 Task: Explore the 360 View of the Statue of Liberty in New York Harbor.
Action: Mouse moved to (186, 71)
Screenshot: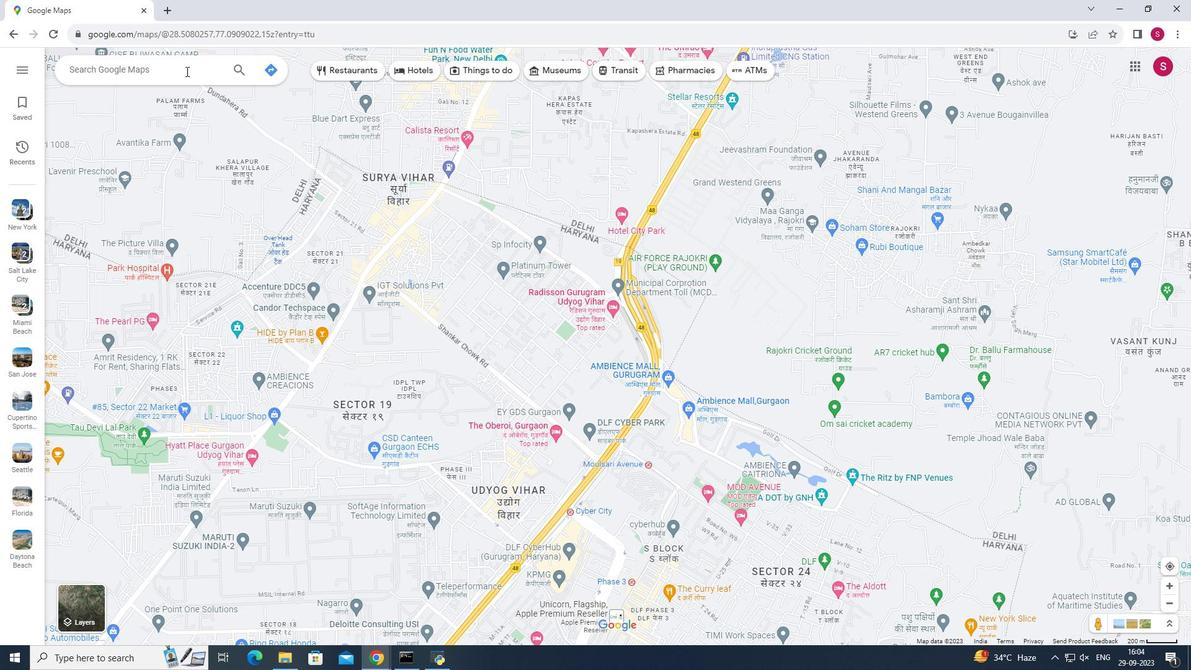 
Action: Mouse pressed left at (186, 71)
Screenshot: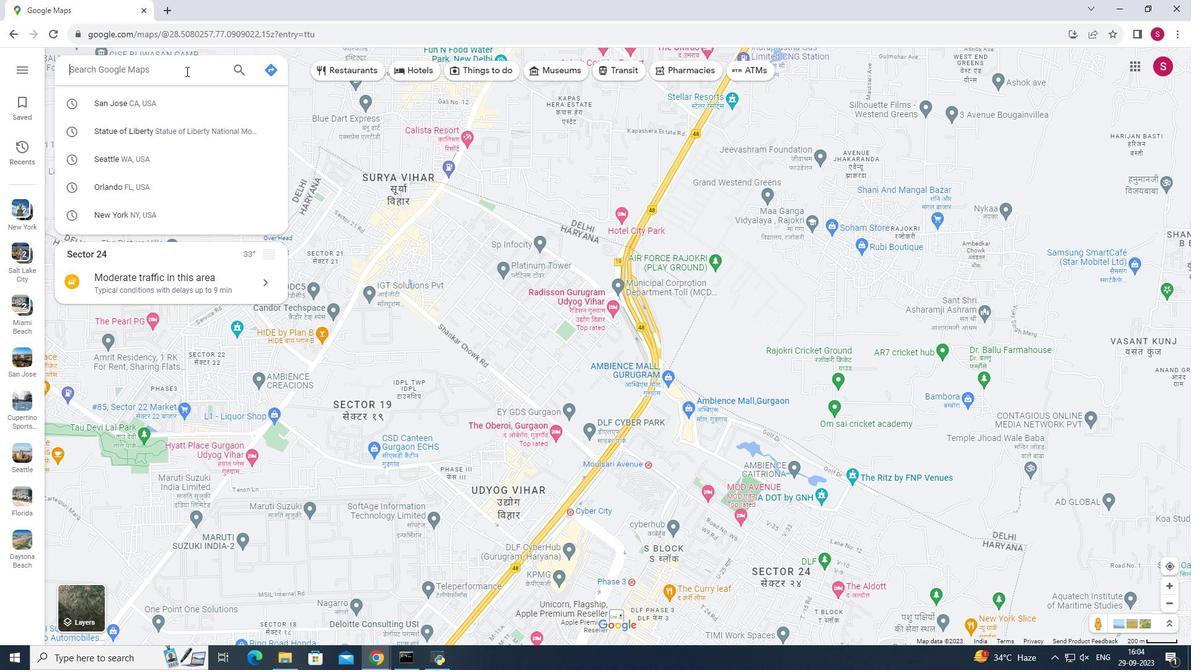 
Action: Key pressed <Key.shift>Status<Key.backspace>e<Key.space><Key.shift><Key.shift><Key.shift>Of<Key.space><Key.shift><Key.shift>Libert<Key.space>,<Key.shift>New<Key.space><Key.shift>York<Key.space><Key.shift><Key.shift><Key.shift><Key.shift><Key.shift><Key.shift><Key.shift><Key.shift>J<Key.backspace>Harbor<Key.enter>
Screenshot: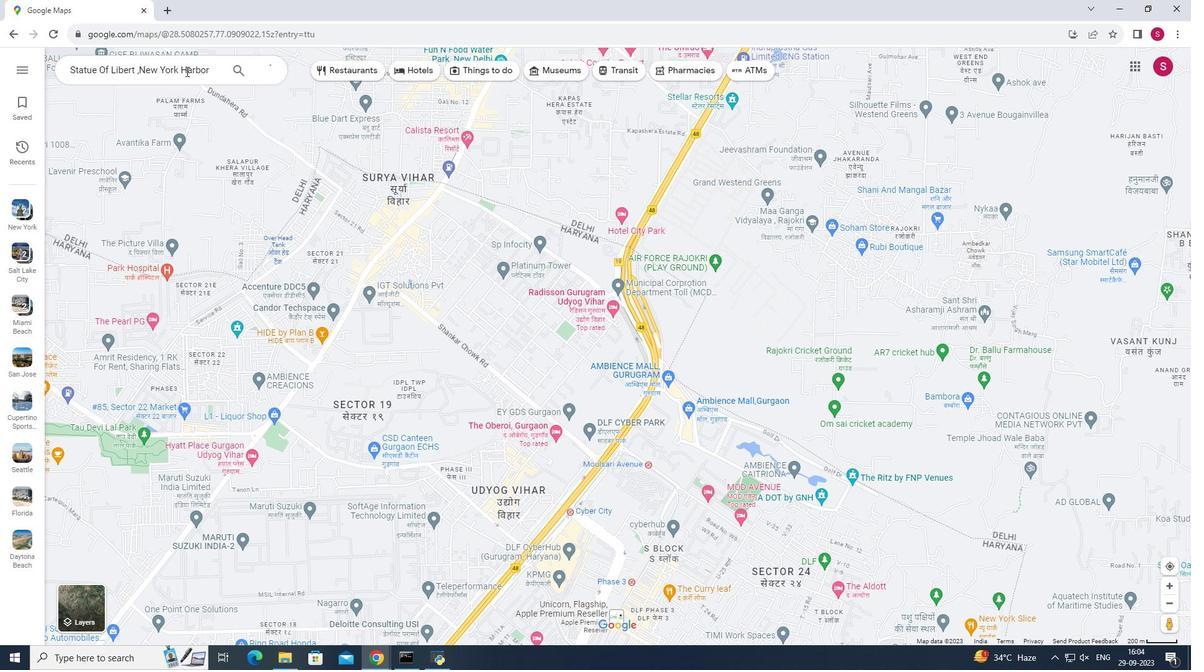 
Action: Mouse moved to (89, 112)
Screenshot: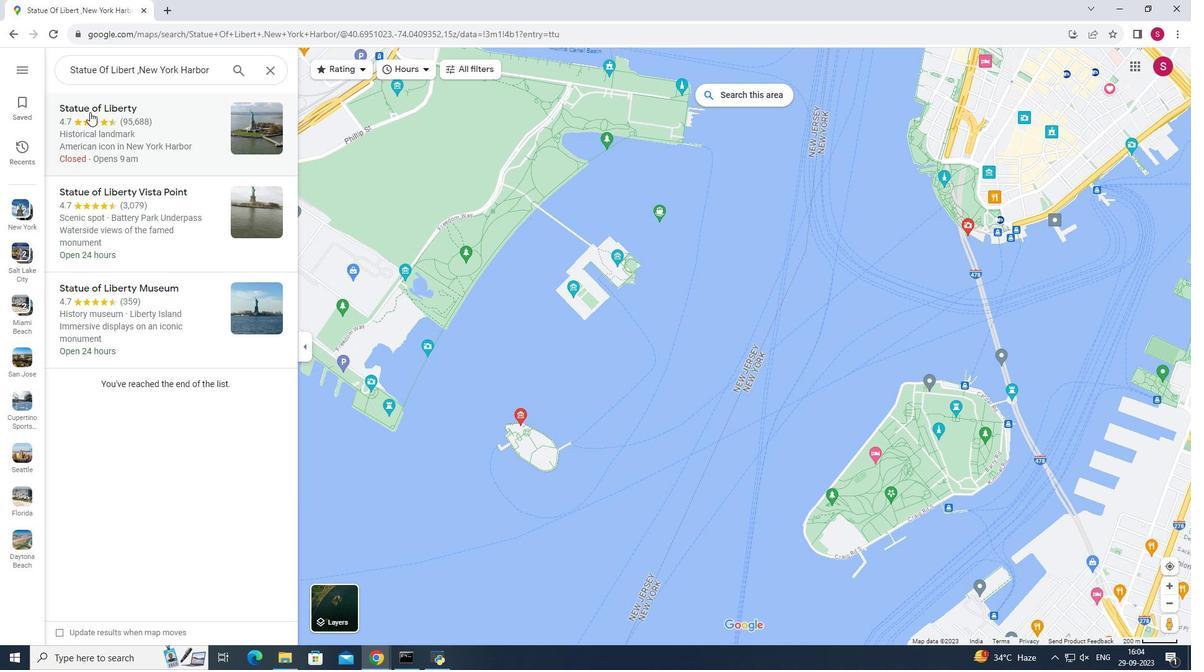 
Action: Mouse pressed left at (89, 112)
Screenshot: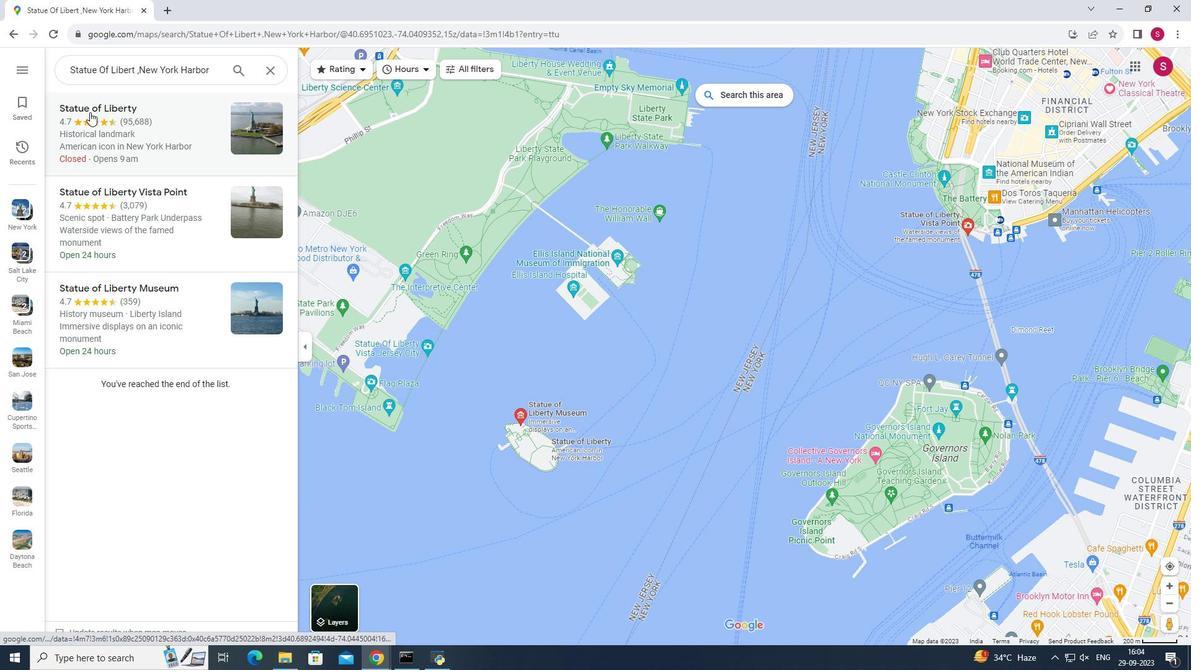 
Action: Mouse moved to (457, 416)
Screenshot: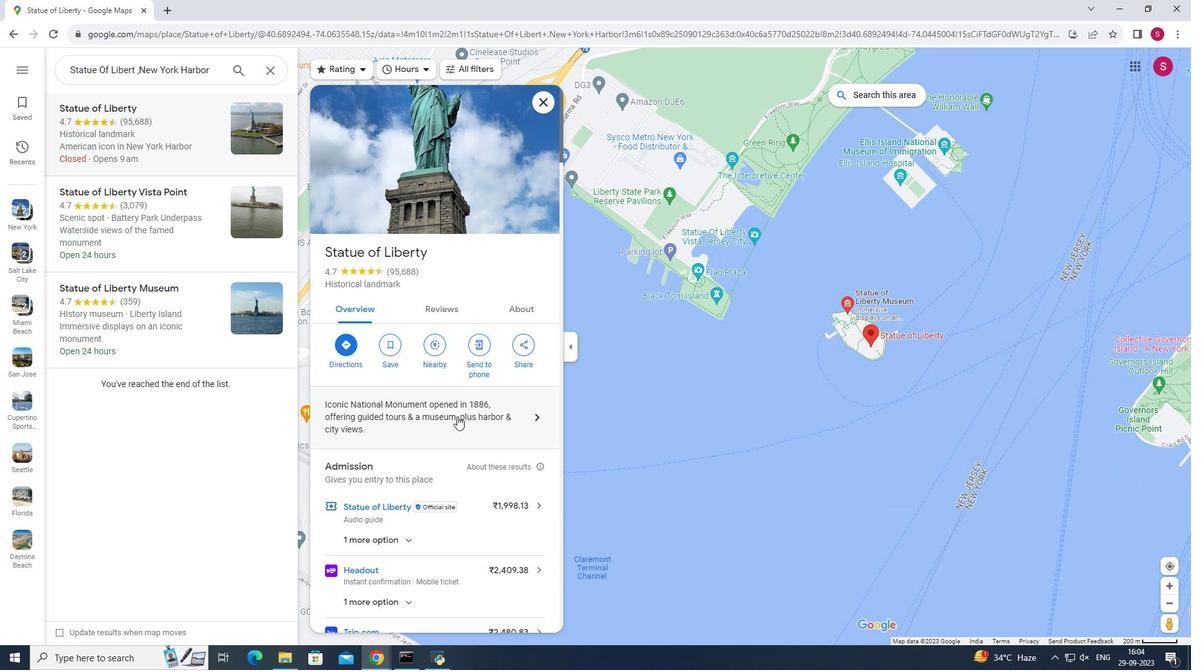 
Action: Mouse scrolled (457, 415) with delta (0, 0)
Screenshot: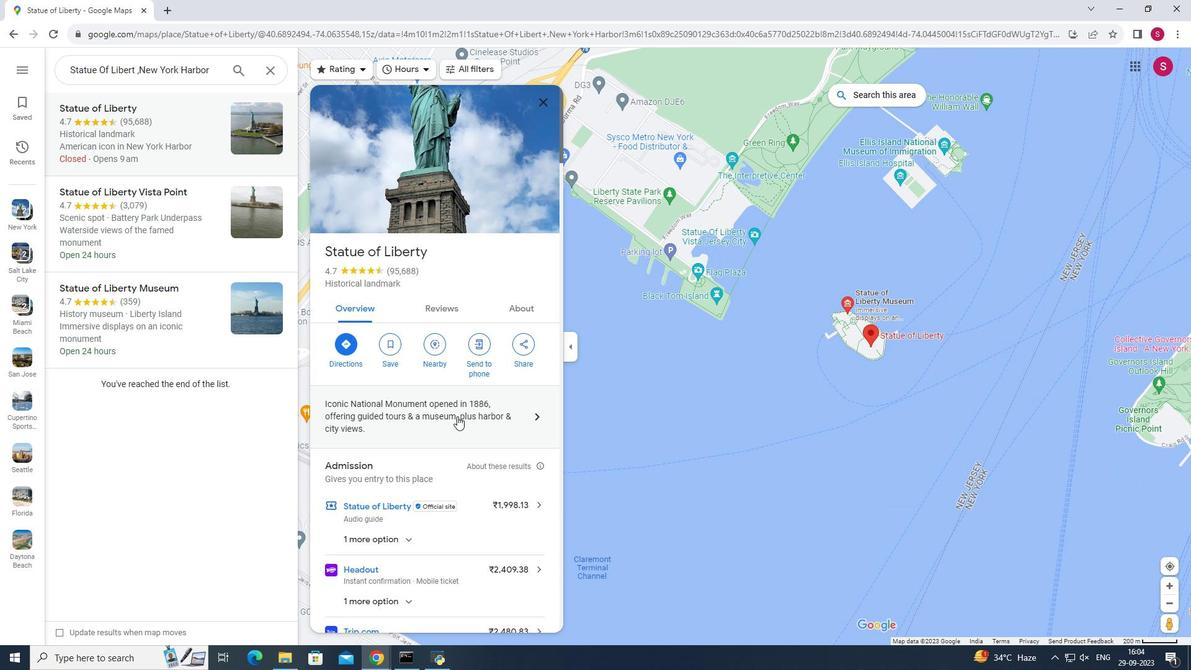 
Action: Mouse scrolled (457, 415) with delta (0, 0)
Screenshot: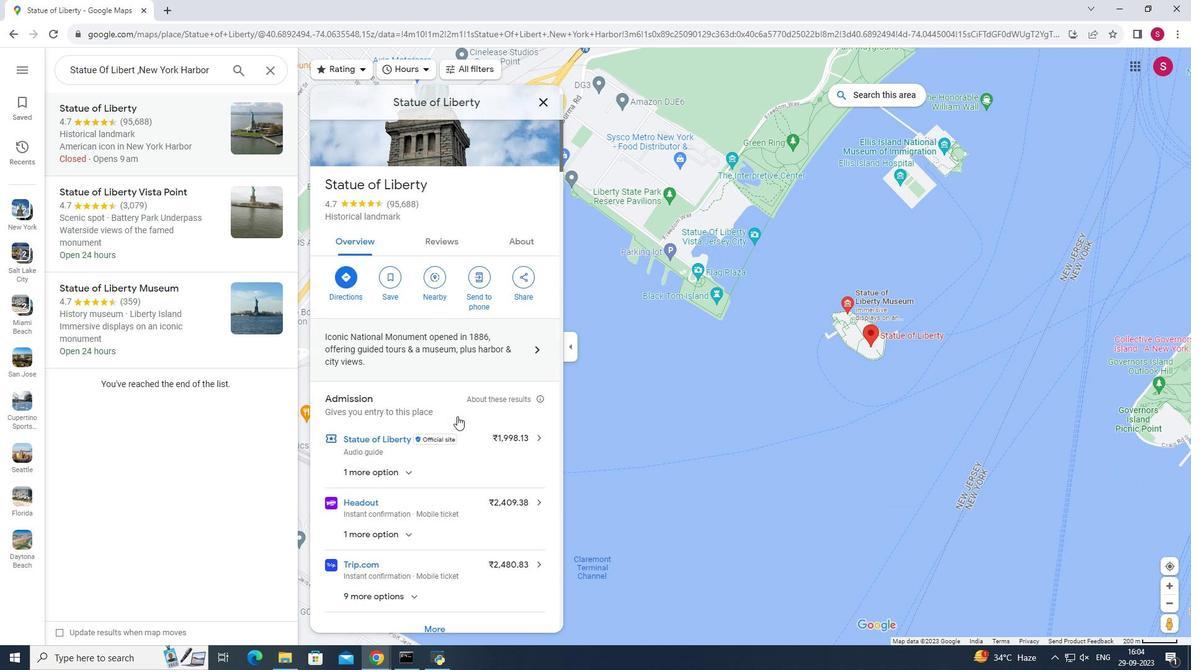 
Action: Mouse moved to (484, 490)
Screenshot: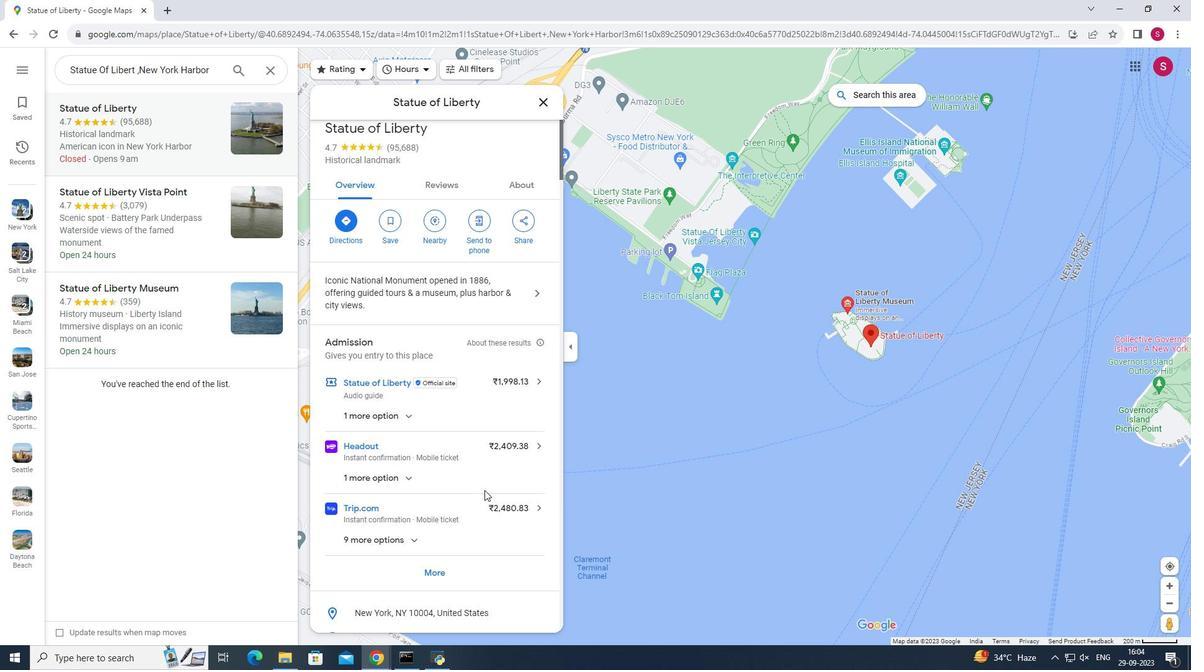 
Action: Mouse scrolled (484, 489) with delta (0, 0)
Screenshot: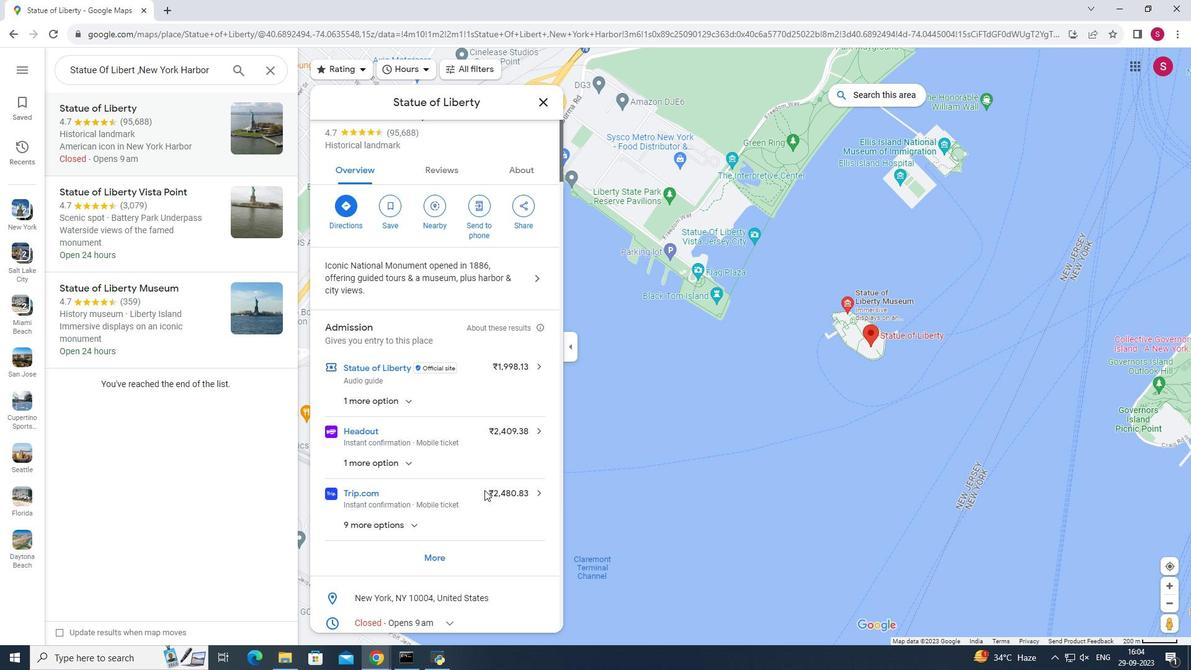 
Action: Mouse scrolled (484, 489) with delta (0, 0)
Screenshot: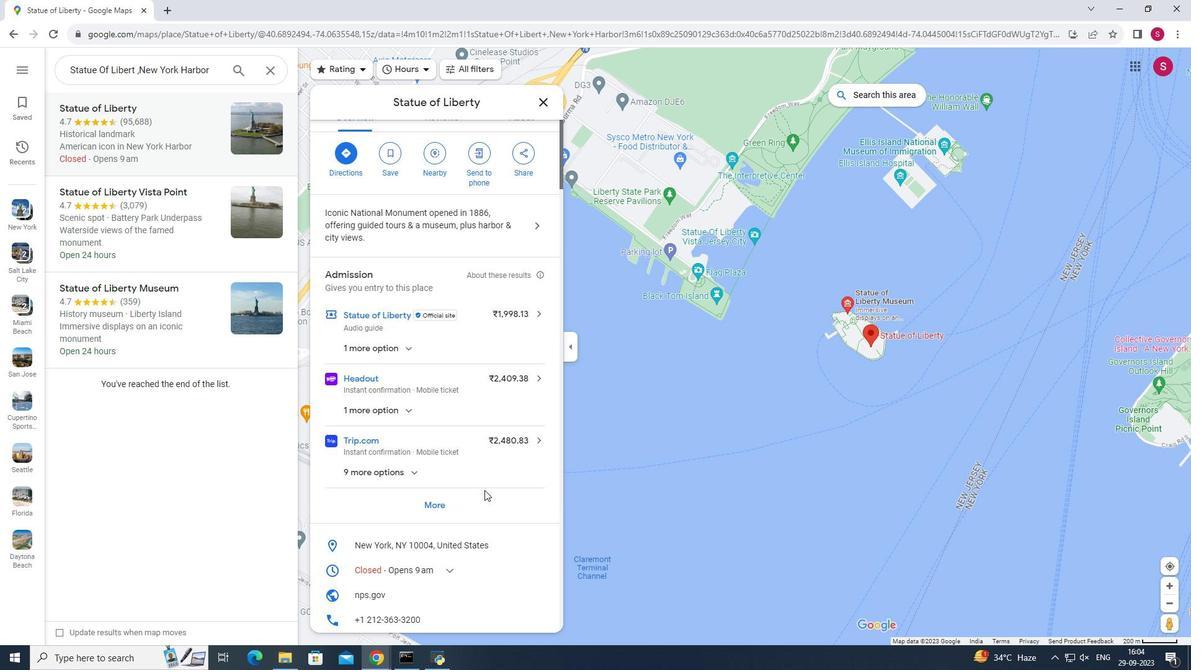 
Action: Mouse scrolled (484, 489) with delta (0, 0)
Screenshot: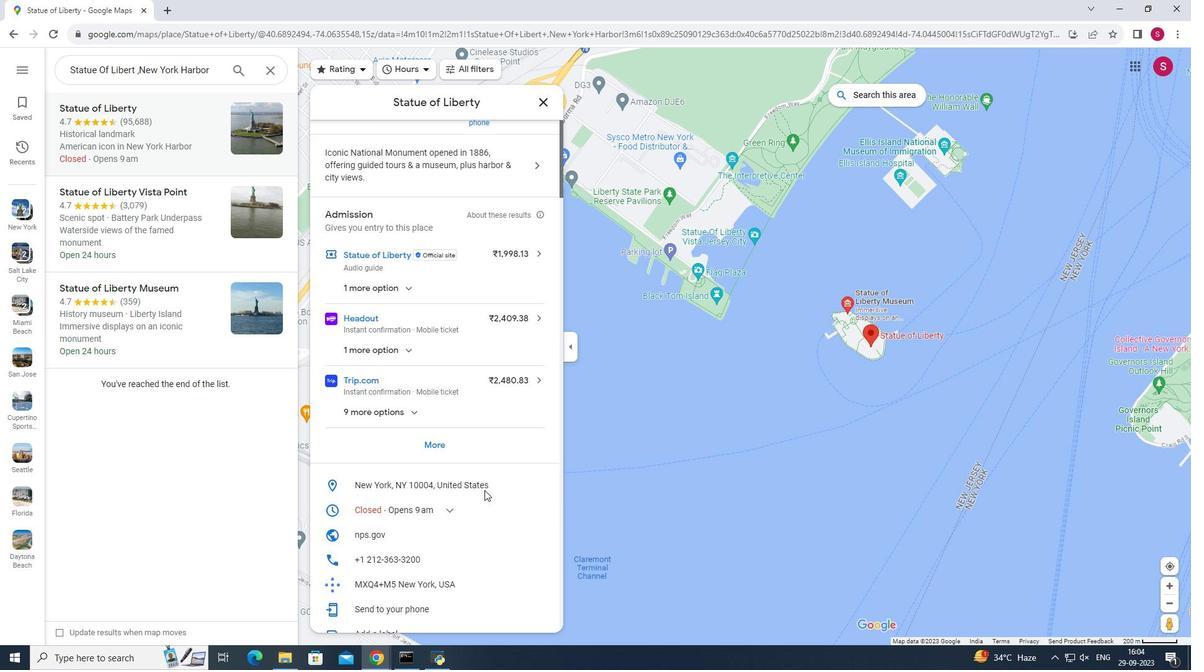 
Action: Mouse scrolled (484, 489) with delta (0, 0)
Screenshot: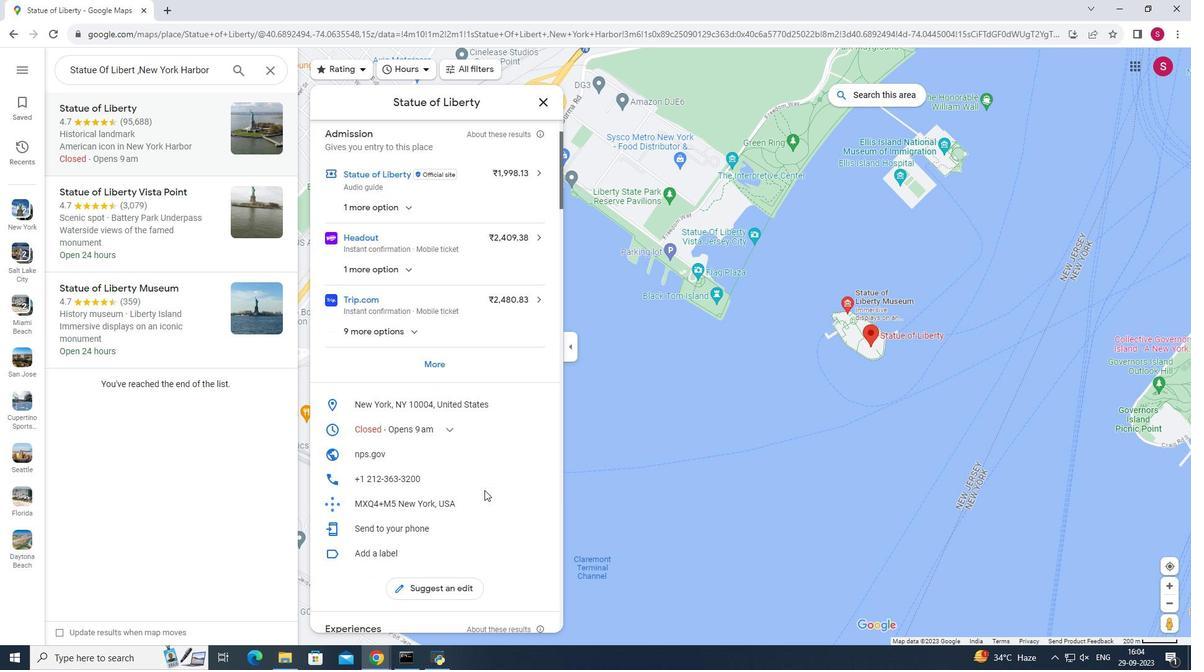 
Action: Mouse scrolled (484, 490) with delta (0, 0)
Screenshot: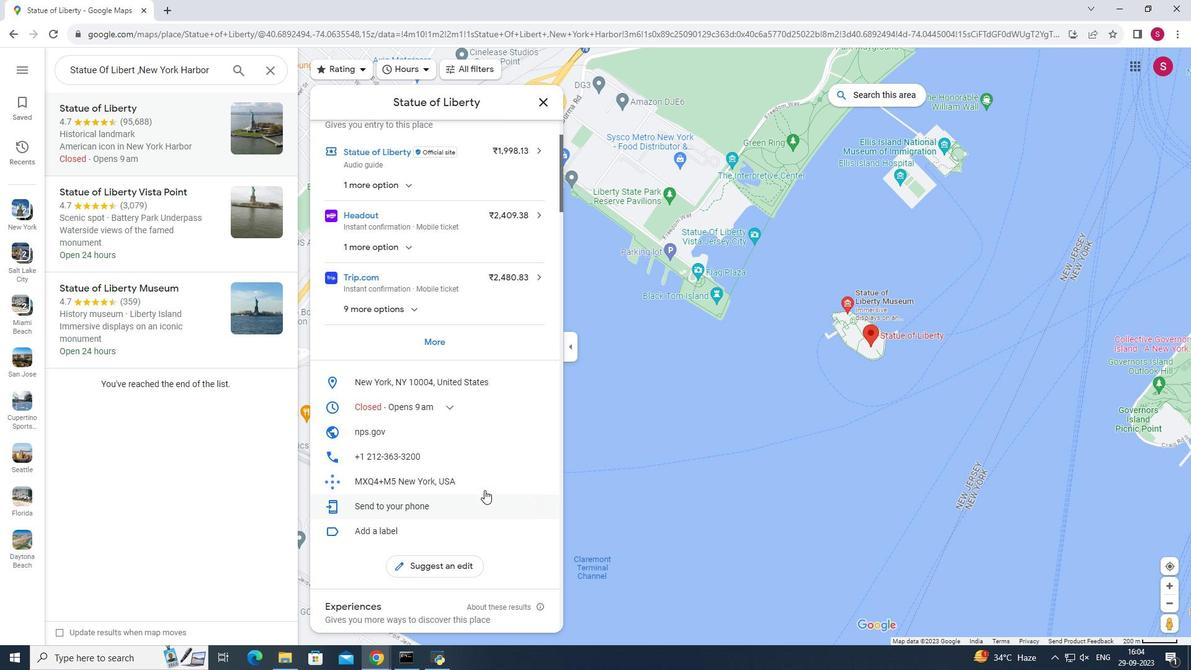 
Action: Mouse scrolled (484, 490) with delta (0, 0)
Screenshot: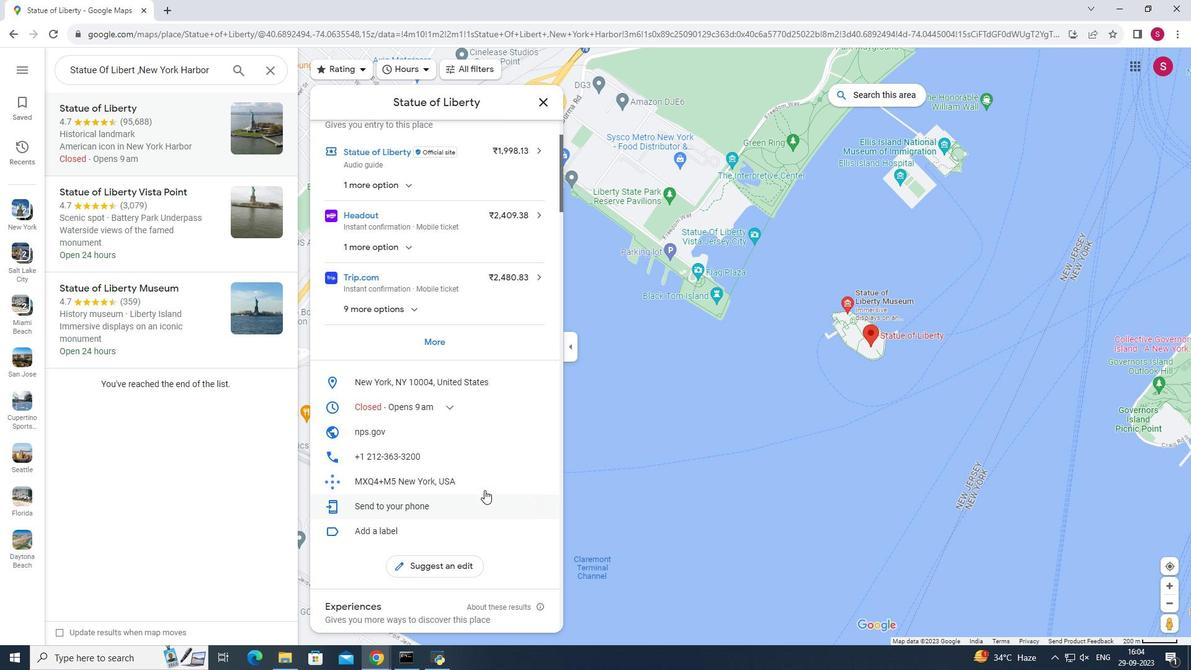 
Action: Mouse scrolled (484, 490) with delta (0, 0)
Screenshot: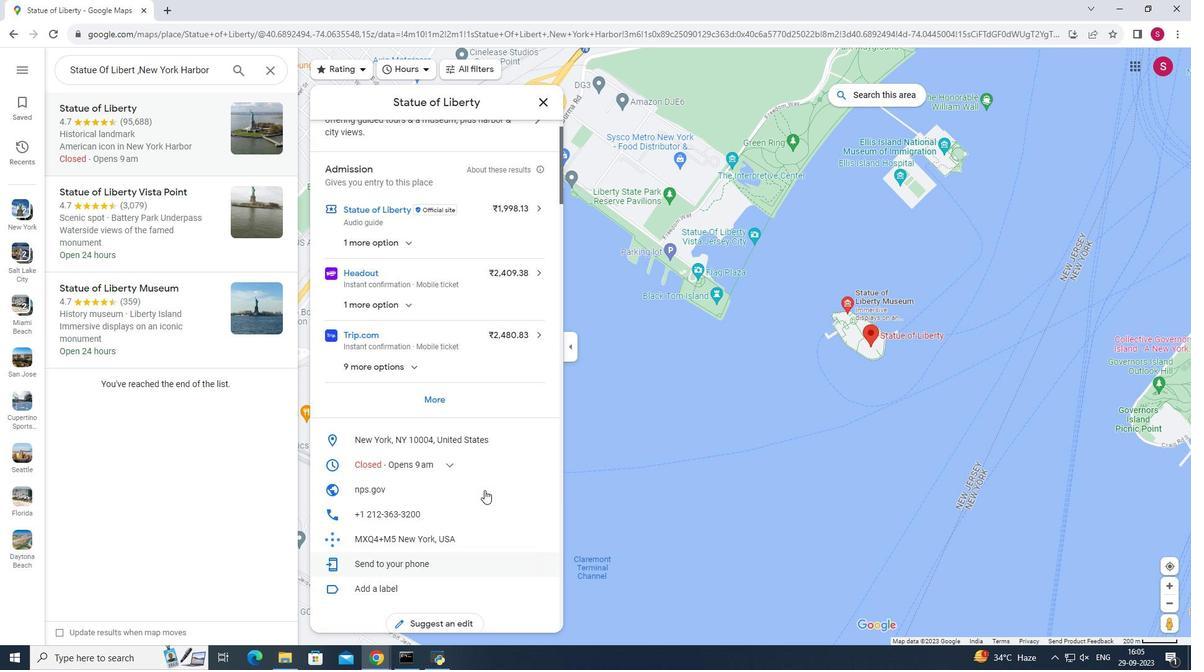
Action: Mouse scrolled (484, 490) with delta (0, 0)
Screenshot: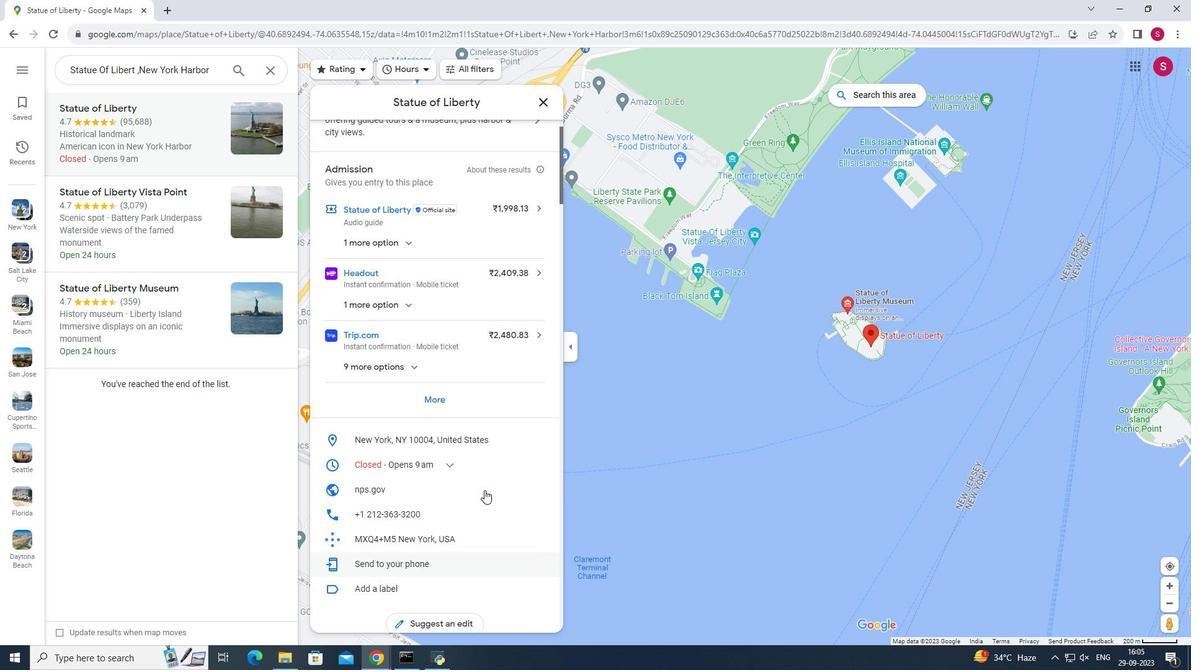 
Action: Mouse moved to (482, 490)
Screenshot: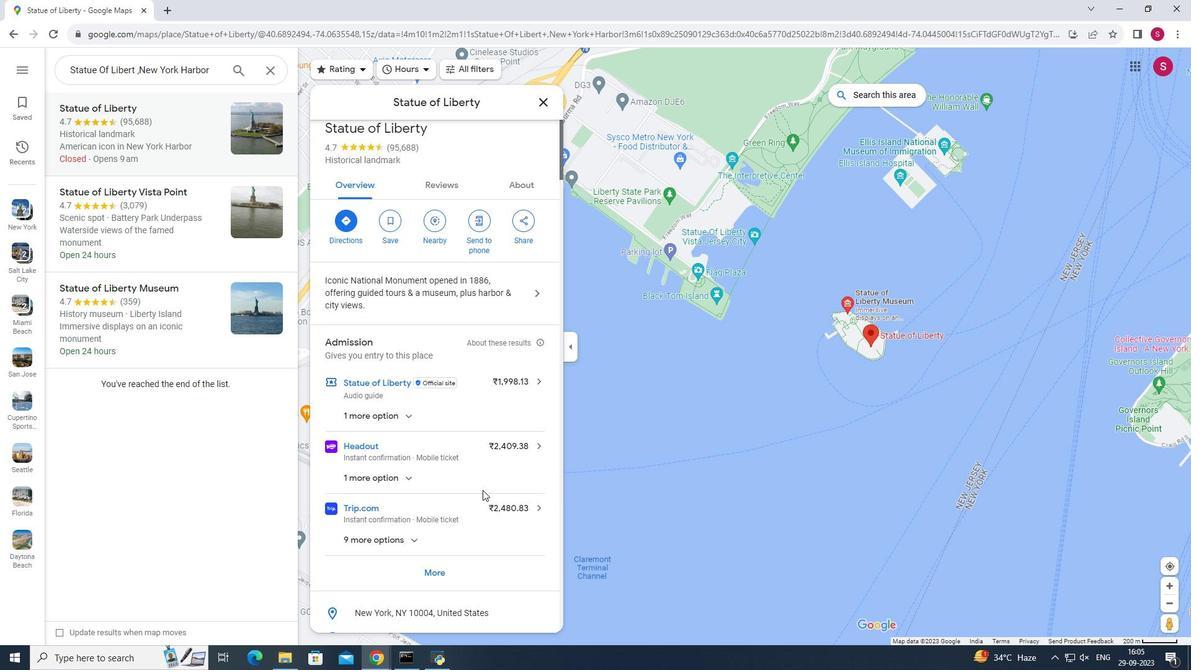 
Action: Mouse scrolled (482, 490) with delta (0, 0)
Screenshot: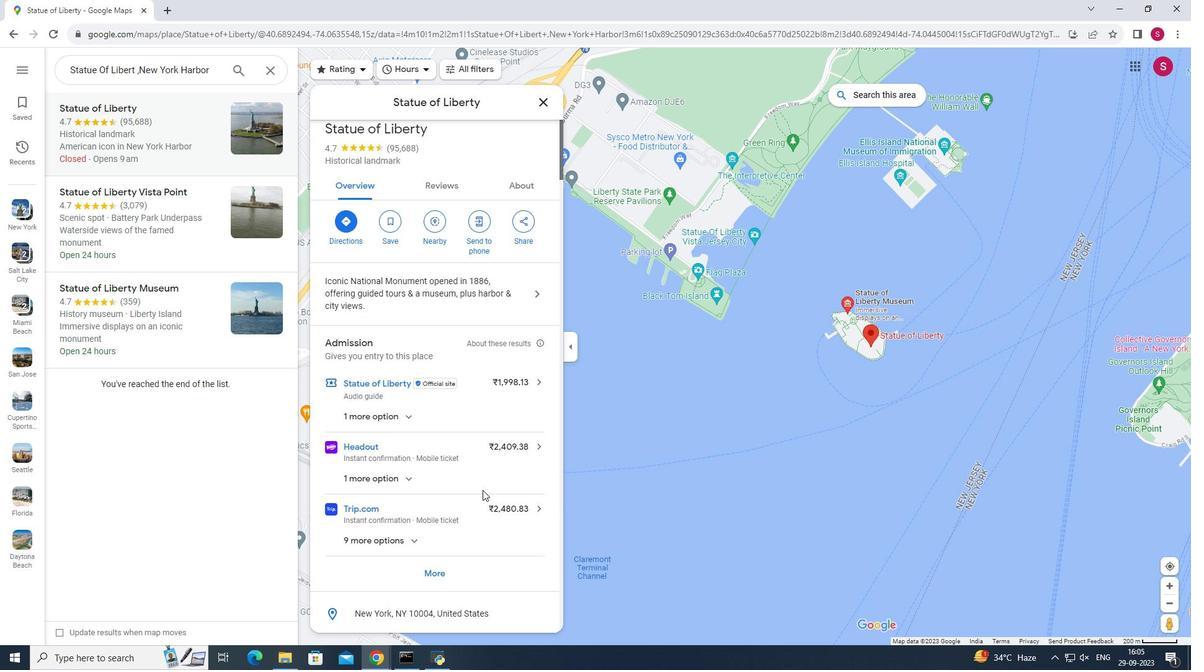 
Action: Mouse scrolled (482, 490) with delta (0, 0)
Screenshot: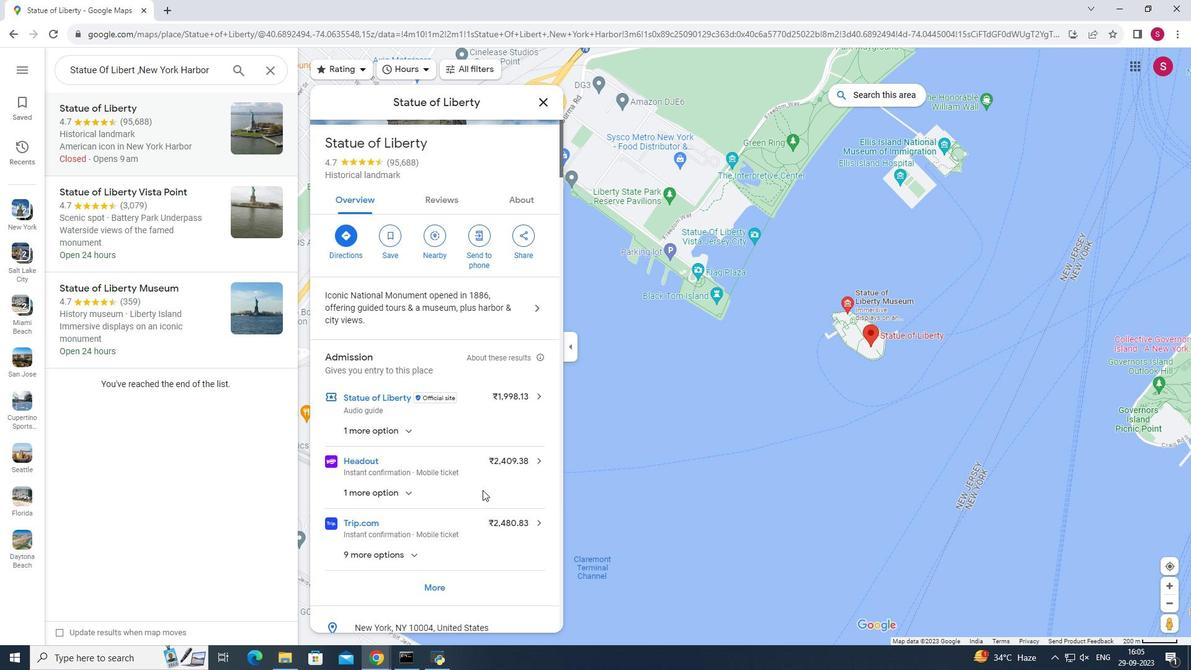 
Action: Mouse scrolled (482, 490) with delta (0, 0)
Screenshot: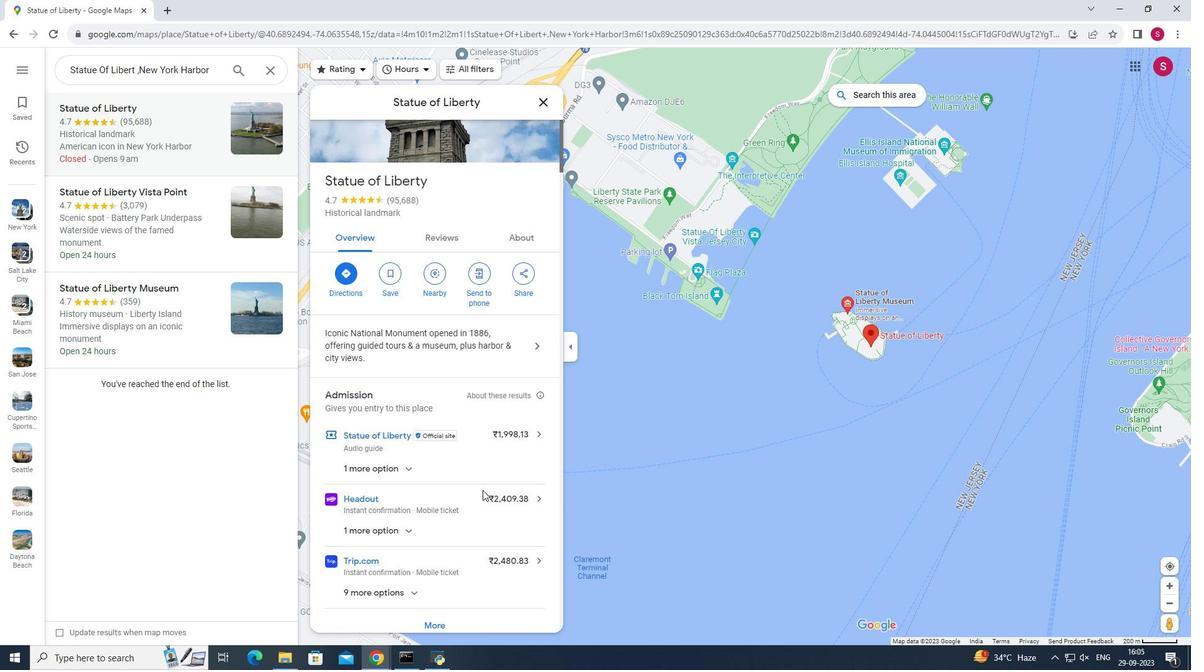 
Action: Mouse moved to (540, 99)
Screenshot: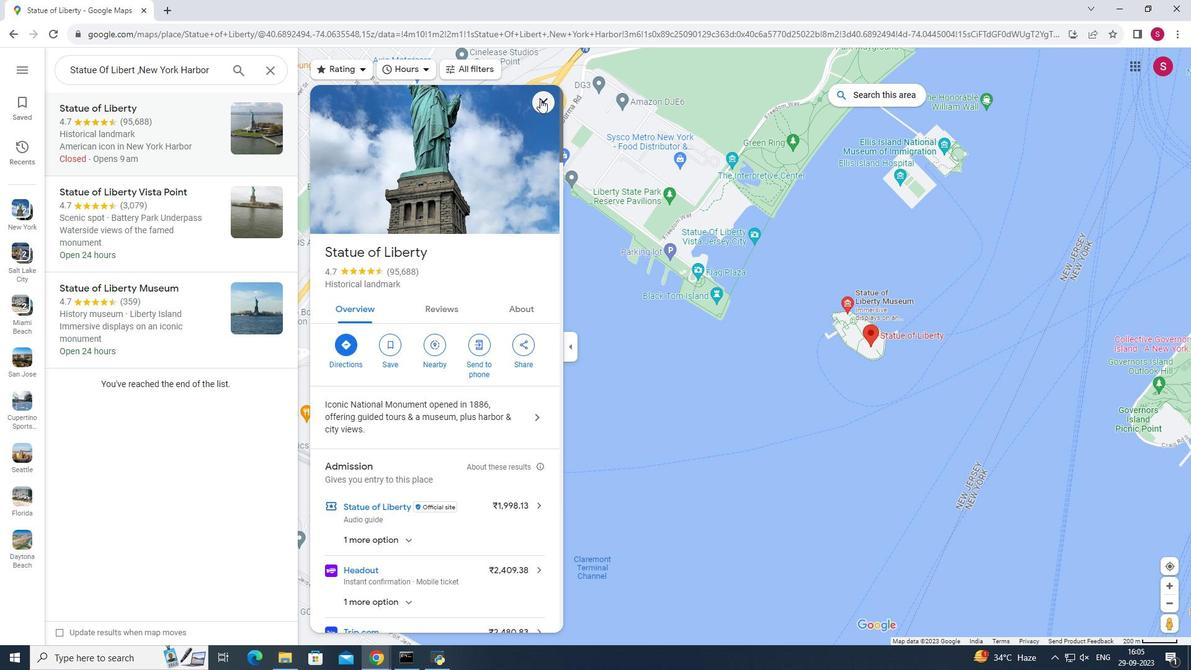 
Action: Mouse pressed left at (540, 99)
Screenshot: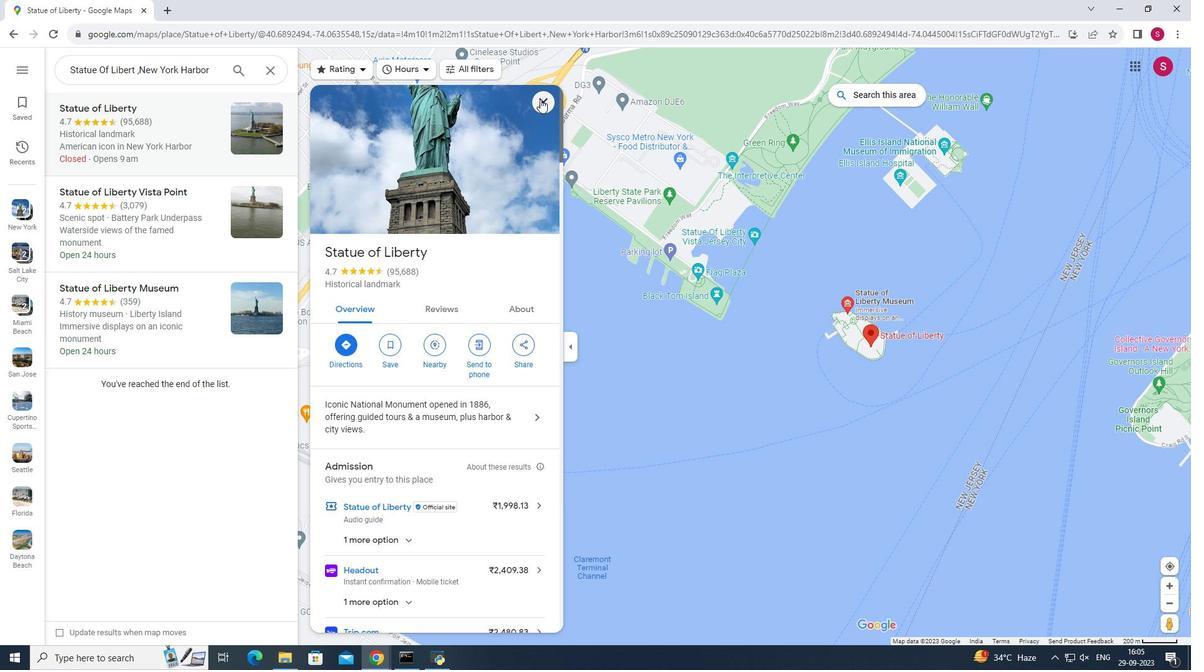 
Action: Mouse moved to (537, 618)
Screenshot: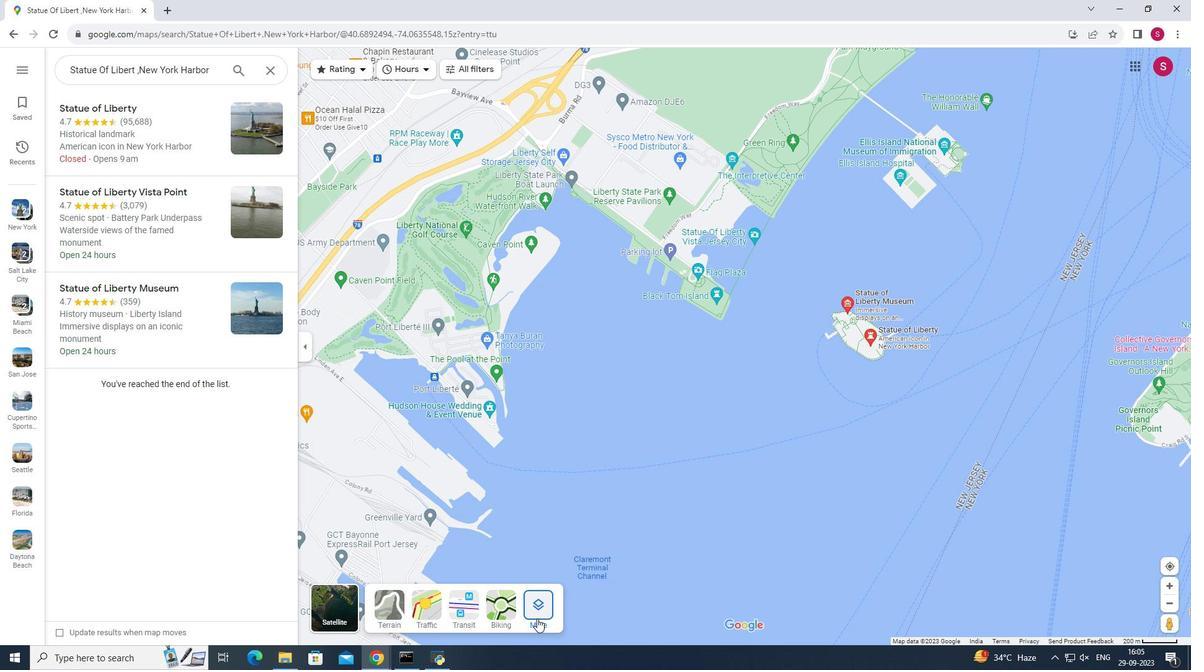 
Action: Mouse pressed left at (537, 618)
Screenshot: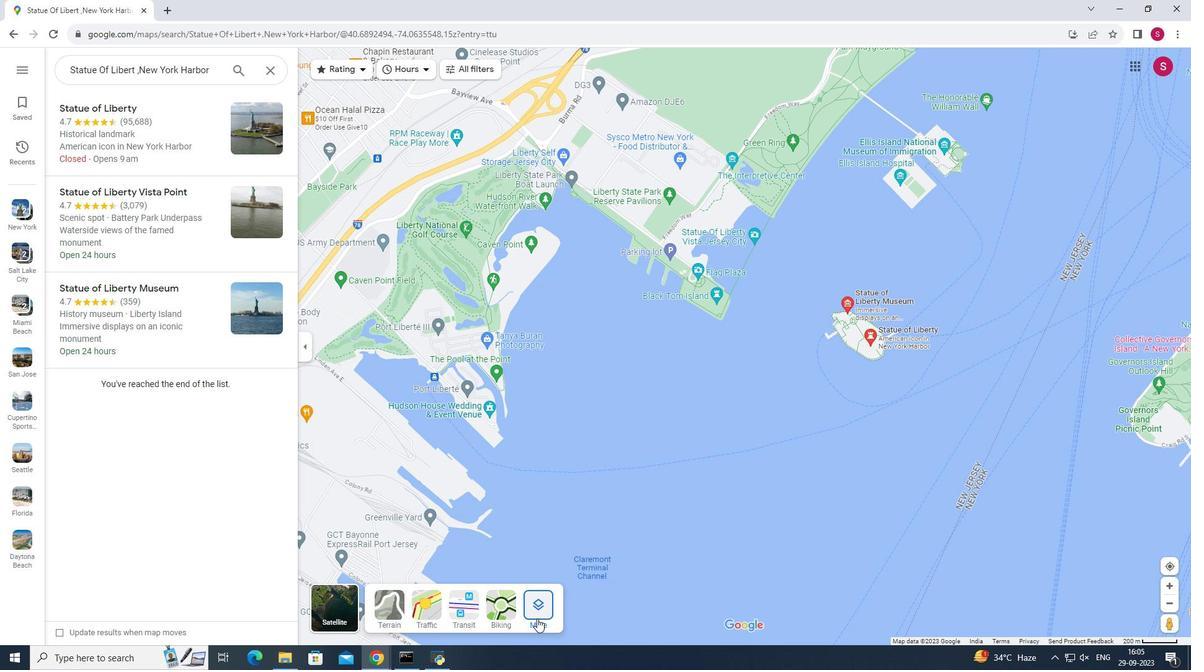 
Action: Mouse moved to (391, 351)
Screenshot: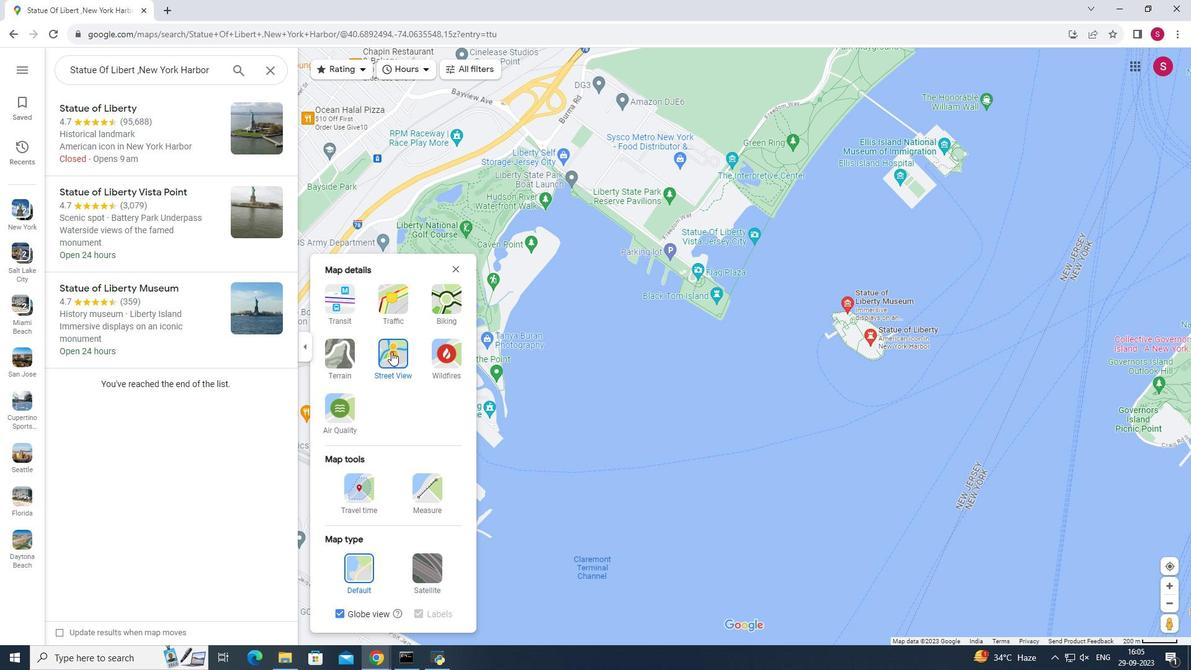 
Action: Mouse pressed left at (391, 351)
Screenshot: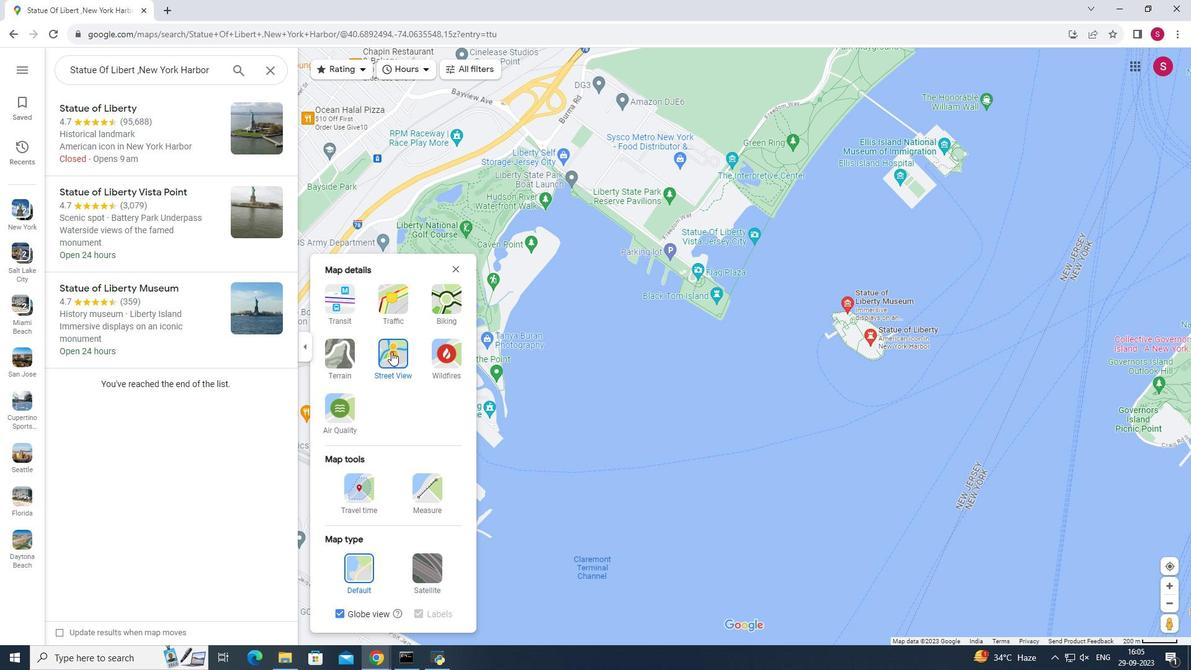 
Action: Mouse moved to (454, 269)
Screenshot: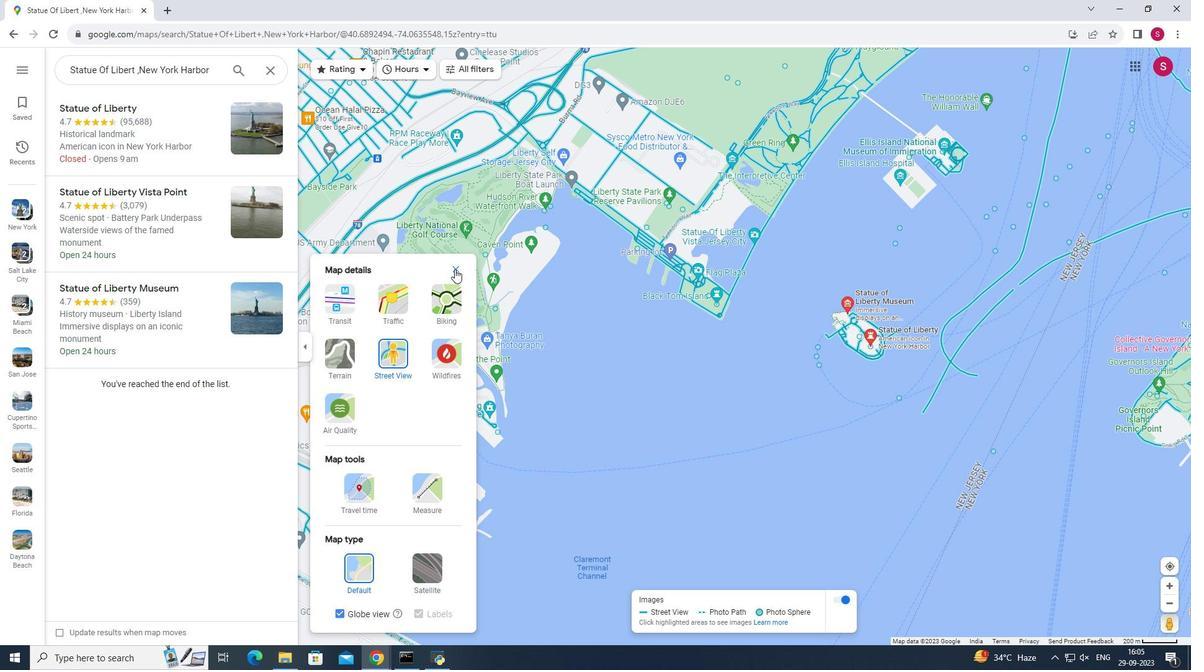 
Action: Mouse pressed left at (454, 269)
Screenshot: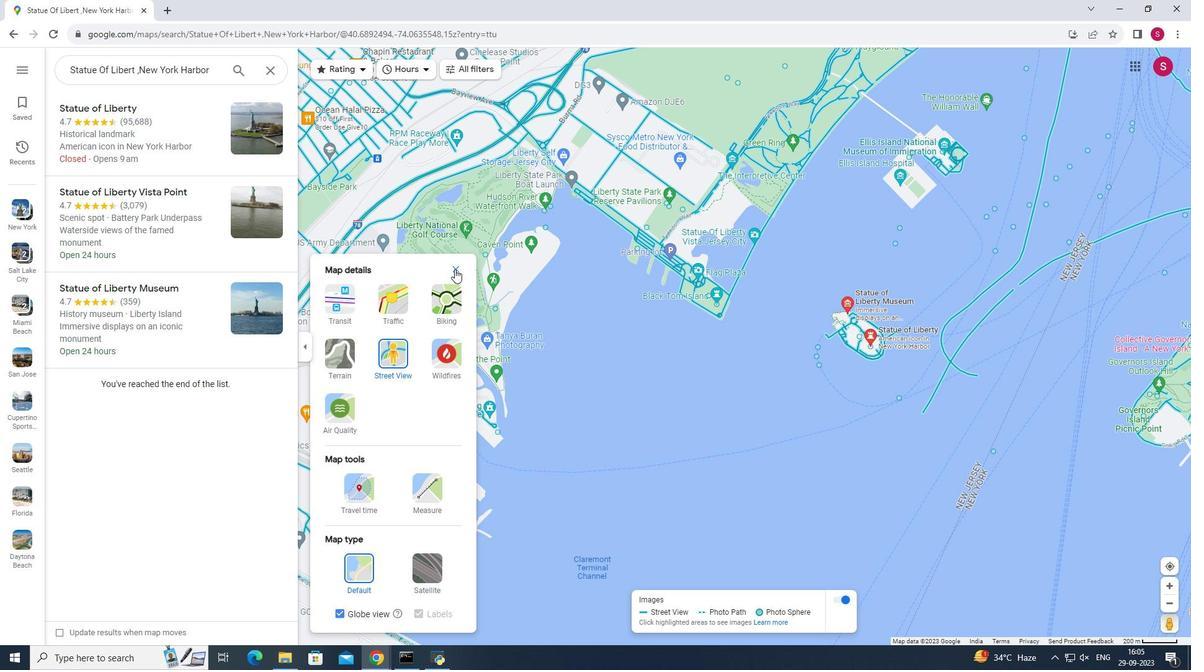 
Action: Mouse moved to (867, 337)
Screenshot: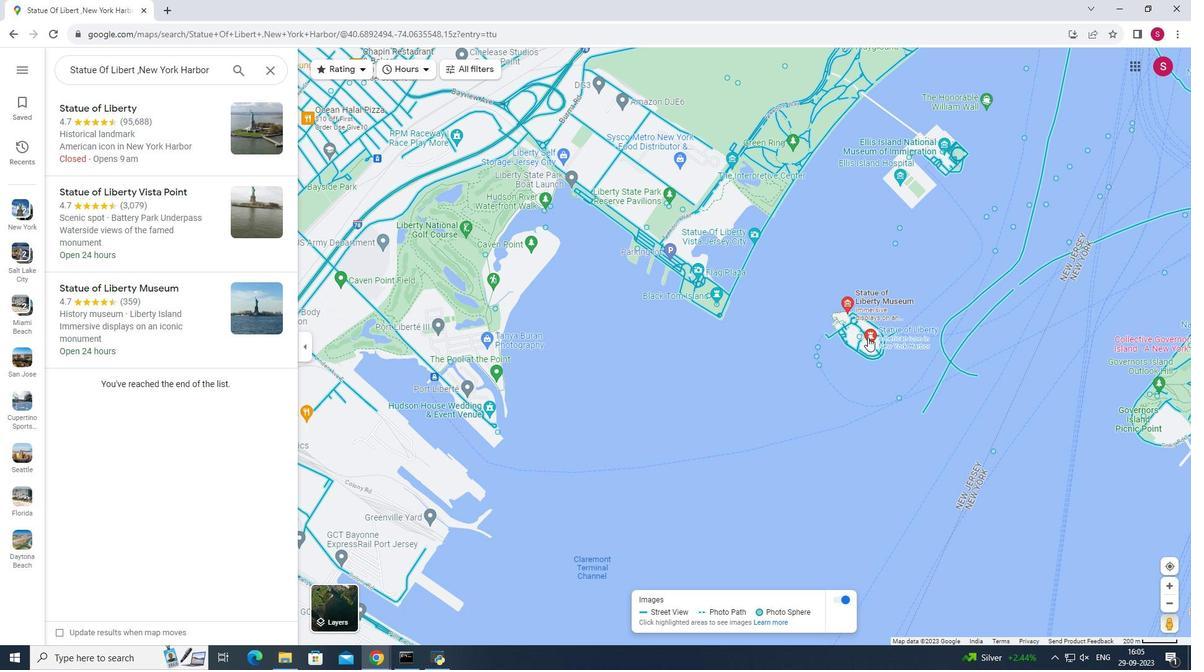 
Action: Mouse pressed left at (867, 337)
Screenshot: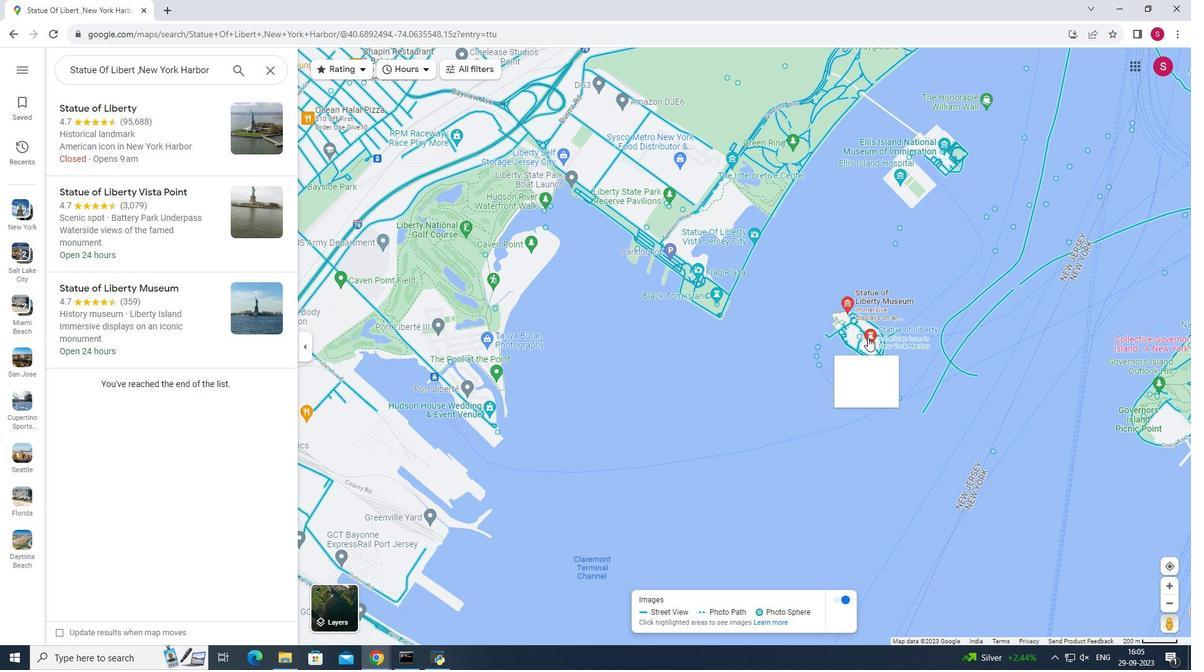 
Action: Mouse moved to (540, 102)
Screenshot: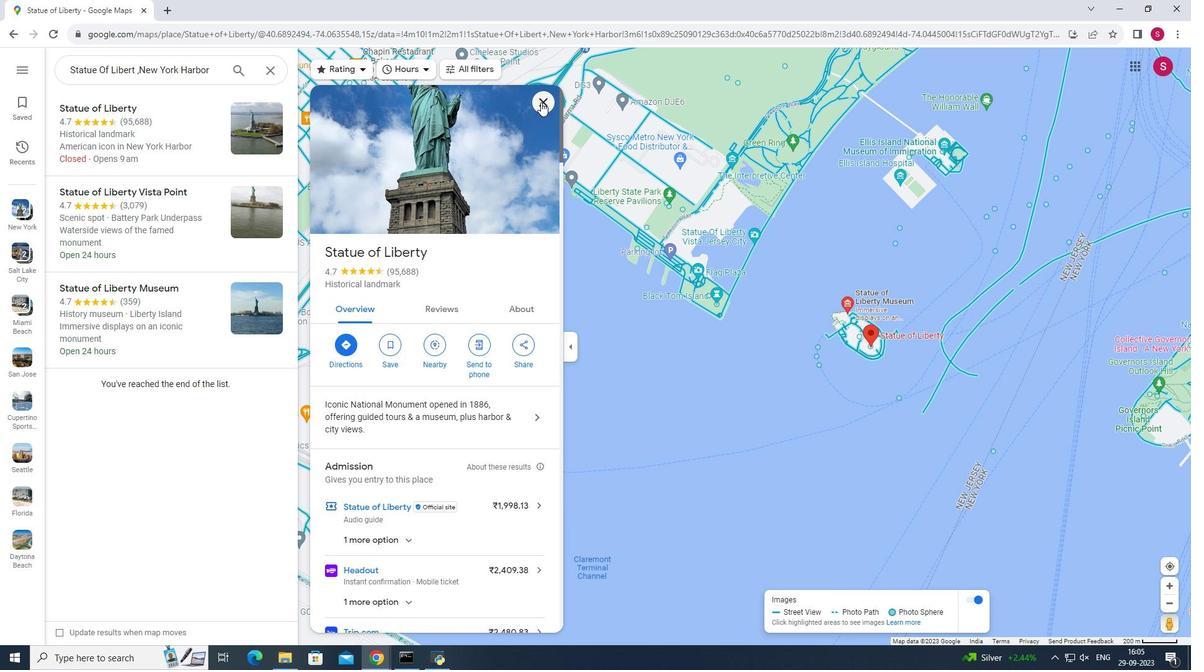 
Action: Mouse pressed left at (540, 102)
Screenshot: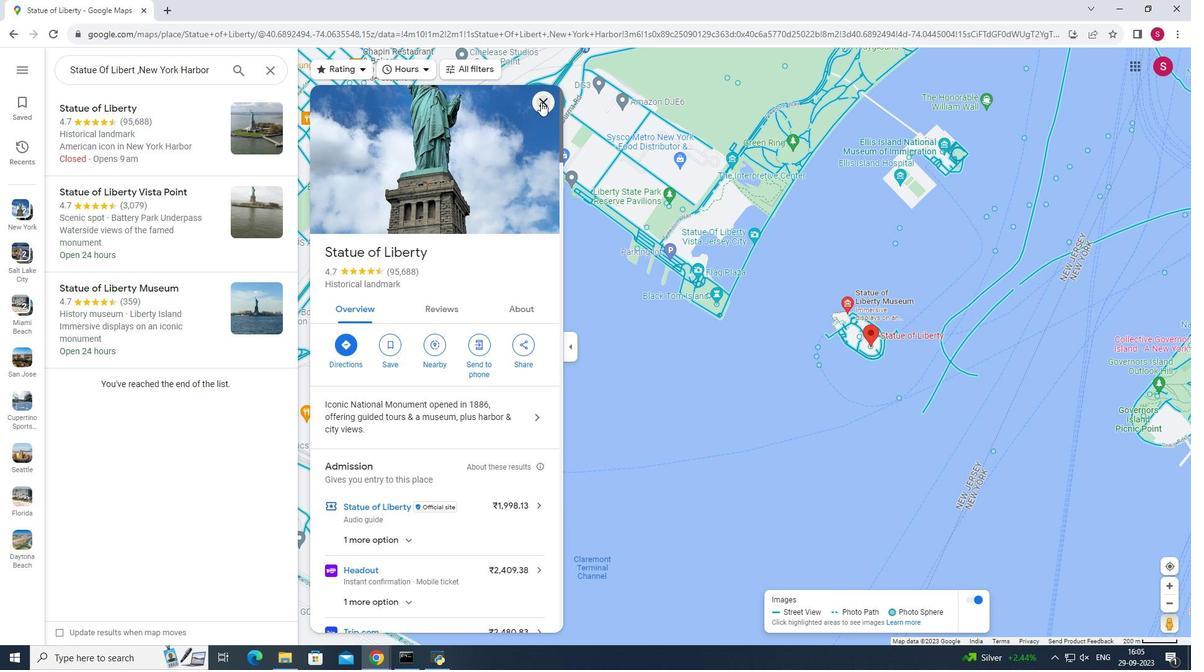 
Action: Mouse moved to (340, 609)
Screenshot: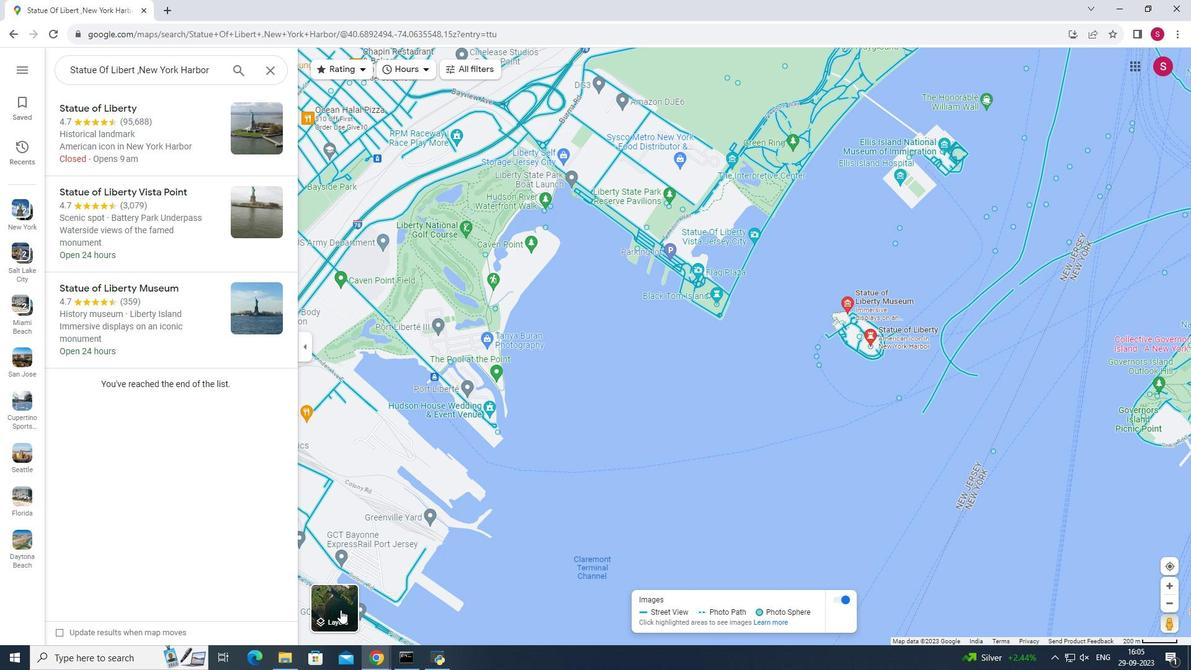 
Action: Mouse pressed left at (340, 609)
Screenshot: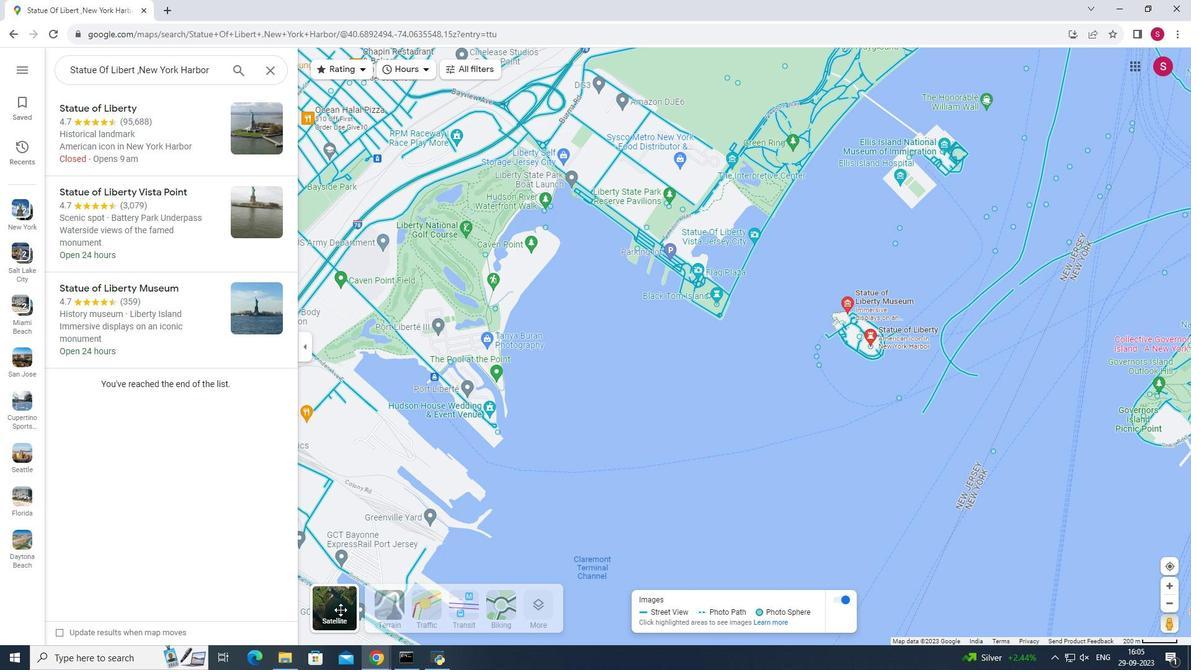 
Action: Mouse moved to (866, 349)
Screenshot: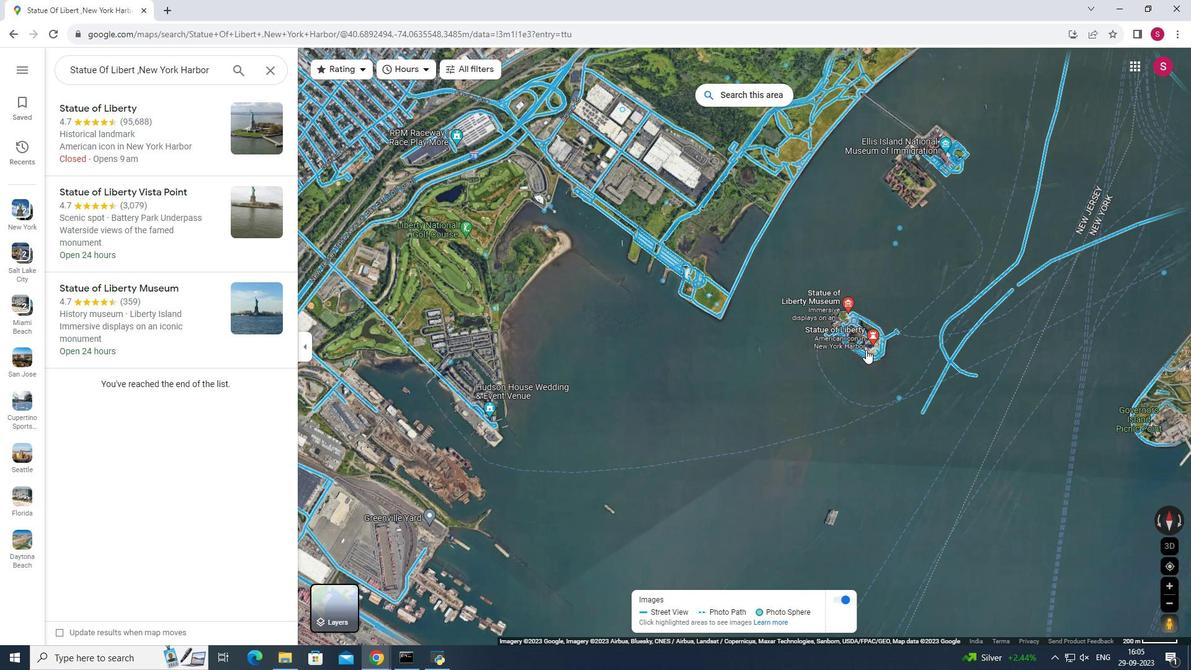 
Action: Mouse pressed left at (866, 349)
Screenshot: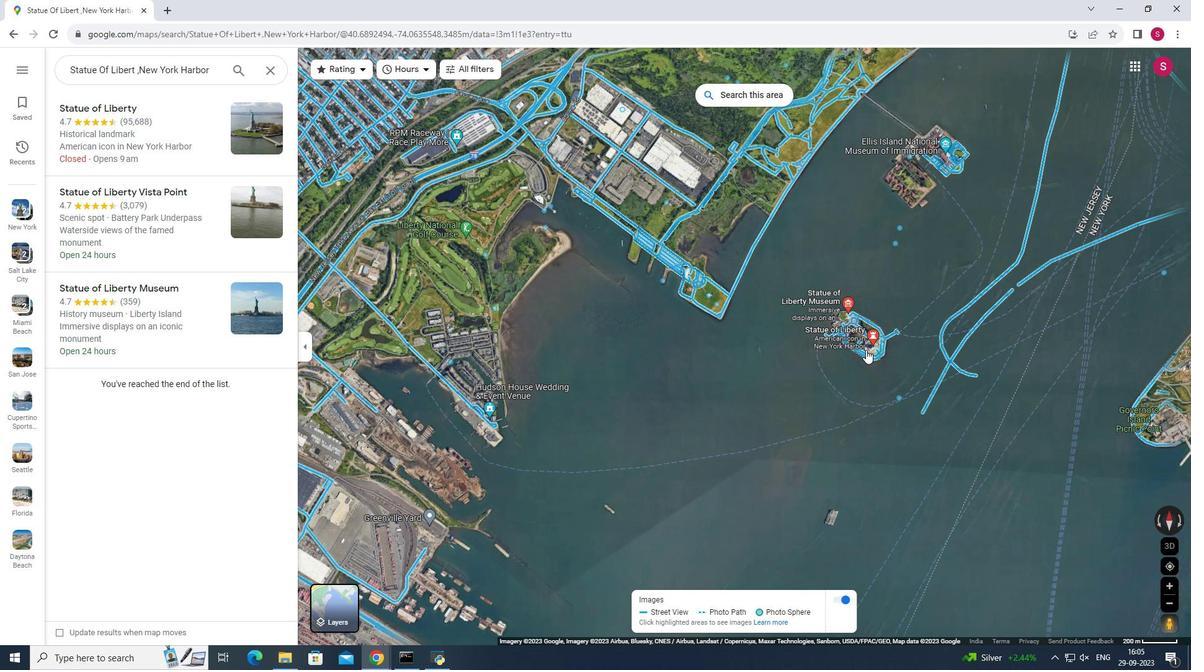 
Action: Mouse pressed left at (866, 349)
Screenshot: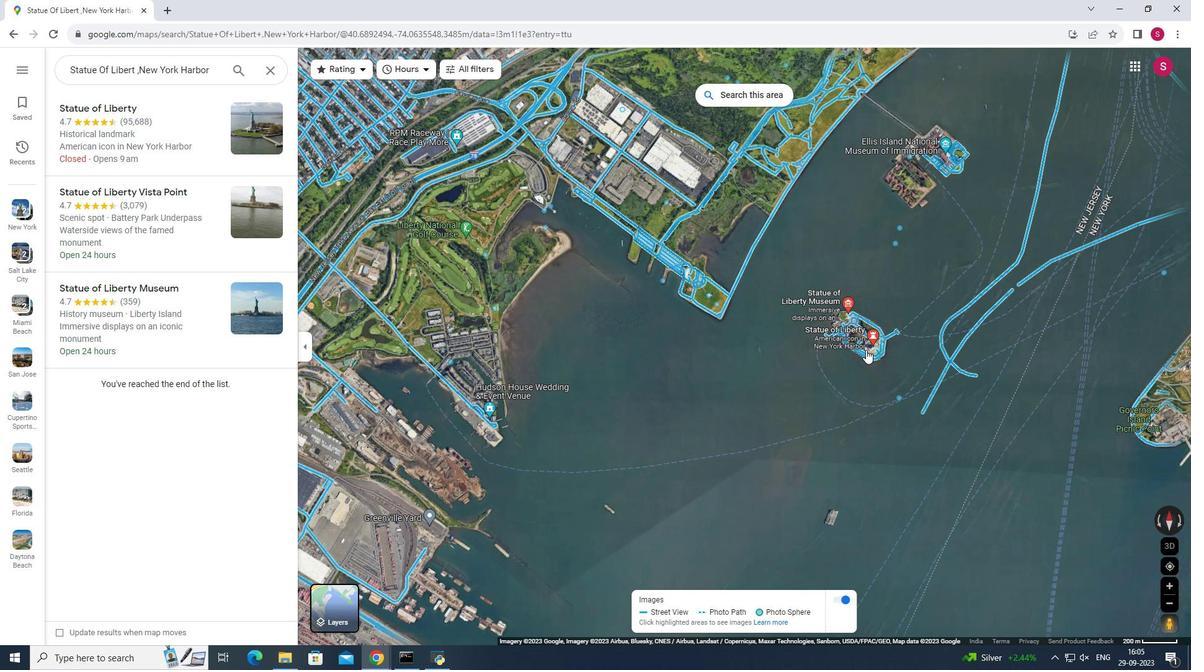 
Action: Mouse moved to (853, 385)
Screenshot: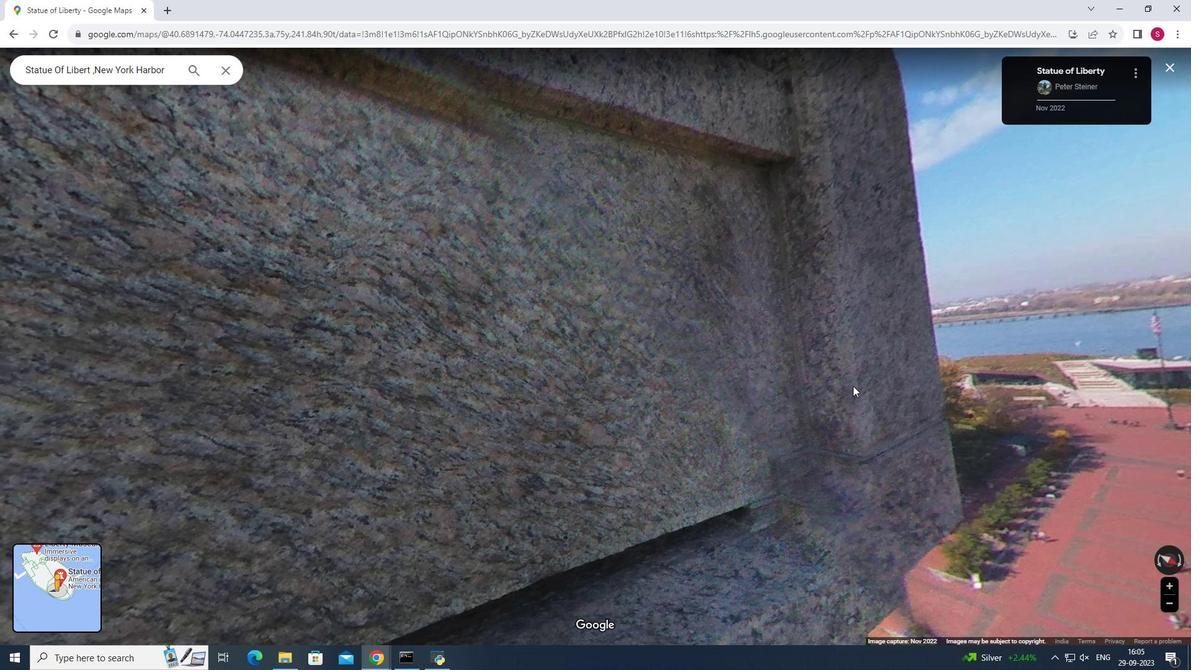 
Action: Mouse scrolled (853, 385) with delta (0, 0)
Screenshot: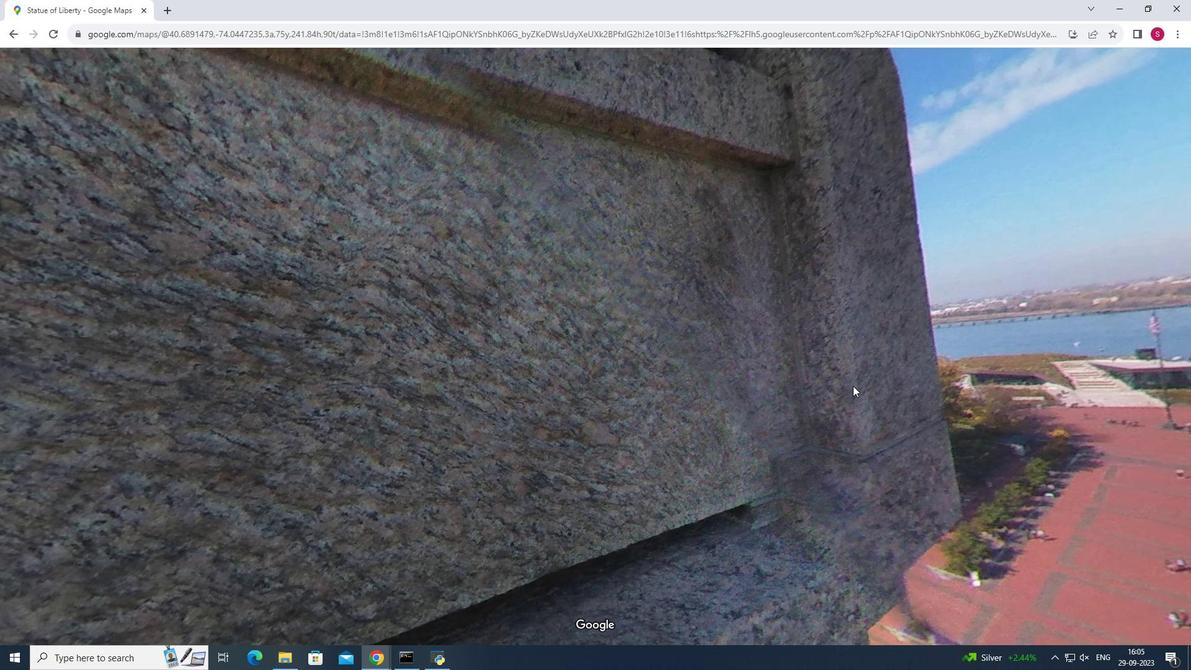 
Action: Mouse scrolled (853, 385) with delta (0, 0)
Screenshot: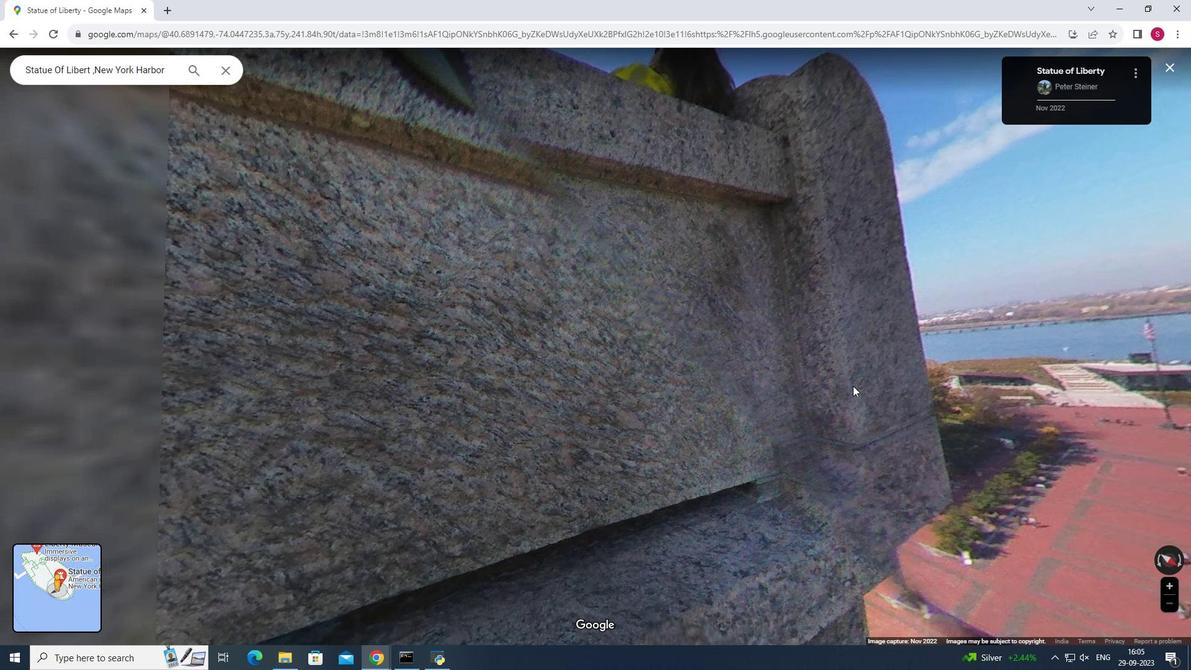 
Action: Mouse scrolled (853, 385) with delta (0, 0)
Screenshot: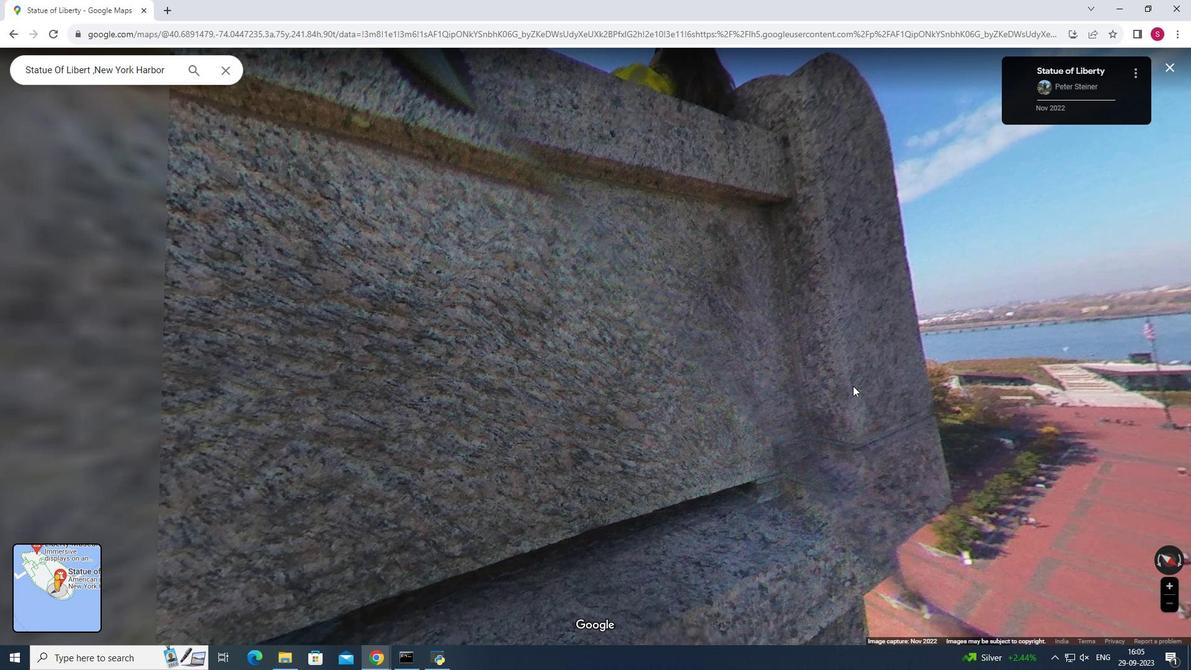 
Action: Mouse moved to (850, 385)
Screenshot: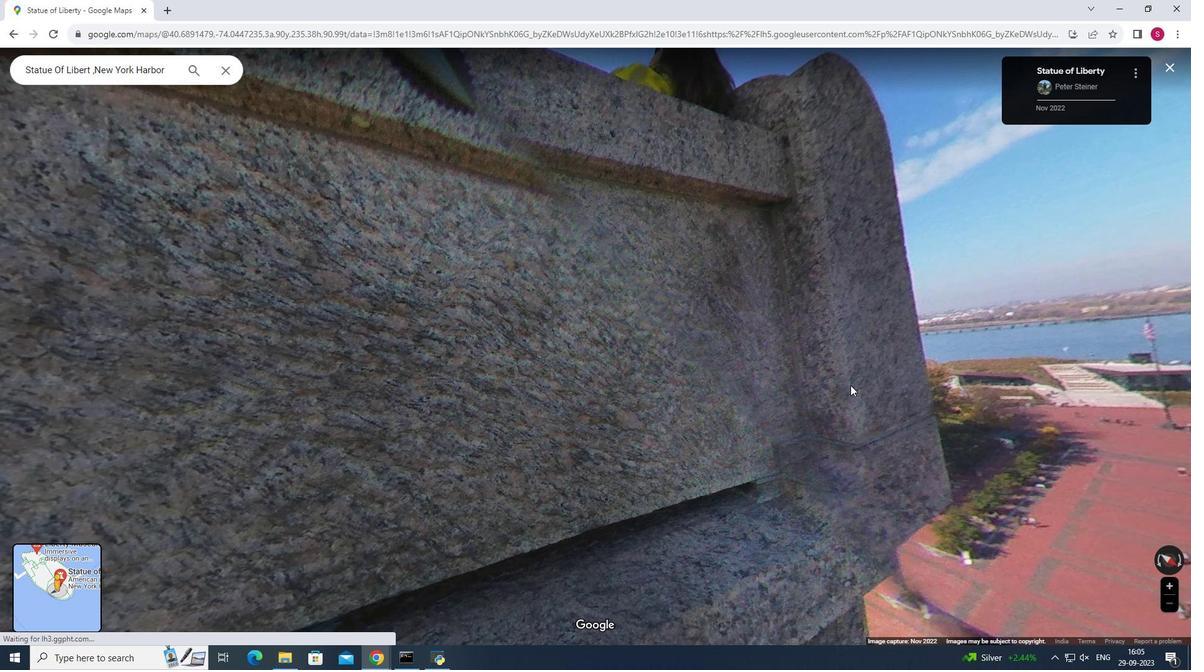 
Action: Mouse scrolled (850, 384) with delta (0, 0)
Screenshot: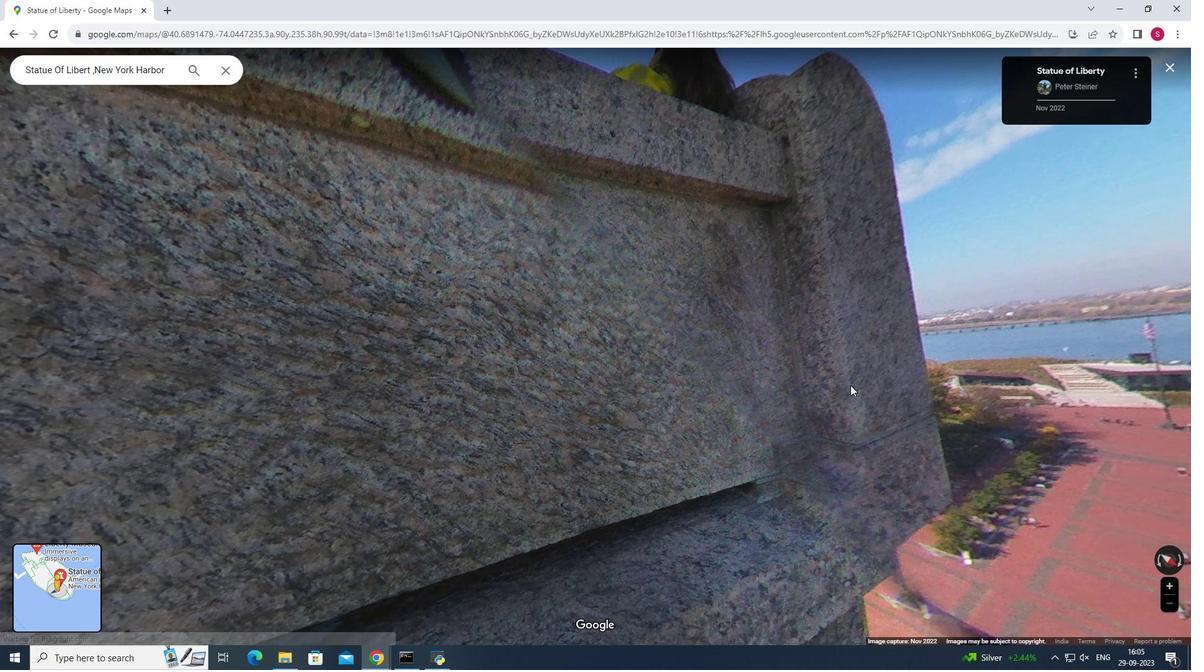 
Action: Mouse scrolled (850, 384) with delta (0, 0)
Screenshot: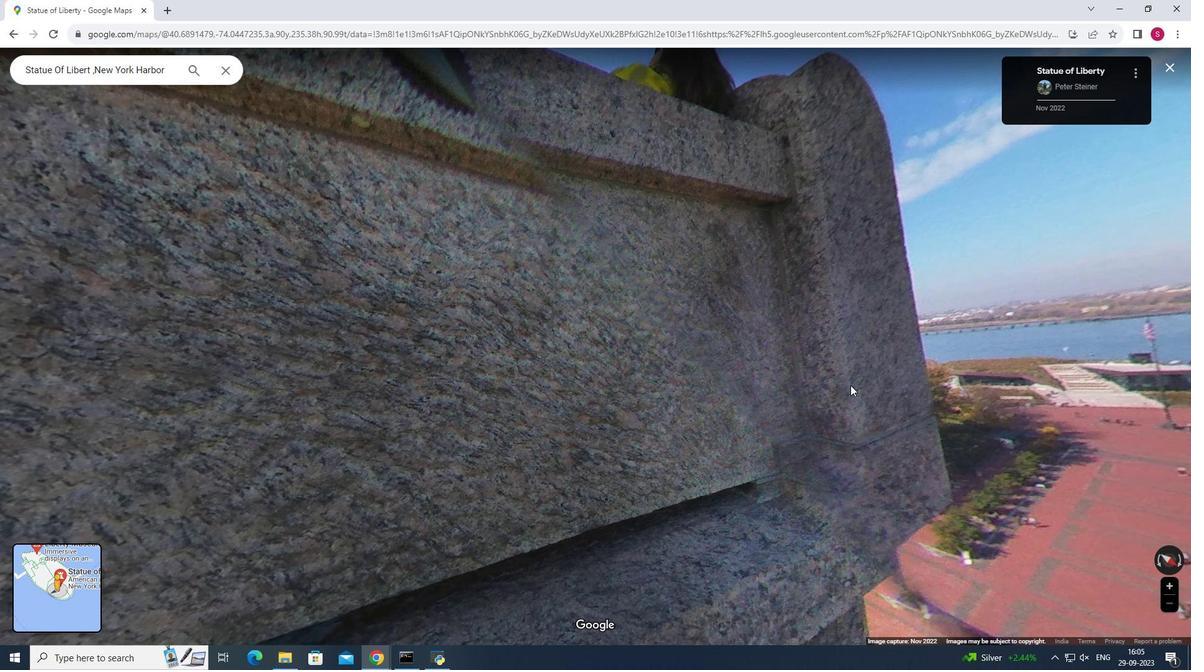 
Action: Mouse scrolled (850, 384) with delta (0, 0)
Screenshot: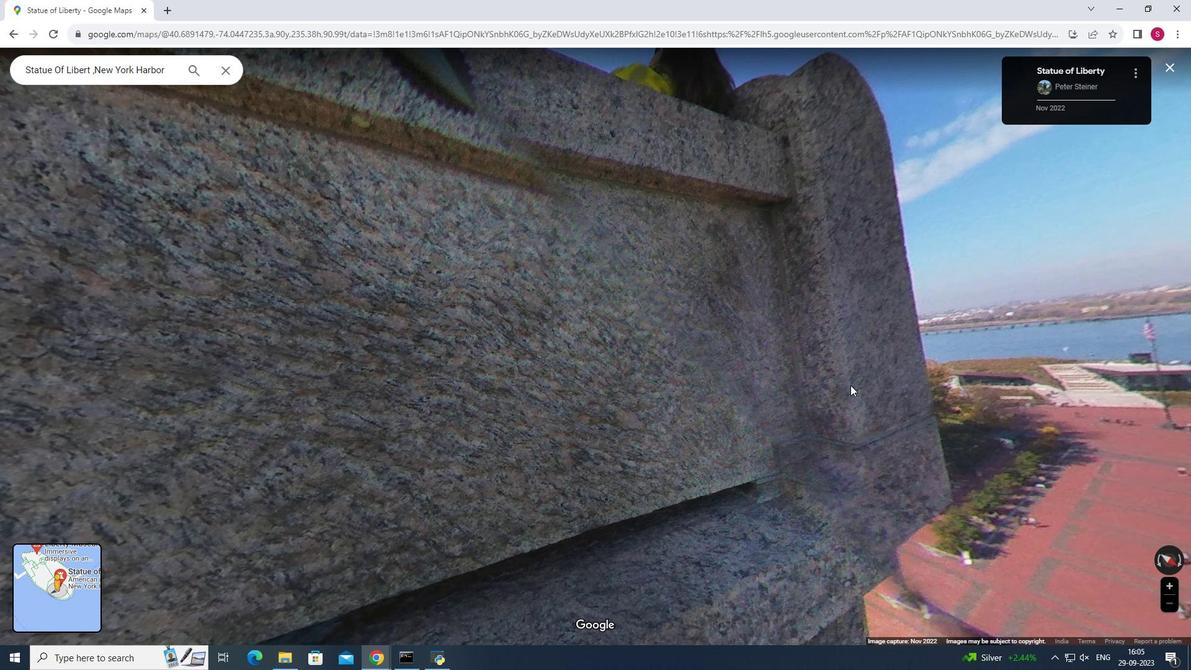 
Action: Mouse moved to (696, 392)
Screenshot: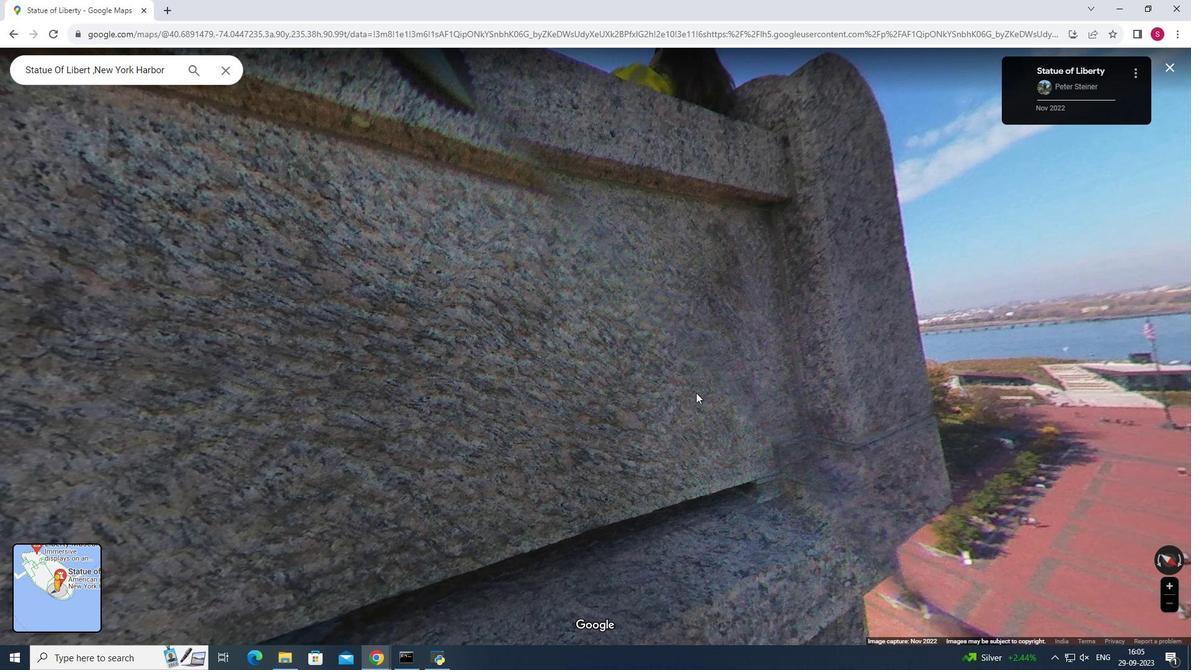 
Action: Mouse pressed left at (696, 392)
Screenshot: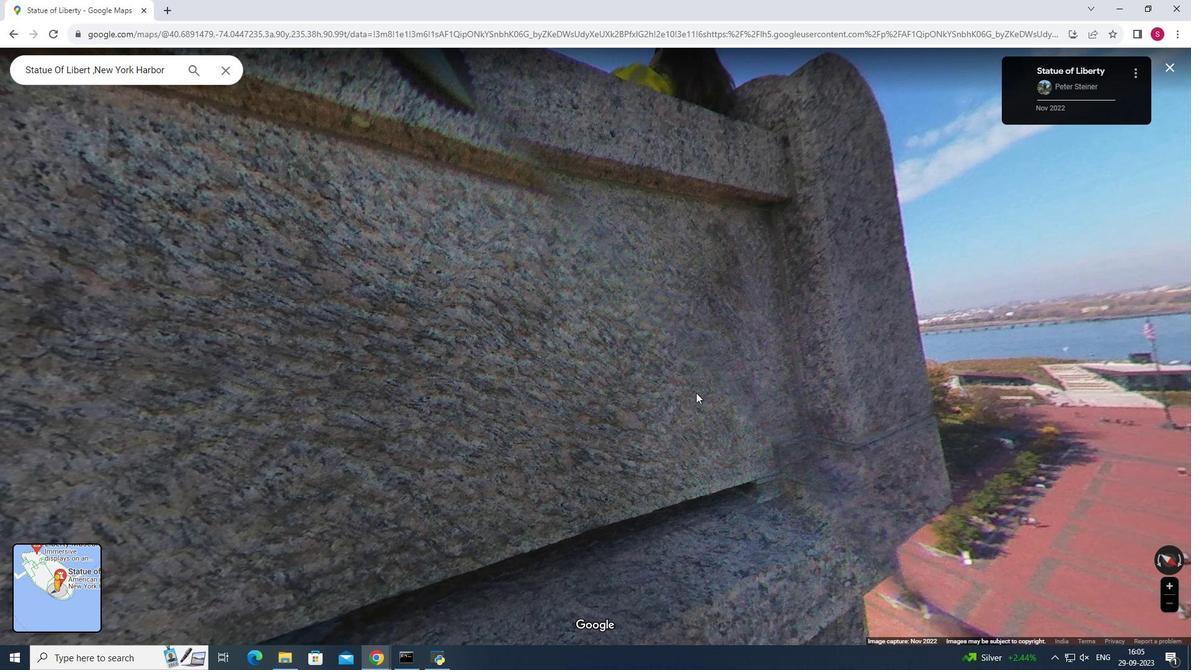 
Action: Mouse moved to (790, 398)
Screenshot: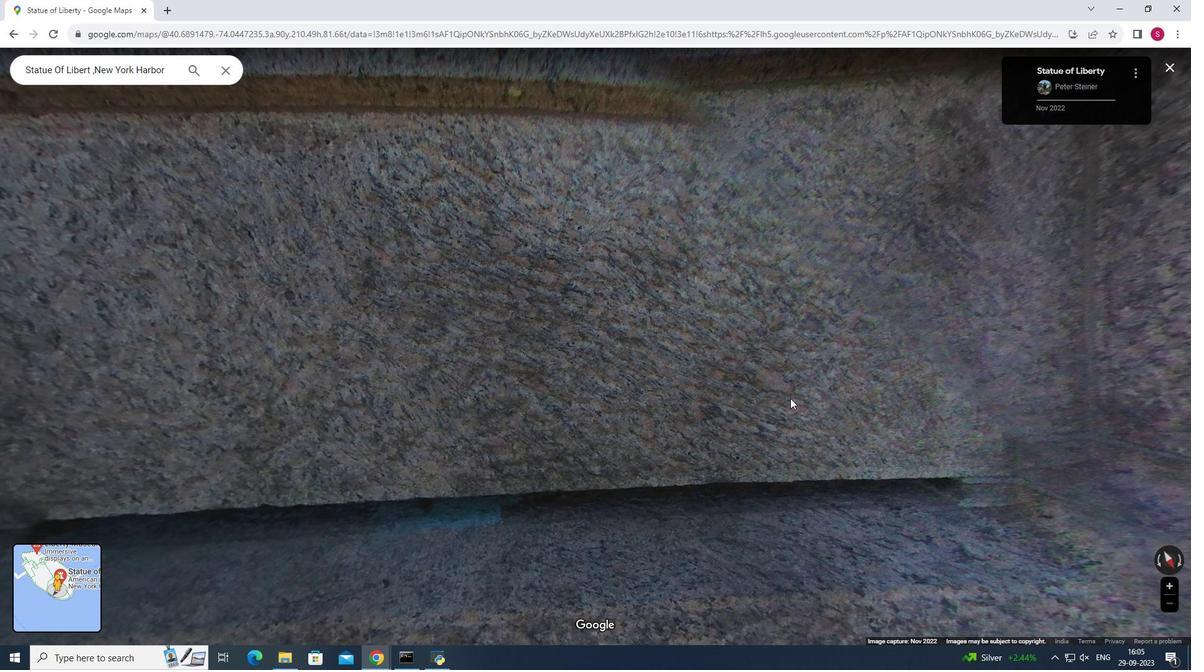 
Action: Mouse scrolled (790, 397) with delta (0, 0)
Screenshot: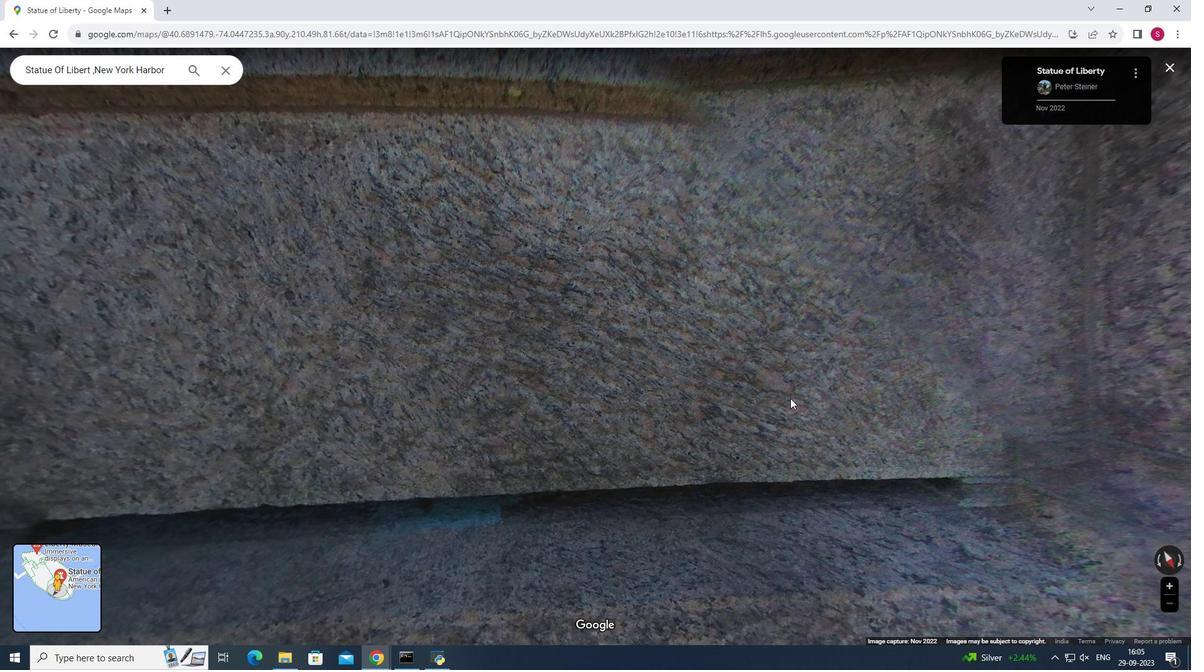 
Action: Mouse moved to (692, 386)
Screenshot: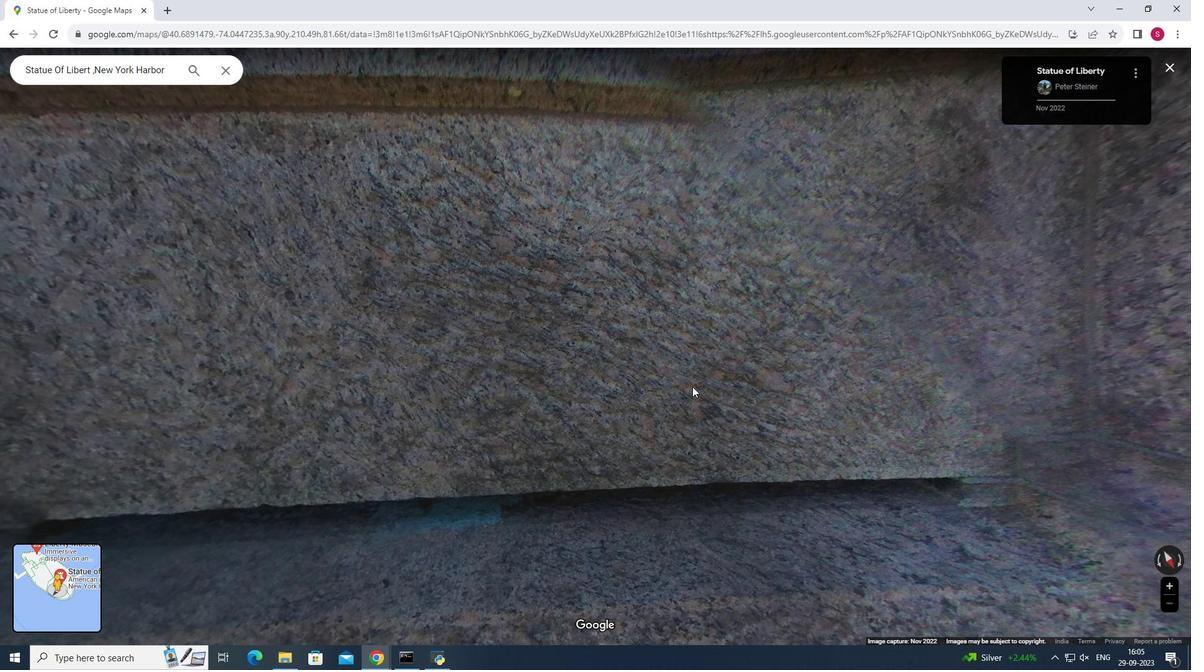
Action: Mouse scrolled (692, 385) with delta (0, 0)
Screenshot: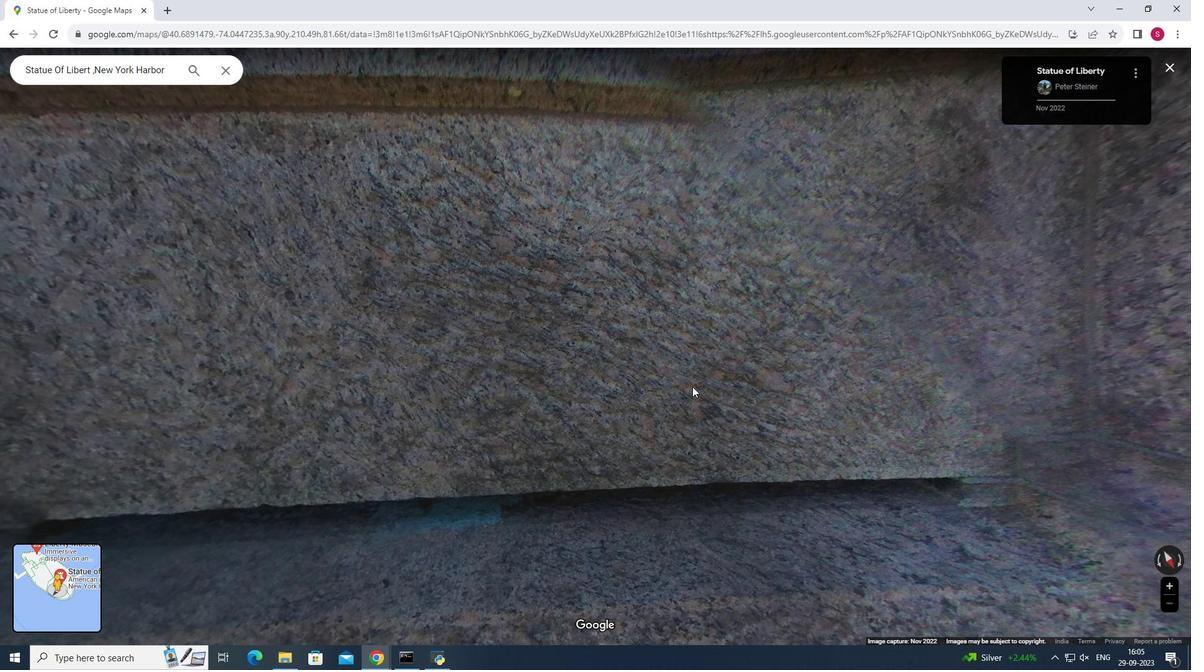 
Action: Mouse scrolled (692, 385) with delta (0, 0)
Screenshot: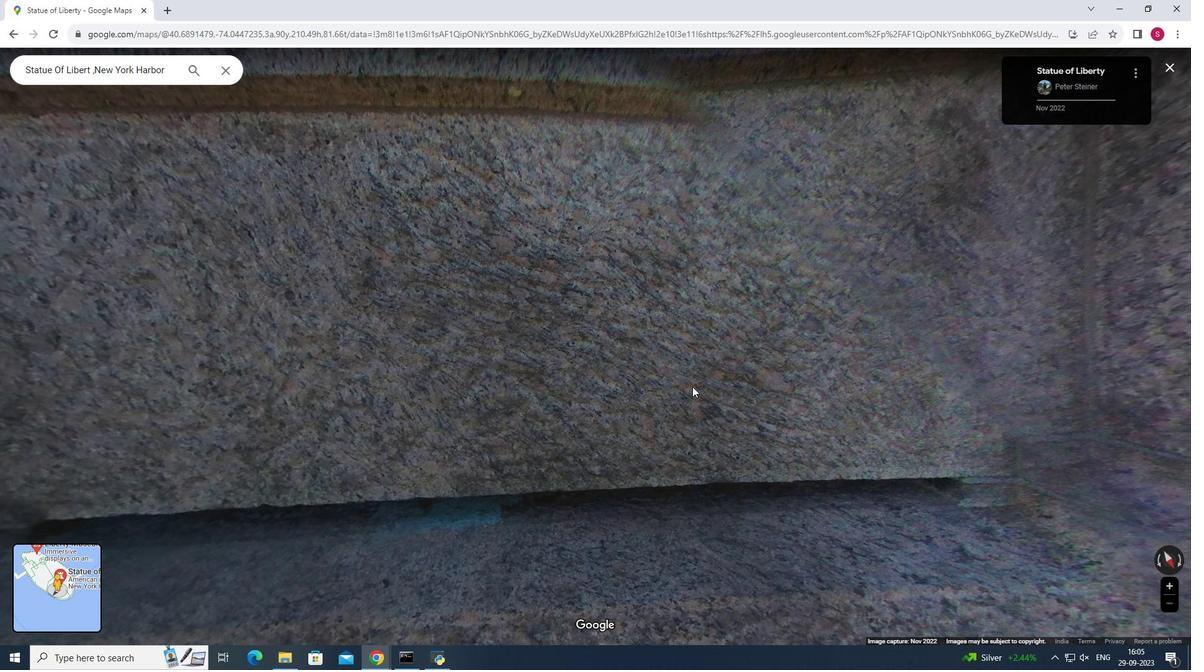 
Action: Mouse scrolled (692, 385) with delta (0, 0)
Screenshot: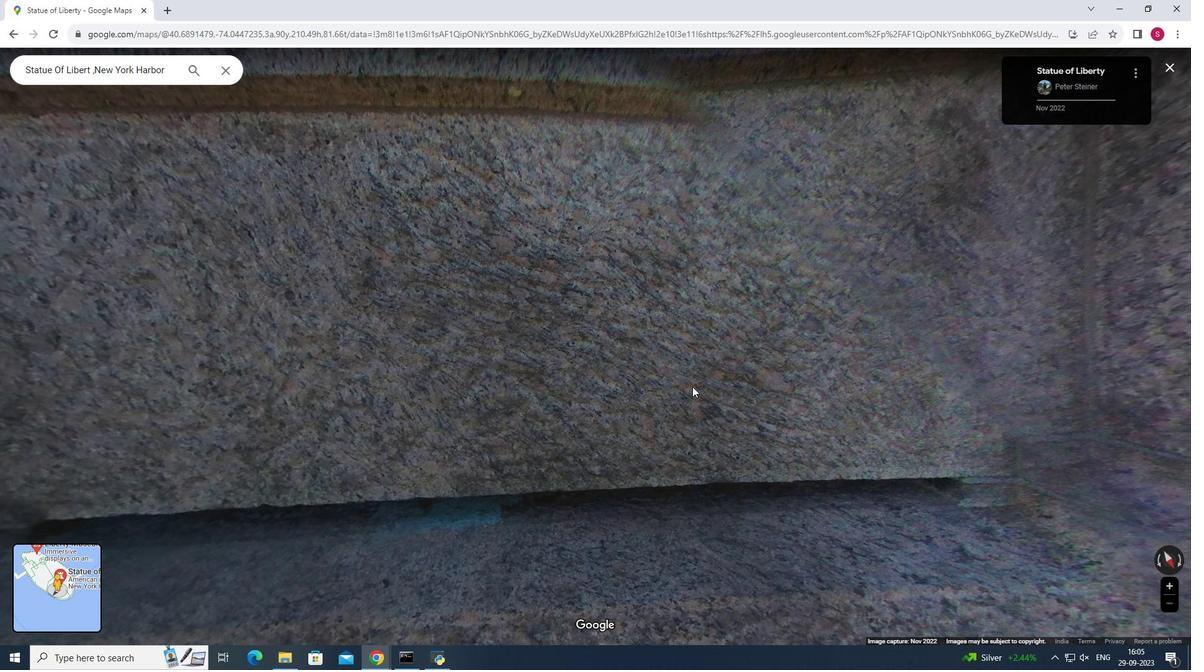 
Action: Mouse moved to (675, 380)
Screenshot: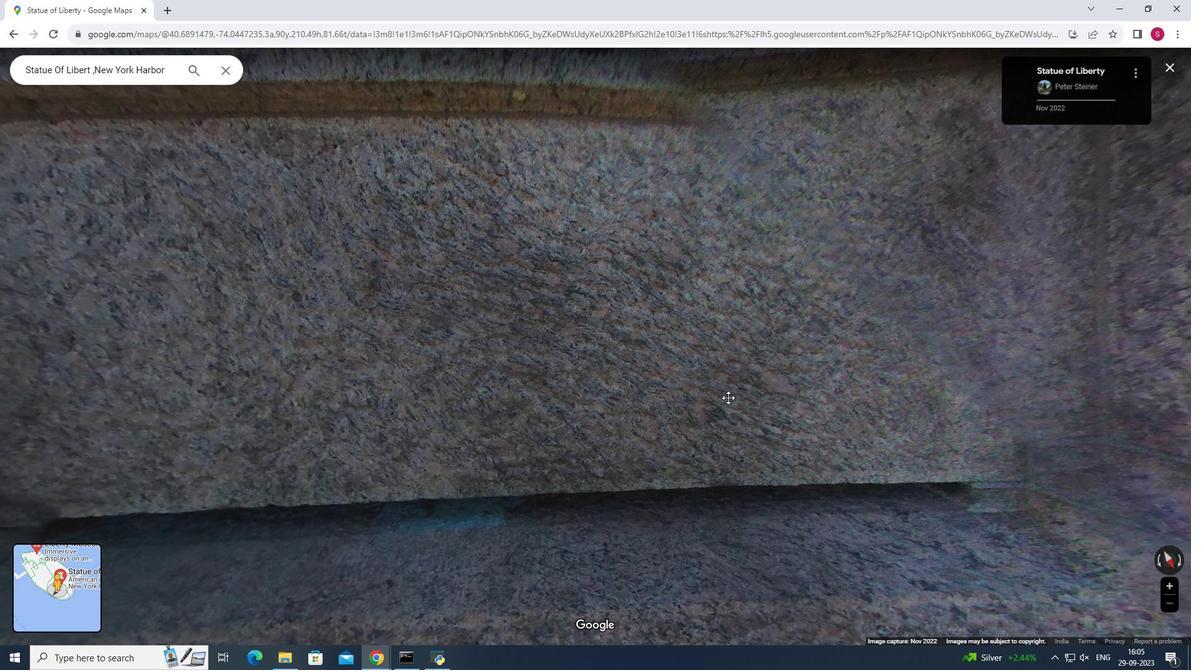 
Action: Mouse pressed left at (675, 380)
Screenshot: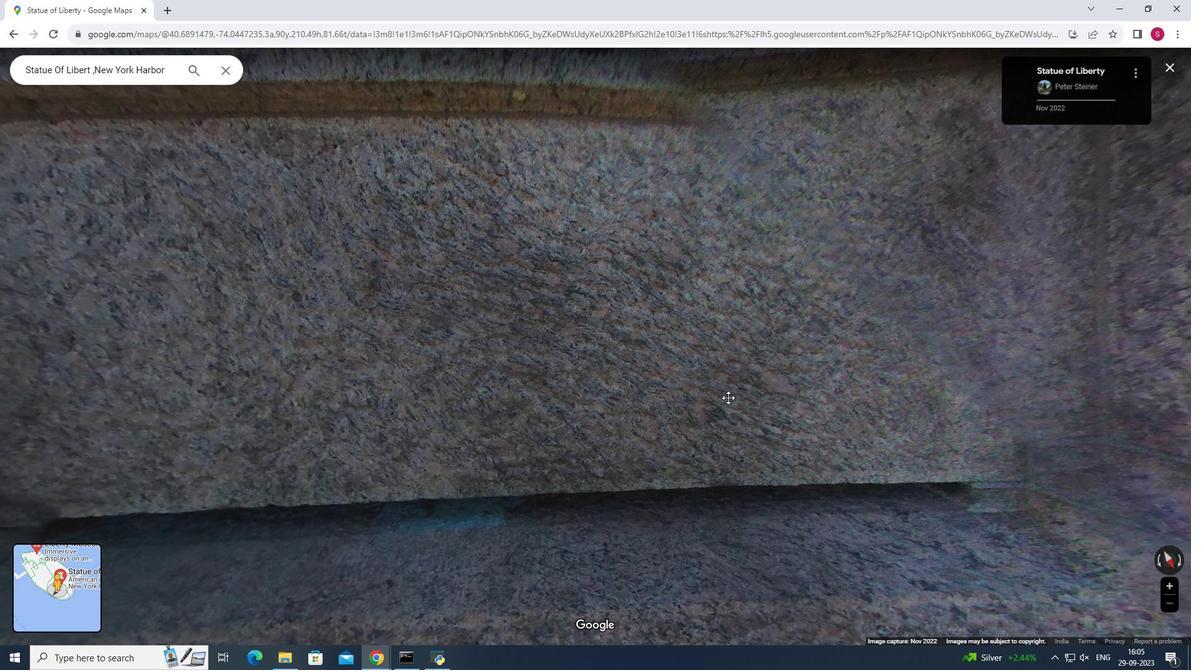 
Action: Mouse moved to (643, 440)
Screenshot: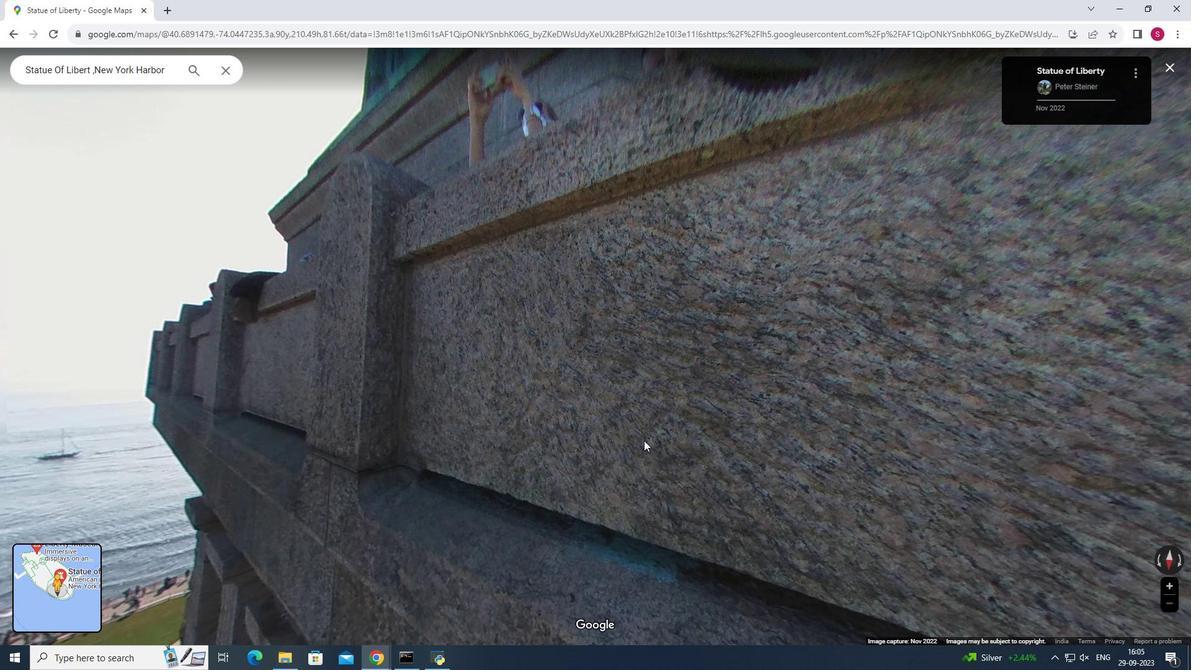 
Action: Mouse pressed left at (643, 440)
Screenshot: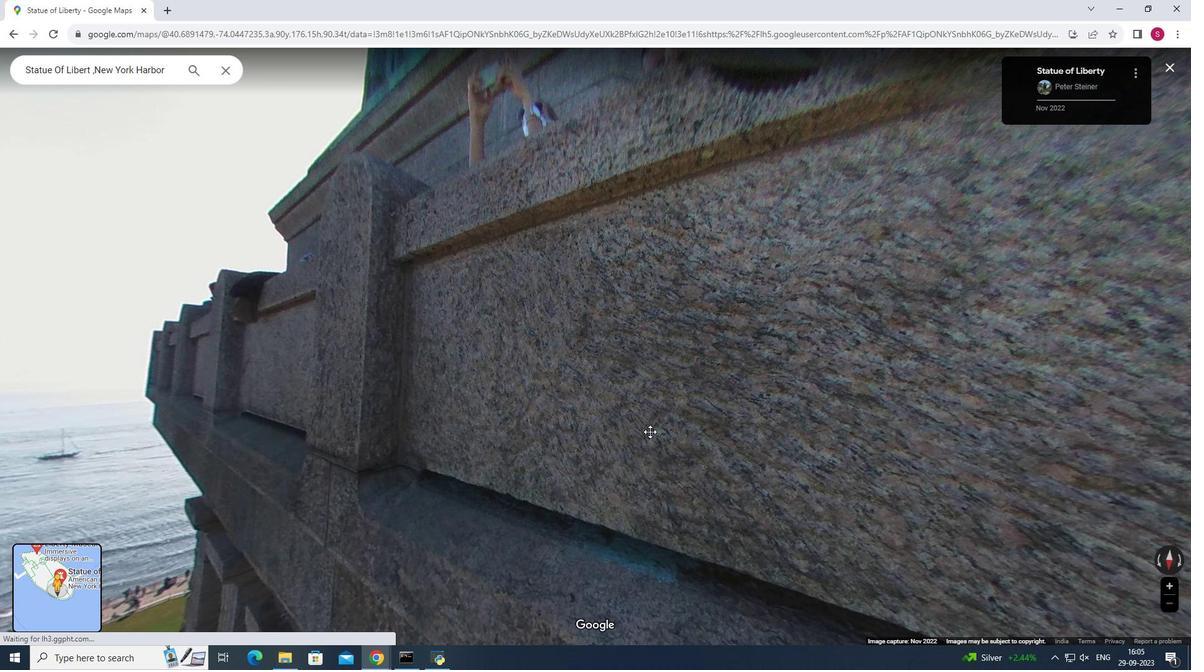 
Action: Mouse moved to (743, 487)
Screenshot: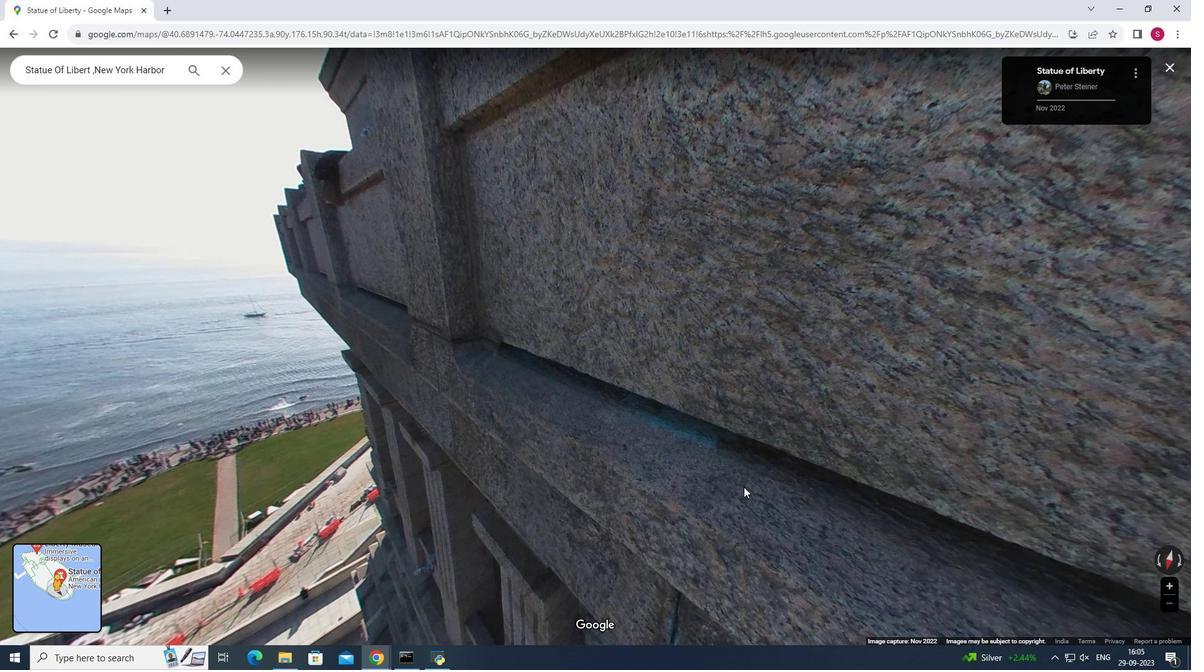 
Action: Mouse pressed left at (743, 487)
Screenshot: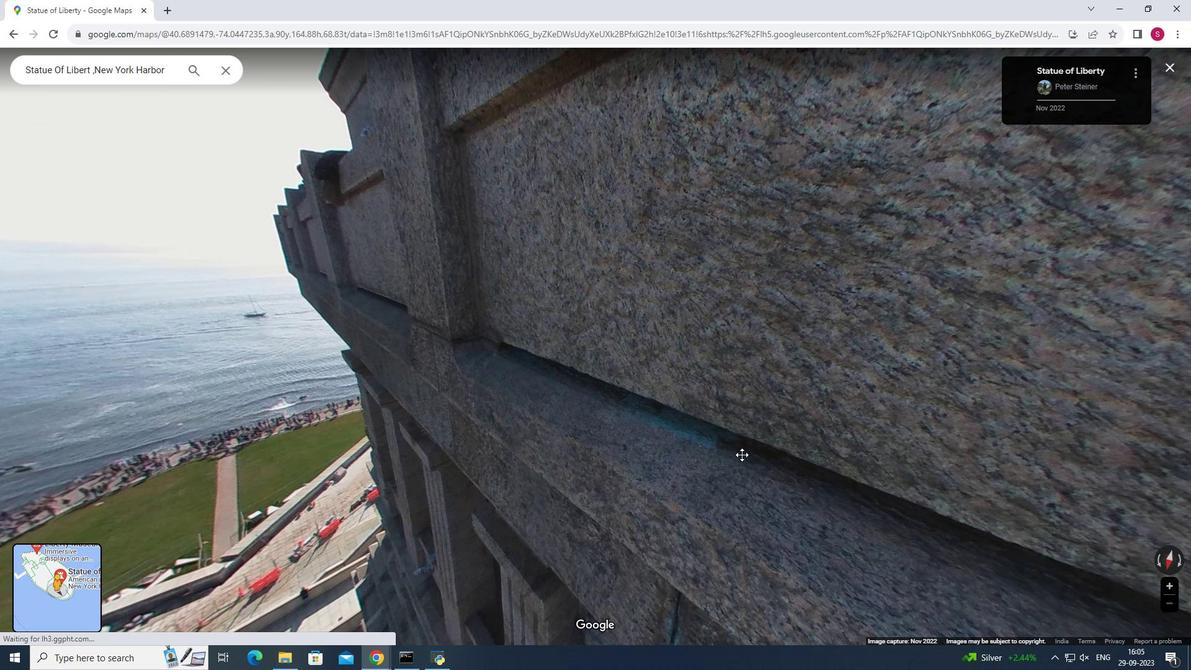 
Action: Mouse moved to (522, 658)
Screenshot: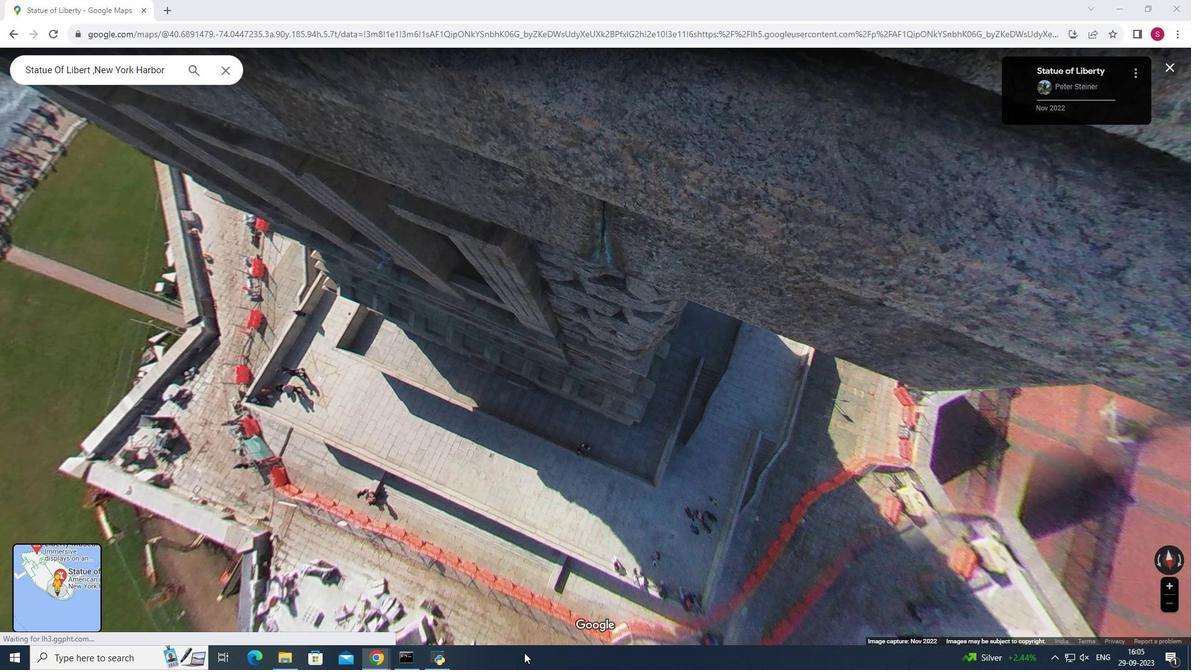
Action: Mouse pressed left at (522, 658)
Screenshot: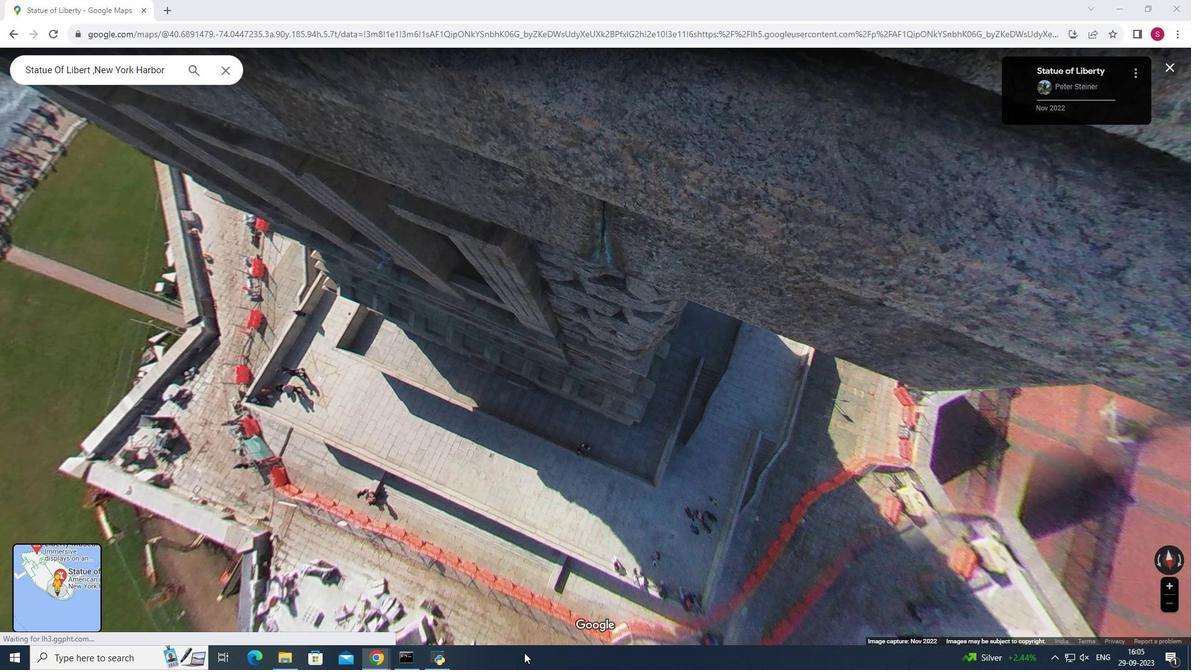 
Action: Mouse moved to (598, 525)
Screenshot: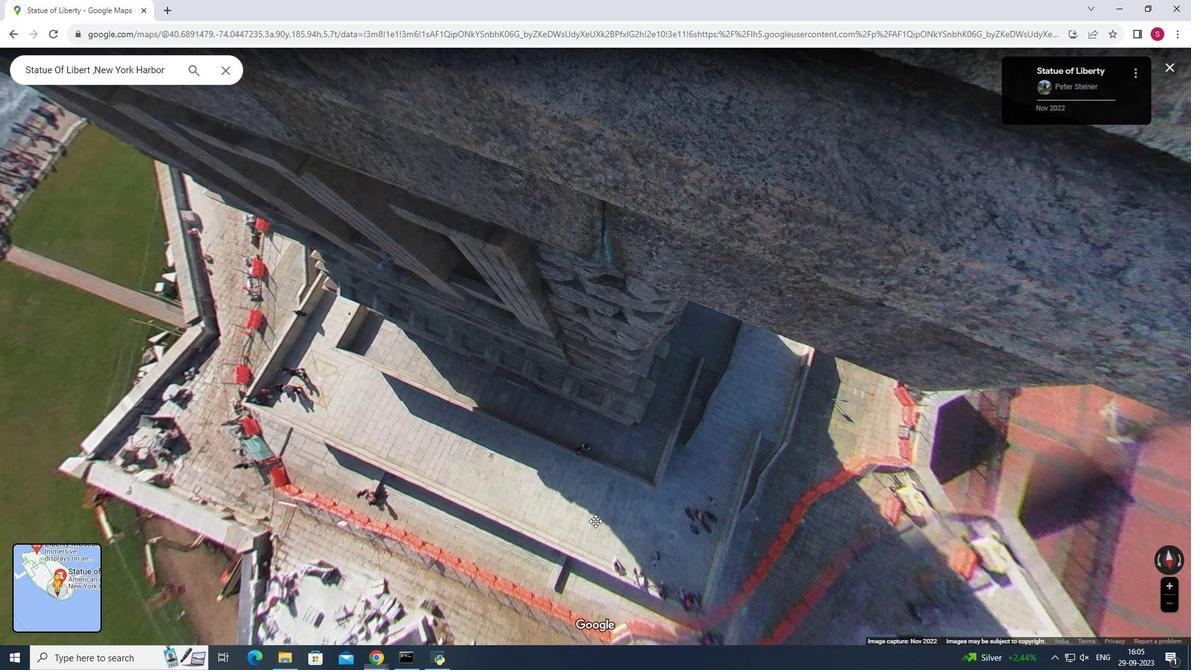 
Action: Mouse pressed left at (598, 525)
Screenshot: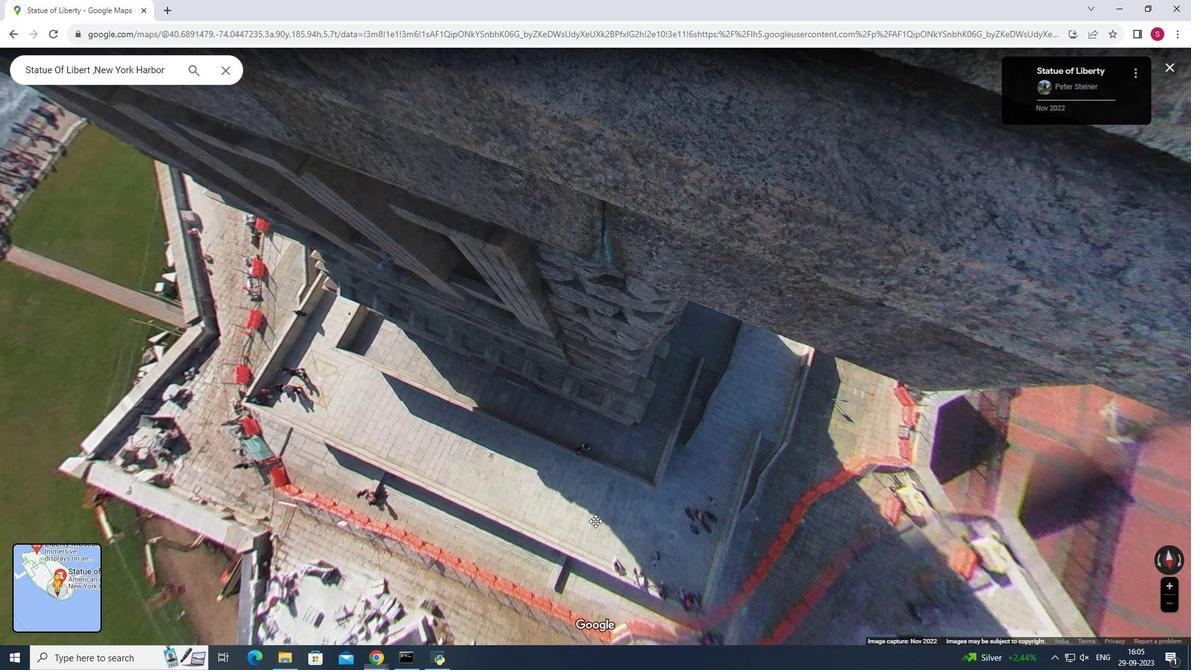 
Action: Mouse moved to (523, 508)
Screenshot: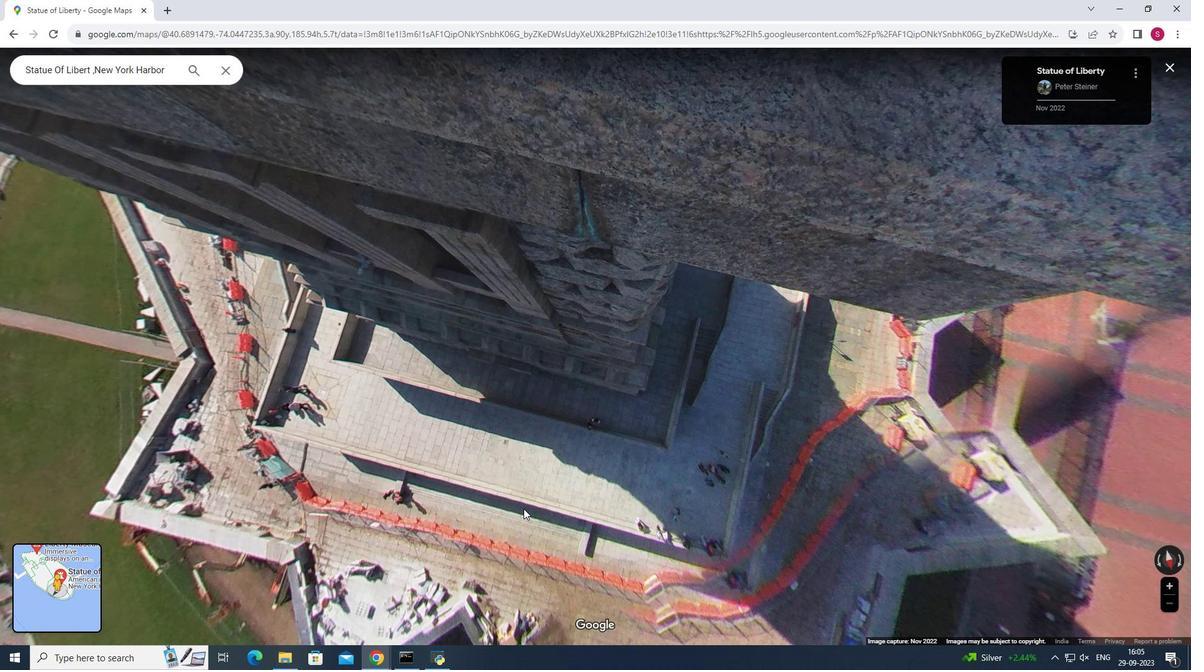 
Action: Mouse pressed left at (523, 508)
Screenshot: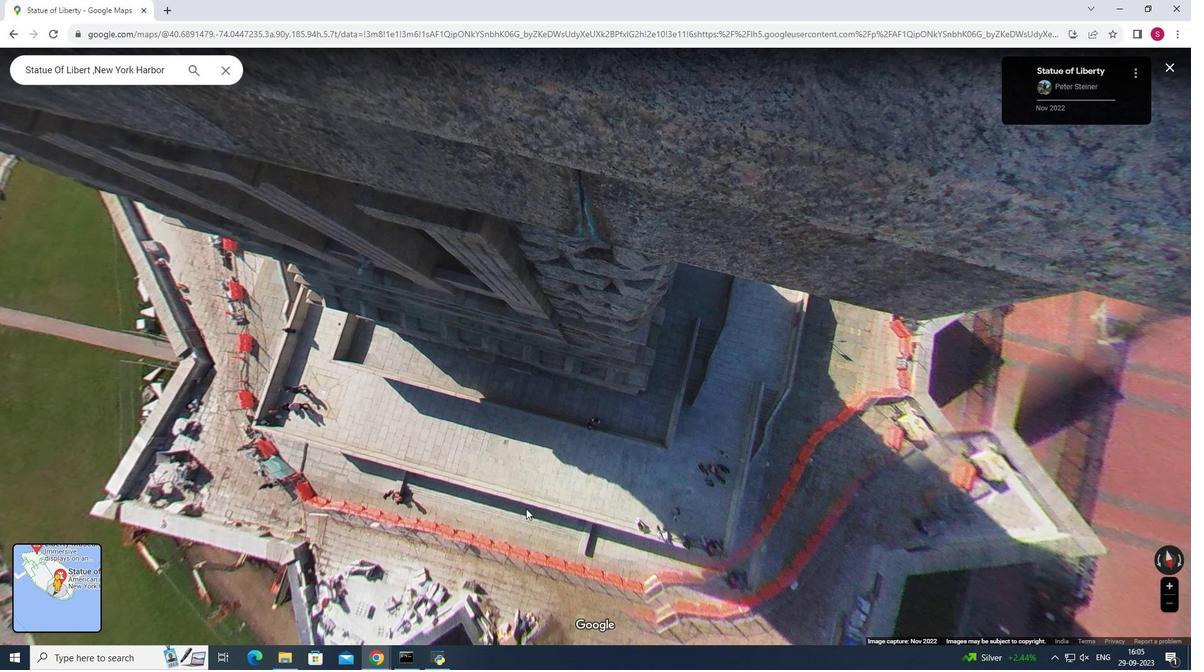 
Action: Mouse moved to (522, 495)
Screenshot: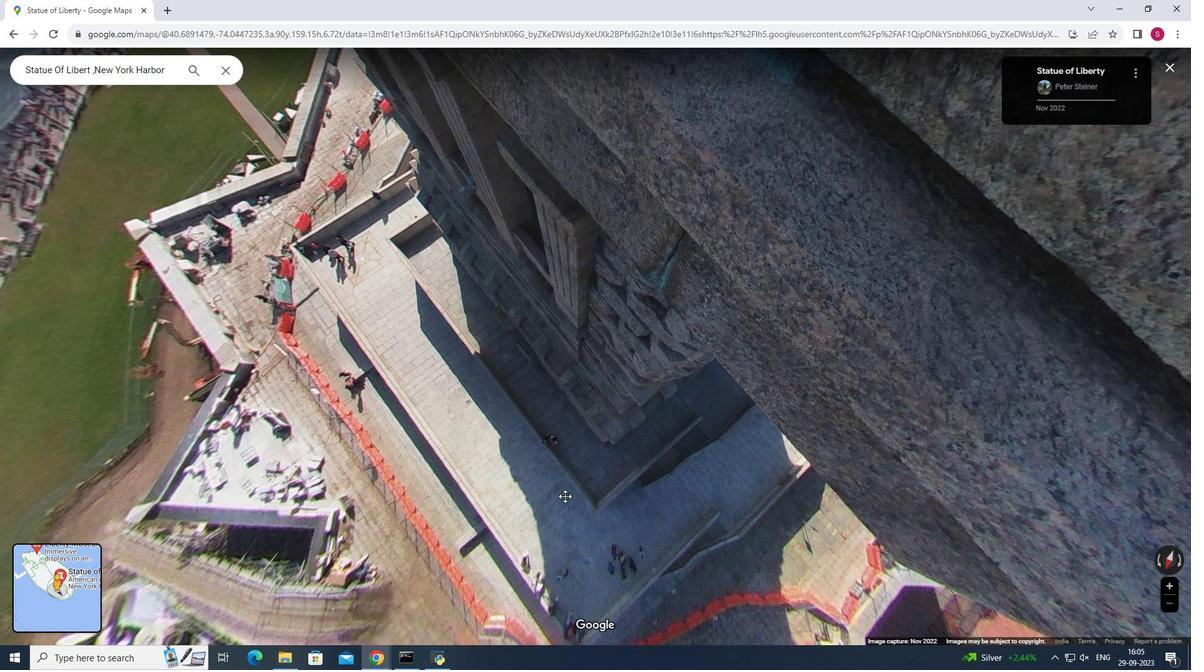 
Action: Mouse pressed left at (522, 495)
Screenshot: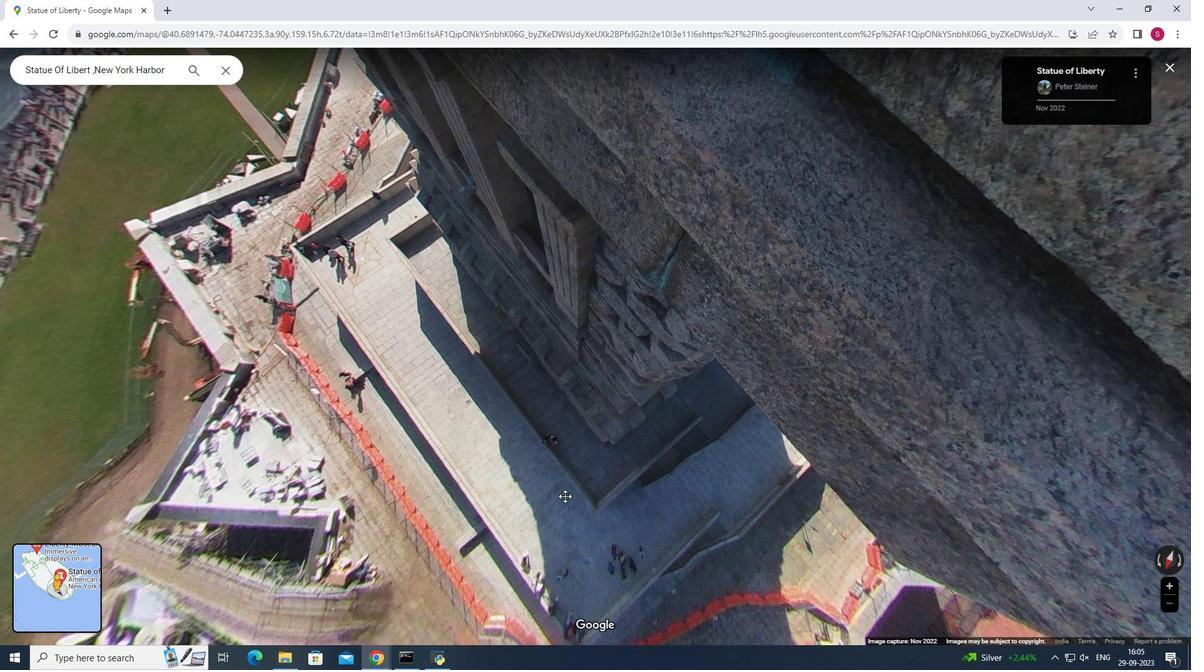 
Action: Mouse moved to (637, 480)
Screenshot: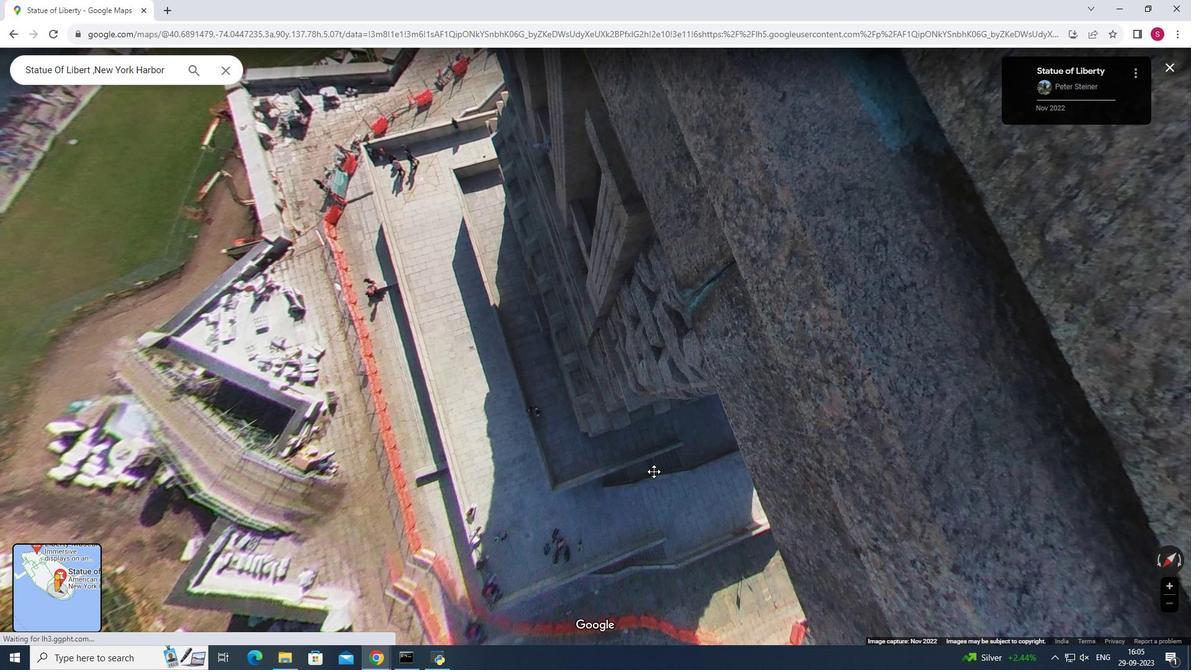 
Action: Mouse pressed left at (637, 480)
Screenshot: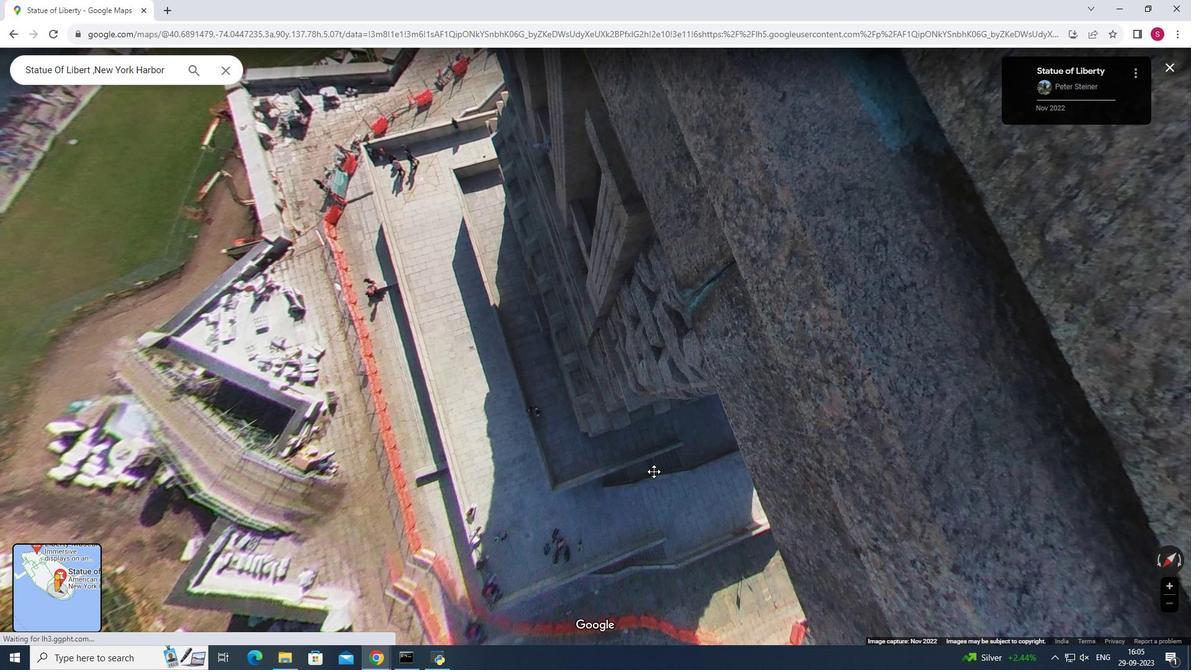 
Action: Mouse moved to (635, 562)
Screenshot: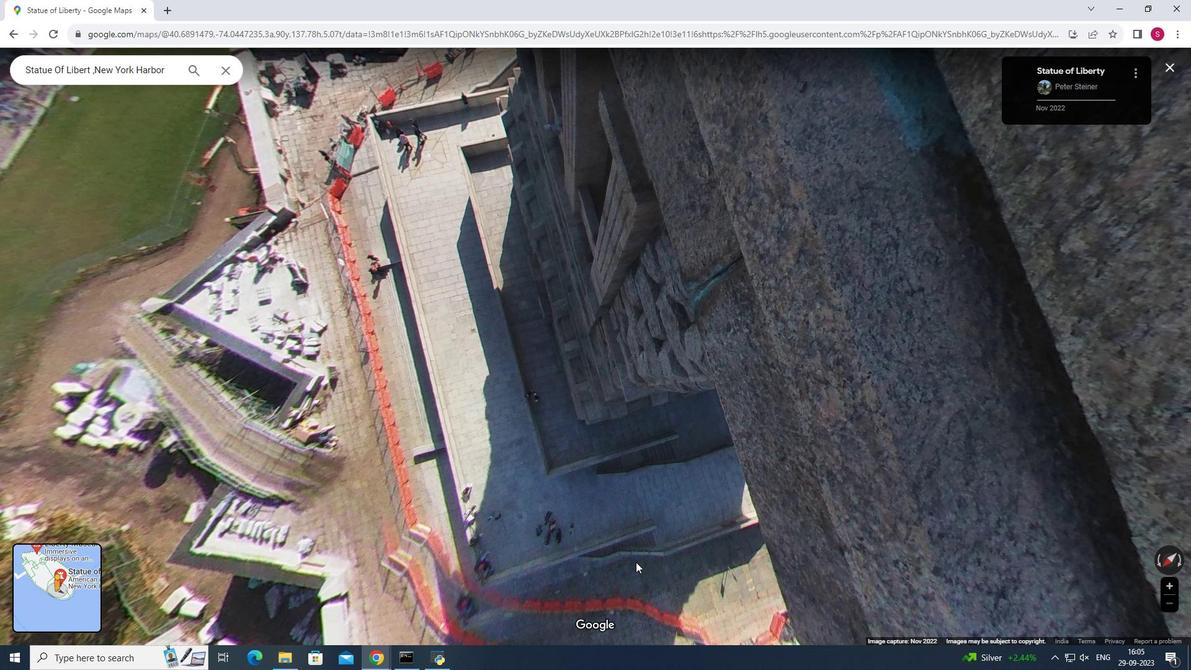 
Action: Mouse pressed left at (635, 562)
Screenshot: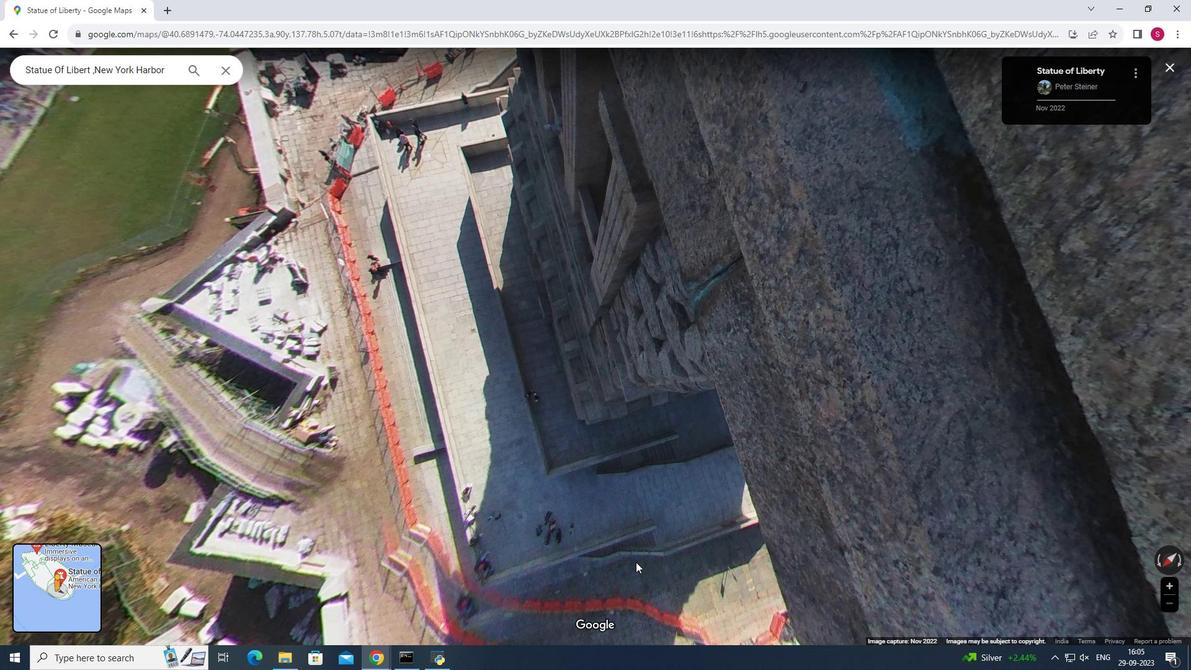 
Action: Mouse moved to (1170, 601)
Screenshot: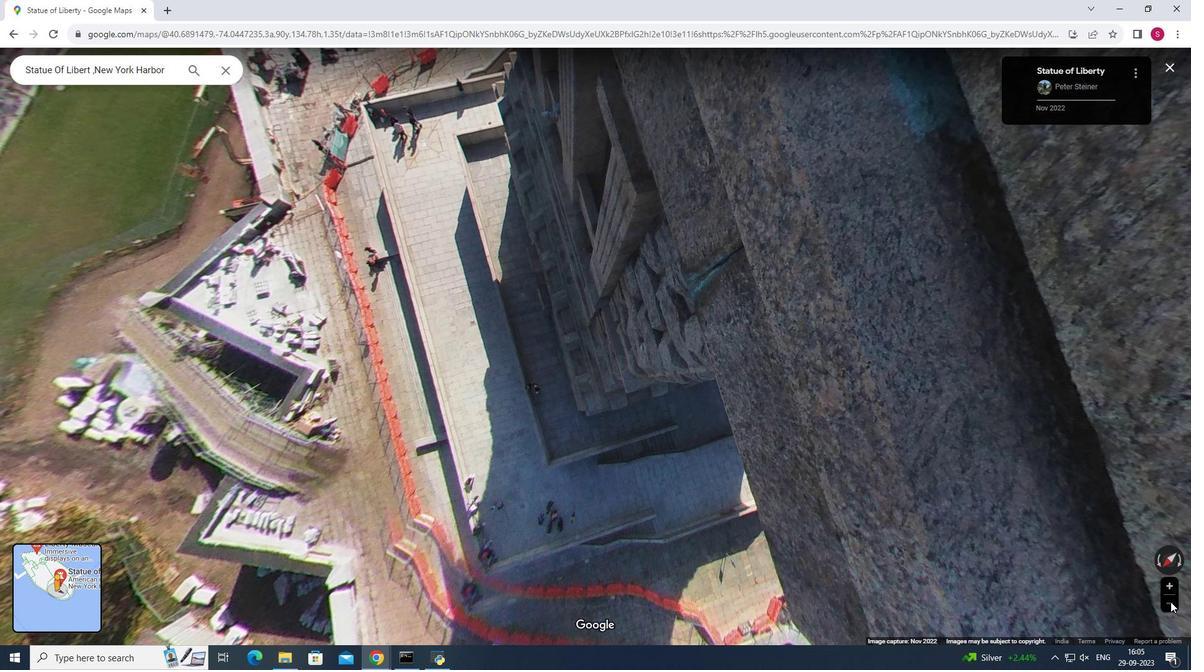 
Action: Mouse pressed left at (1170, 601)
Screenshot: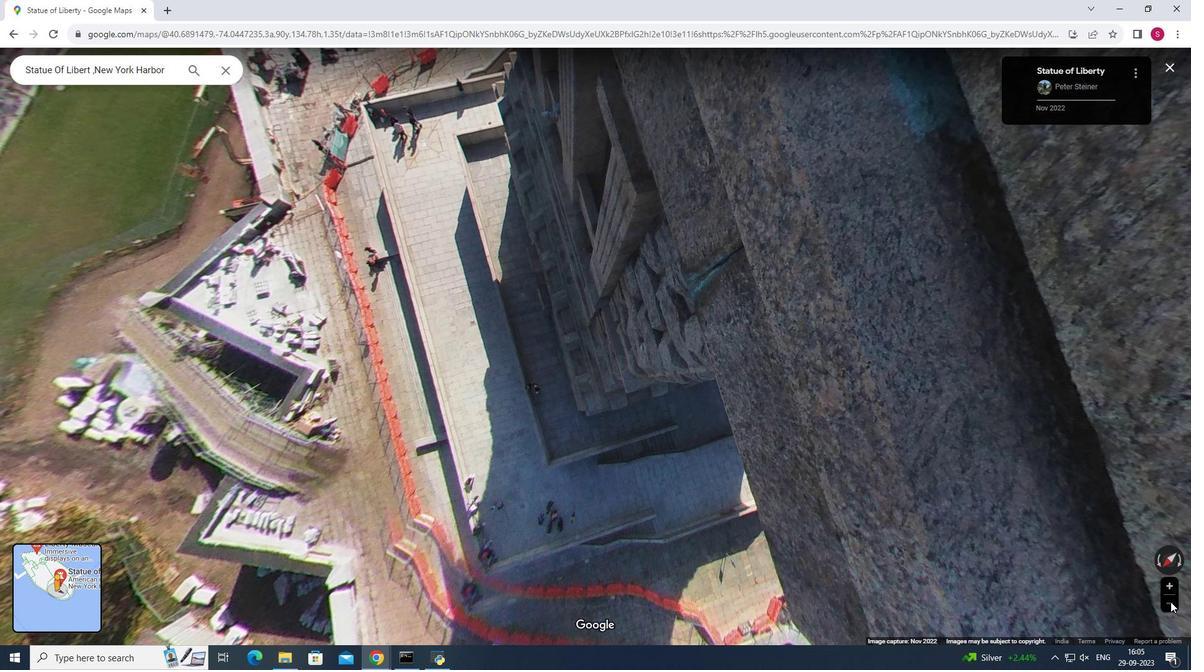 
Action: Mouse moved to (1168, 603)
Screenshot: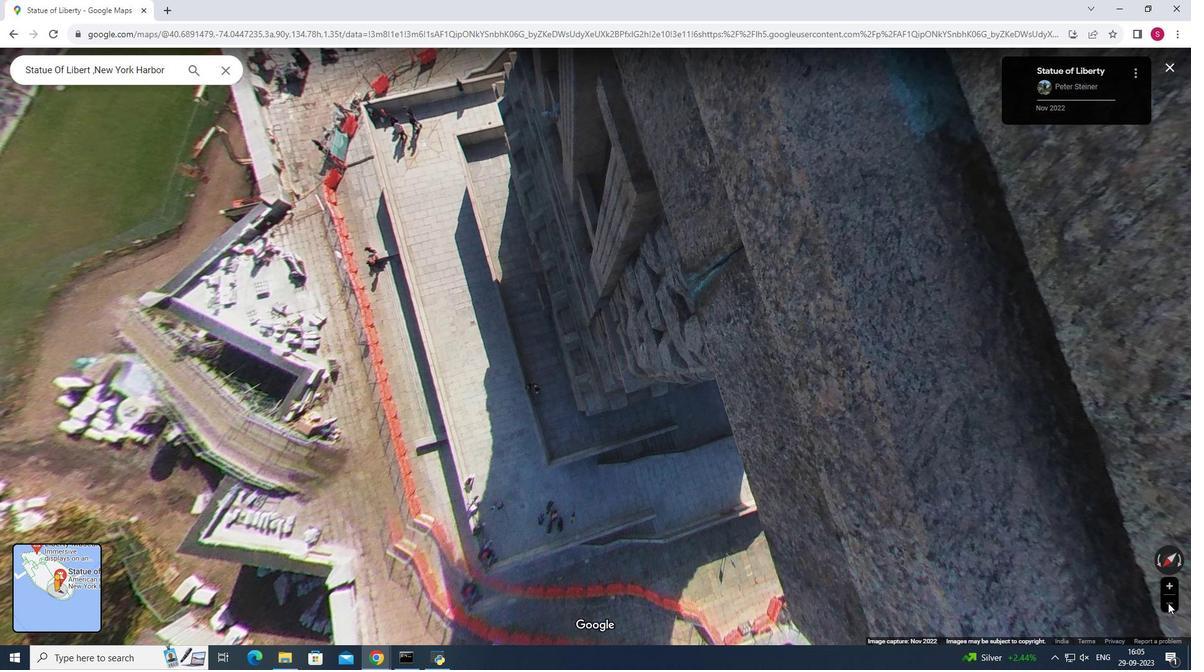 
Action: Mouse pressed left at (1168, 603)
Screenshot: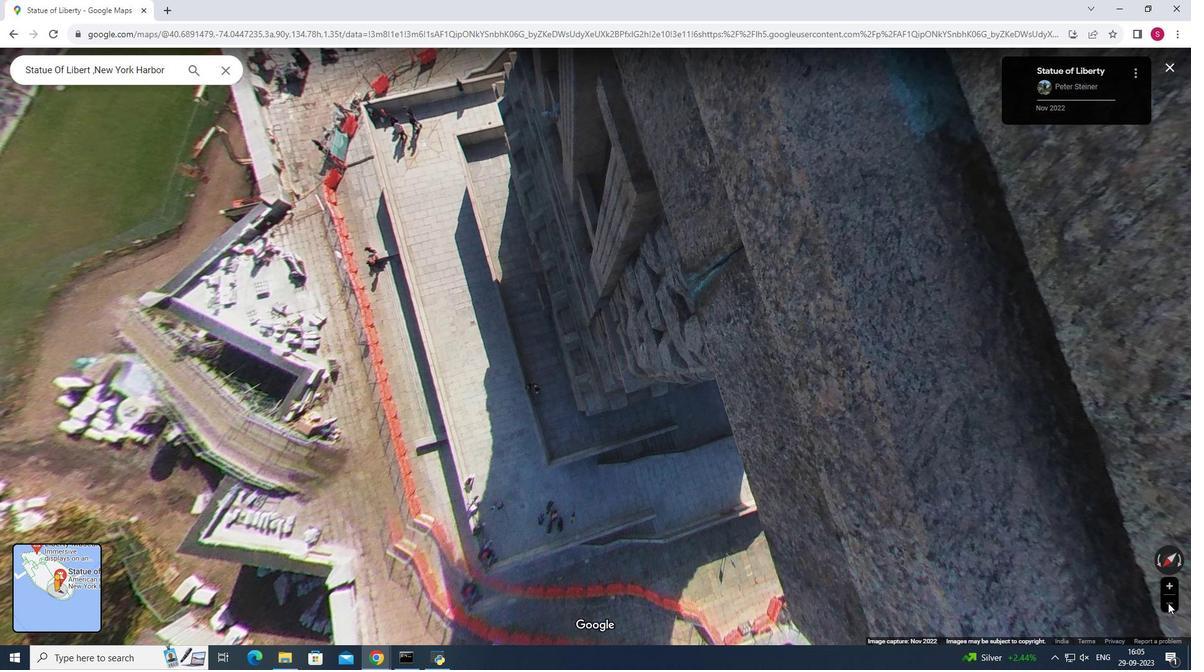 
Action: Mouse moved to (738, 514)
Screenshot: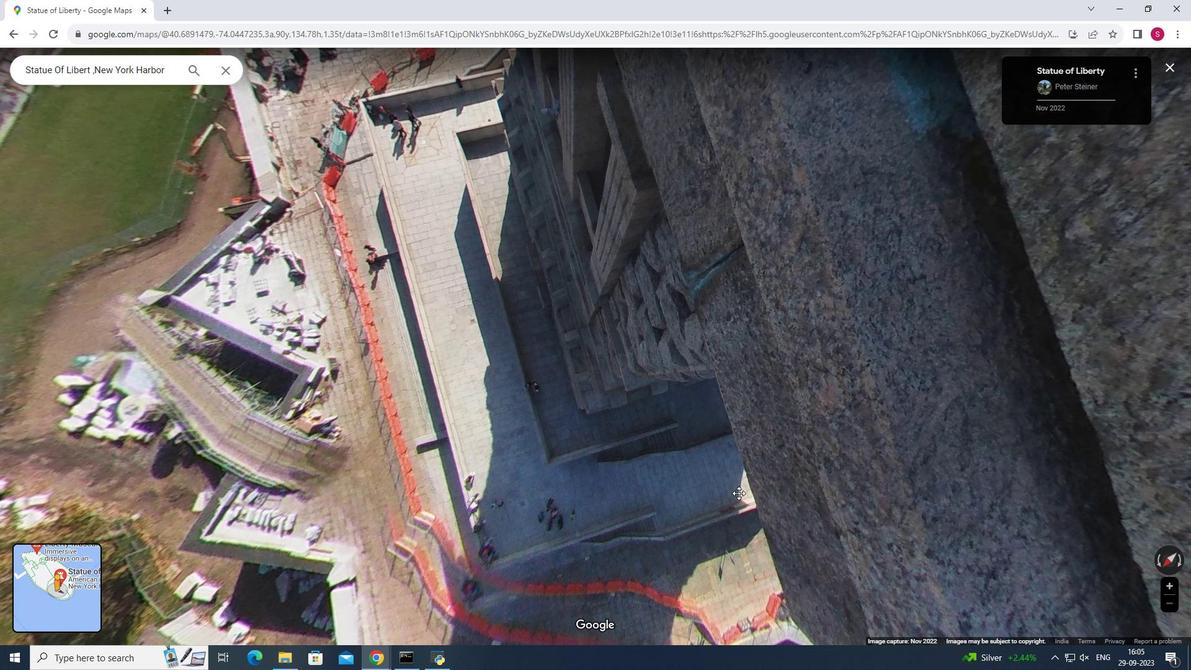 
Action: Mouse pressed left at (738, 514)
Screenshot: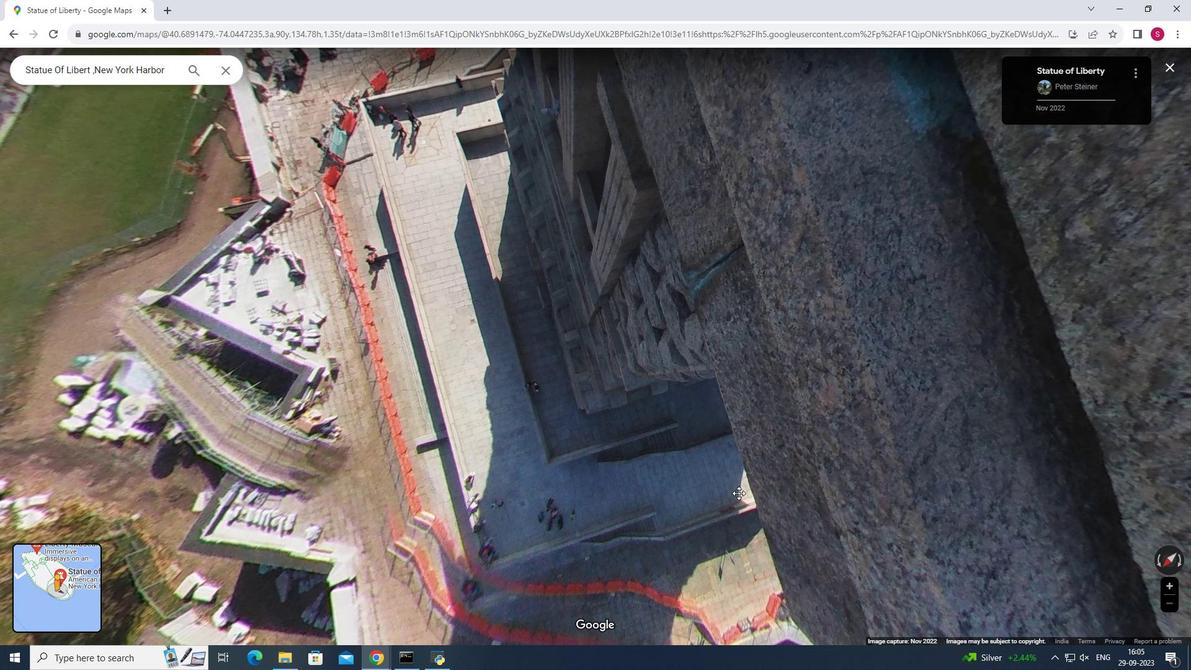 
Action: Mouse moved to (673, 413)
Screenshot: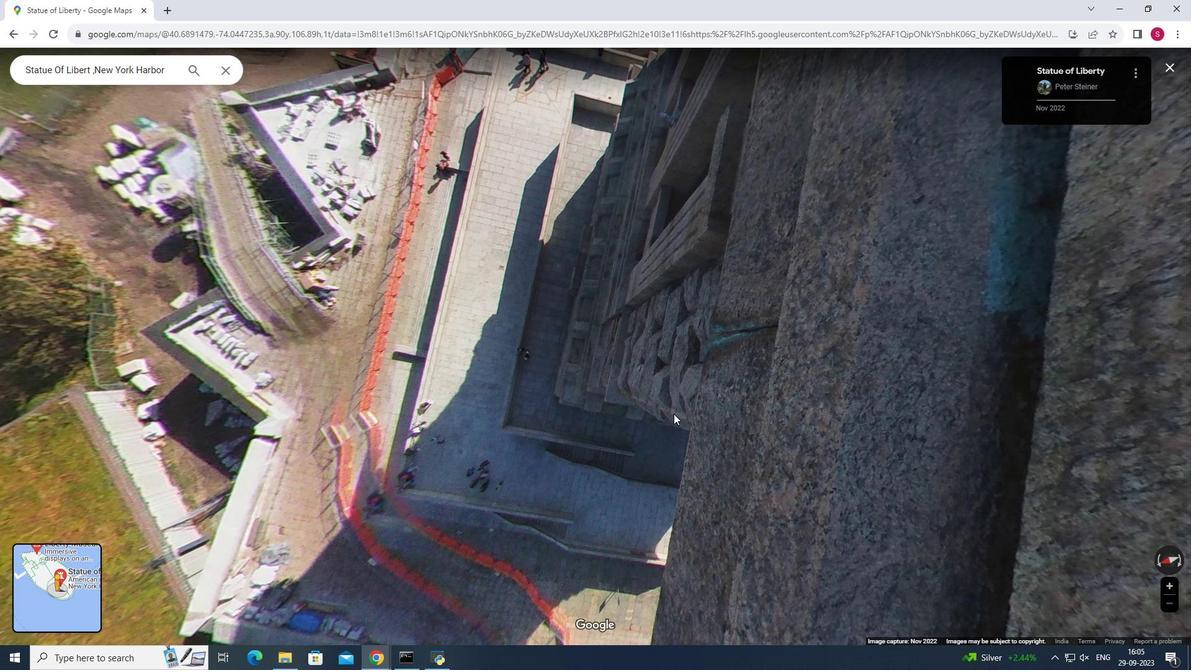 
Action: Mouse pressed left at (673, 413)
Screenshot: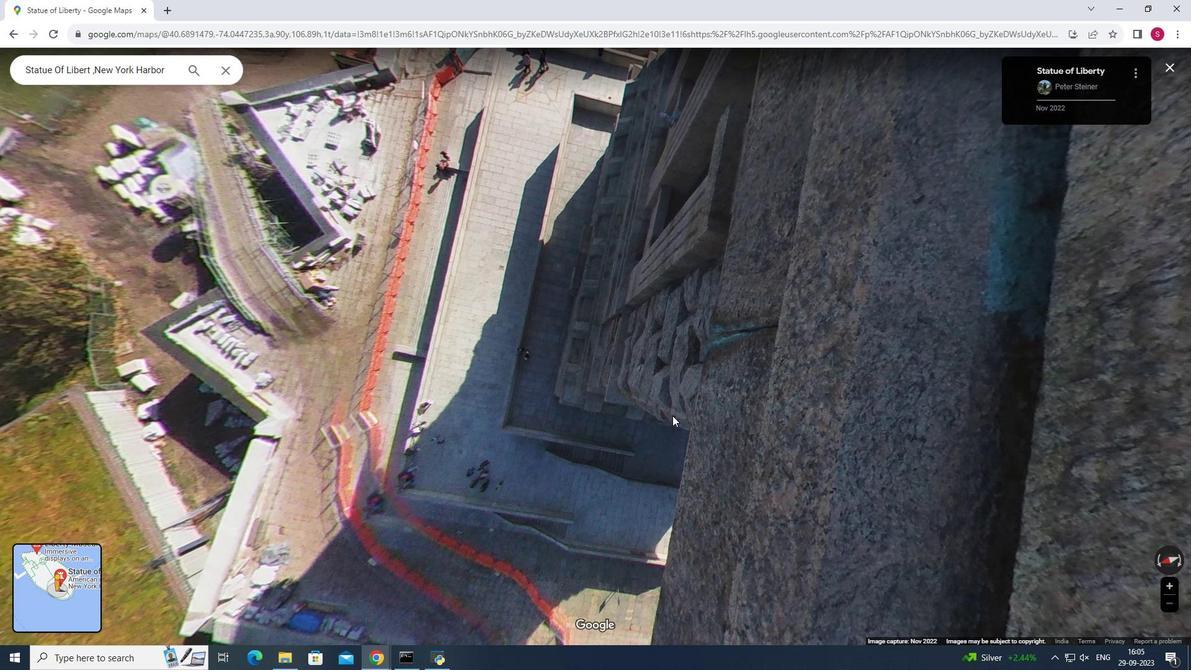
Action: Mouse moved to (748, 487)
Screenshot: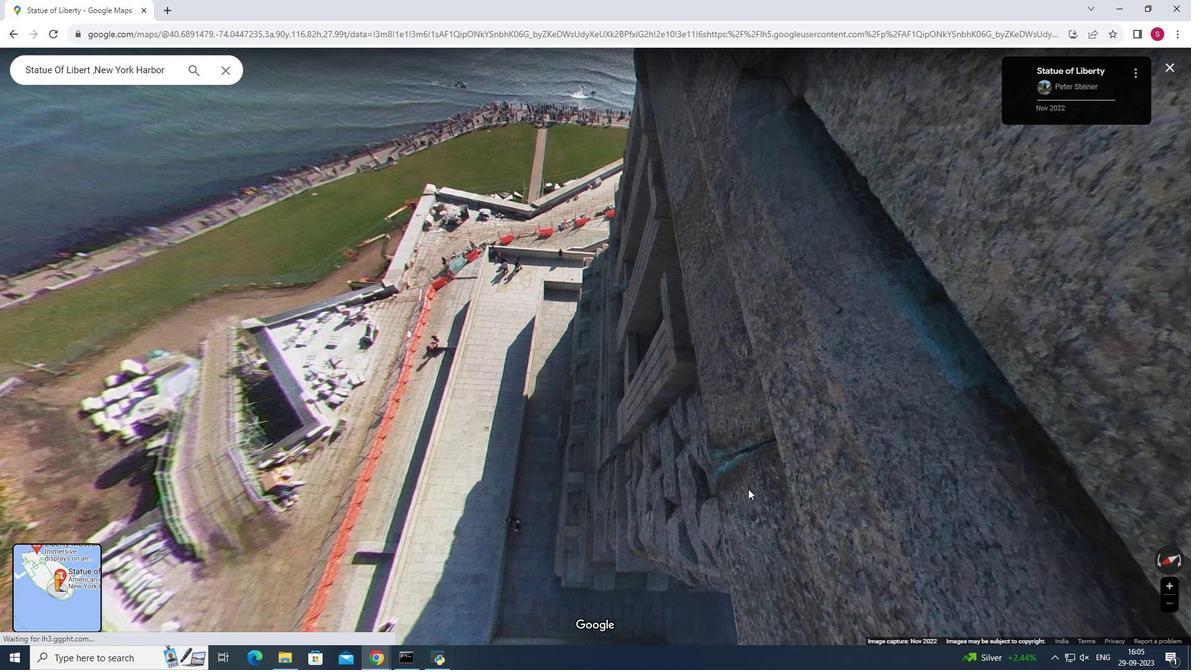 
Action: Mouse pressed left at (748, 487)
Screenshot: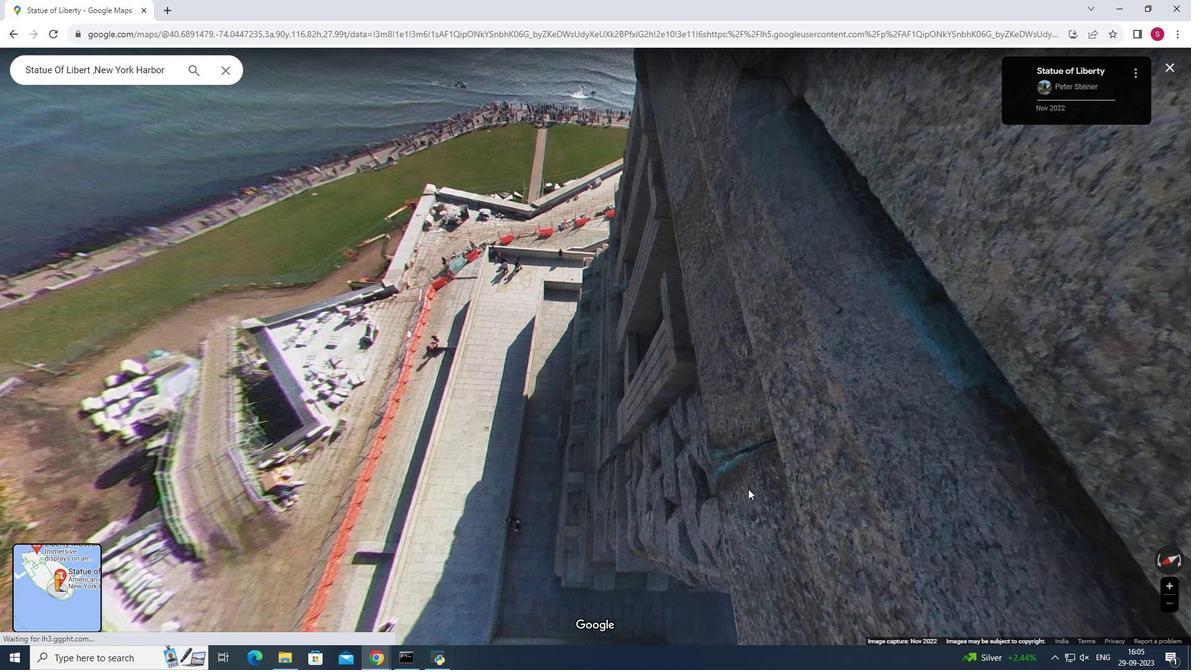 
Action: Mouse moved to (665, 521)
Screenshot: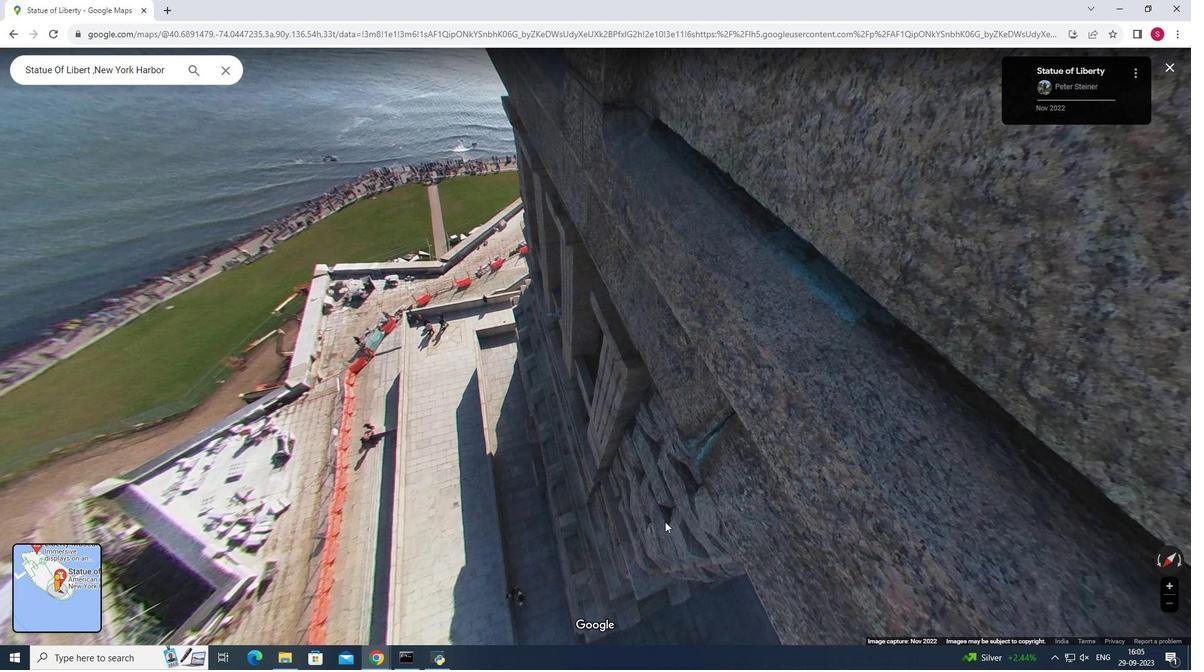 
Action: Mouse pressed left at (665, 521)
Screenshot: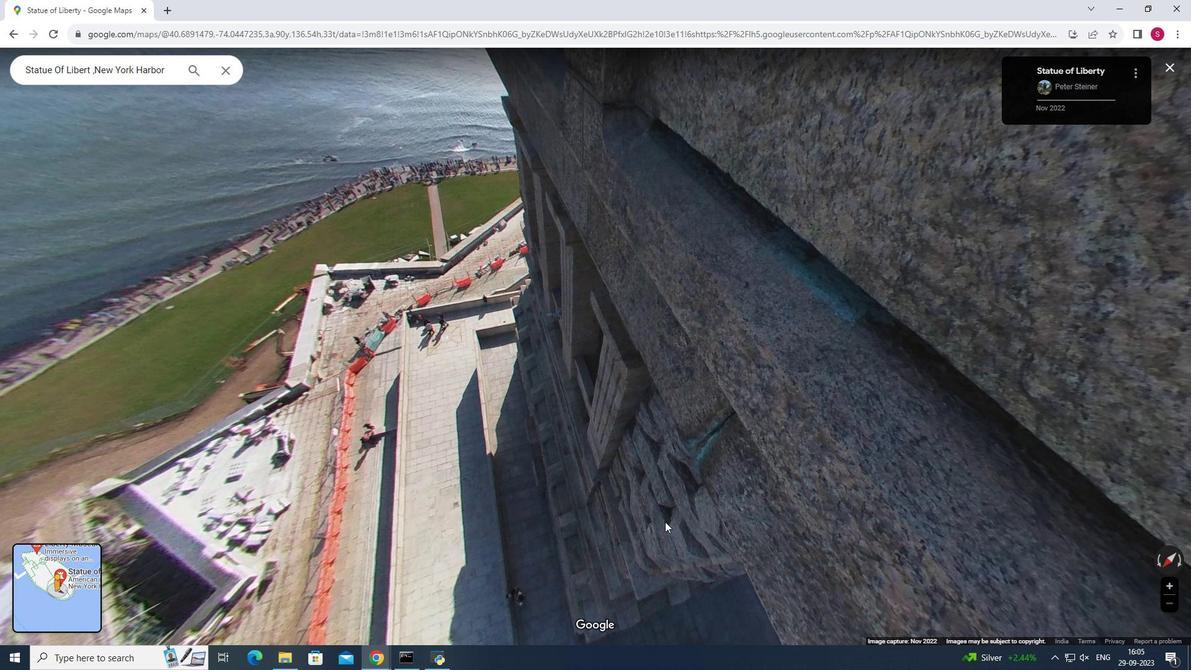 
Action: Mouse moved to (653, 540)
Screenshot: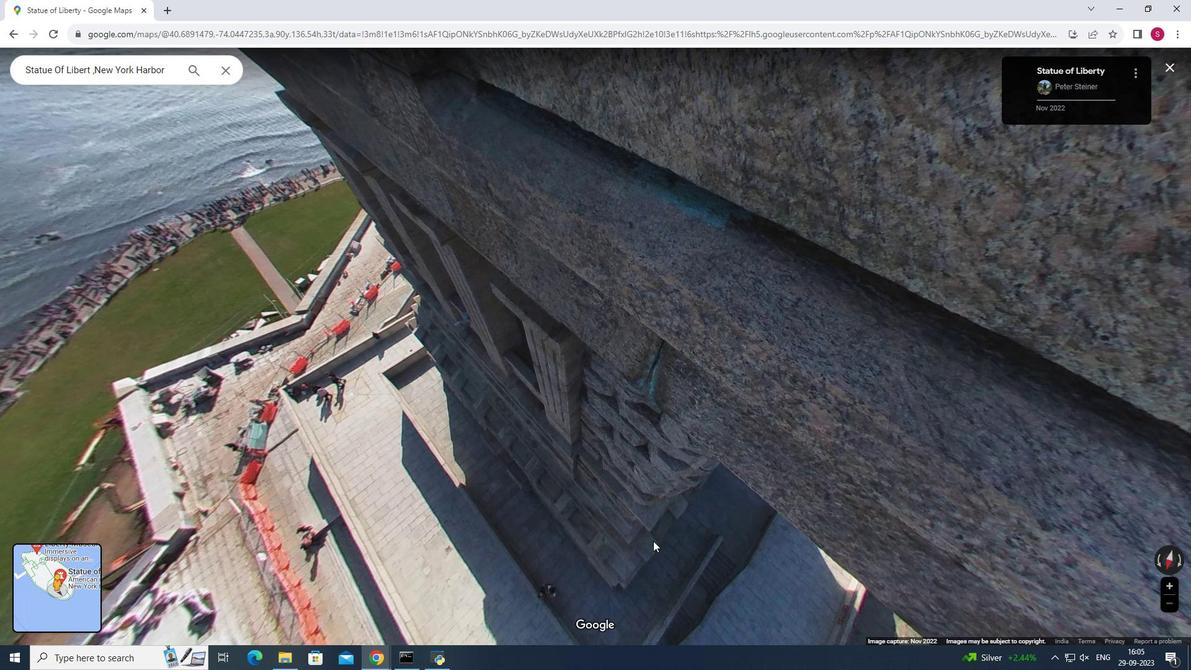 
Action: Mouse pressed left at (653, 540)
Screenshot: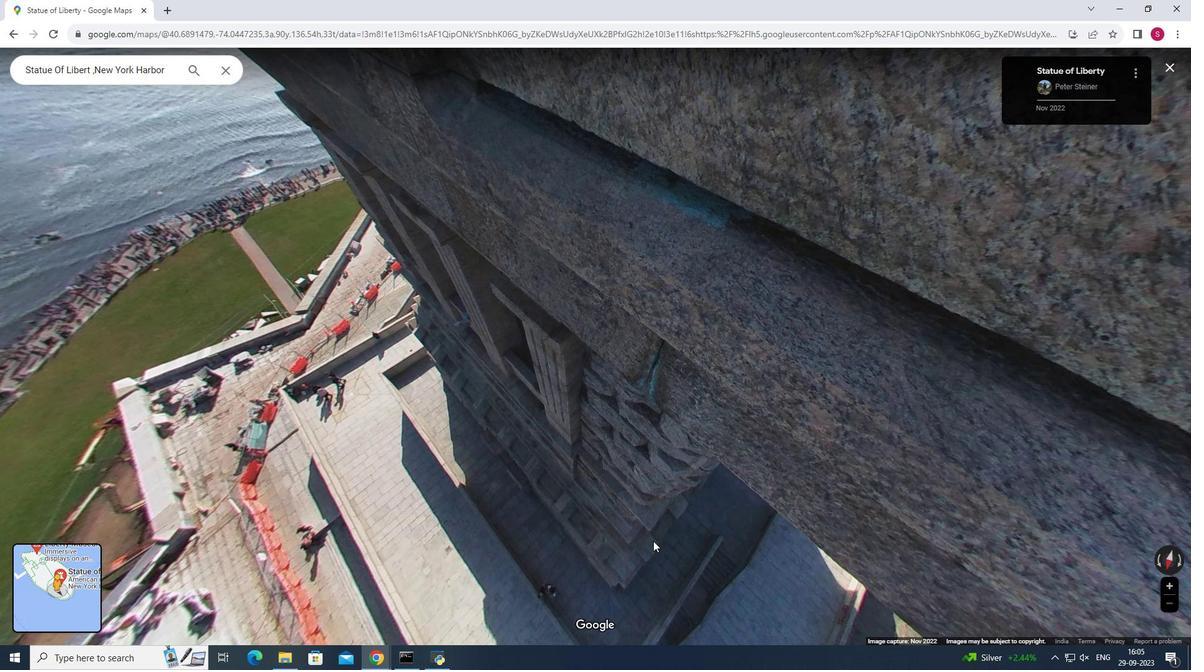 
Action: Mouse moved to (674, 546)
Screenshot: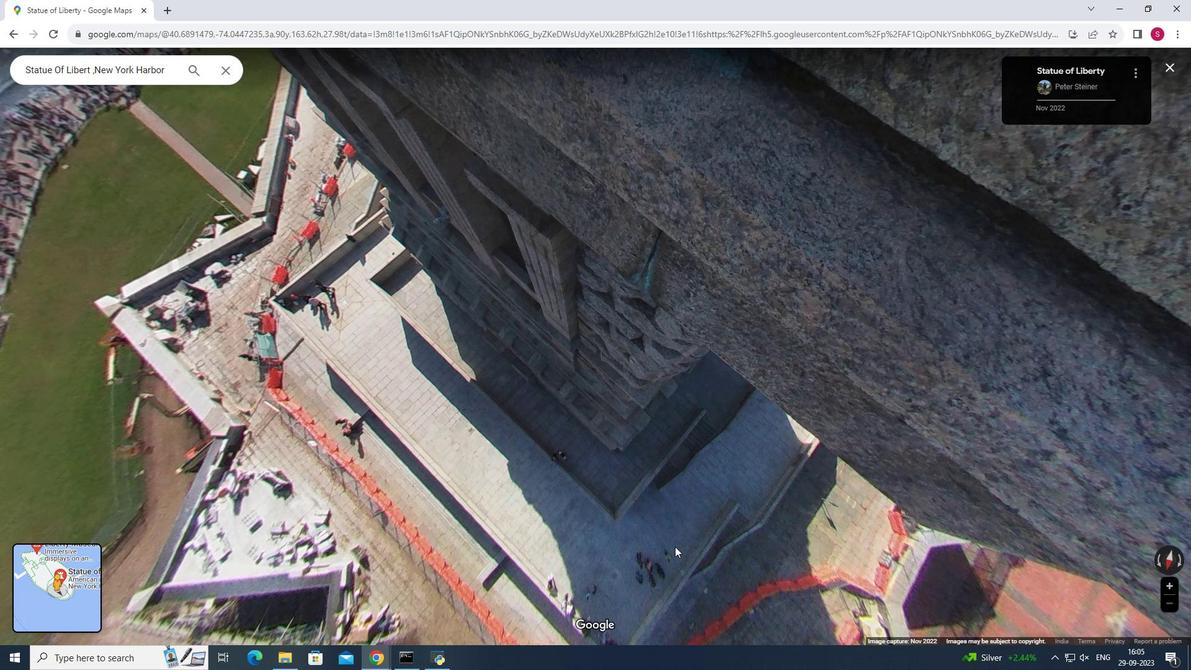 
Action: Mouse pressed left at (674, 546)
Screenshot: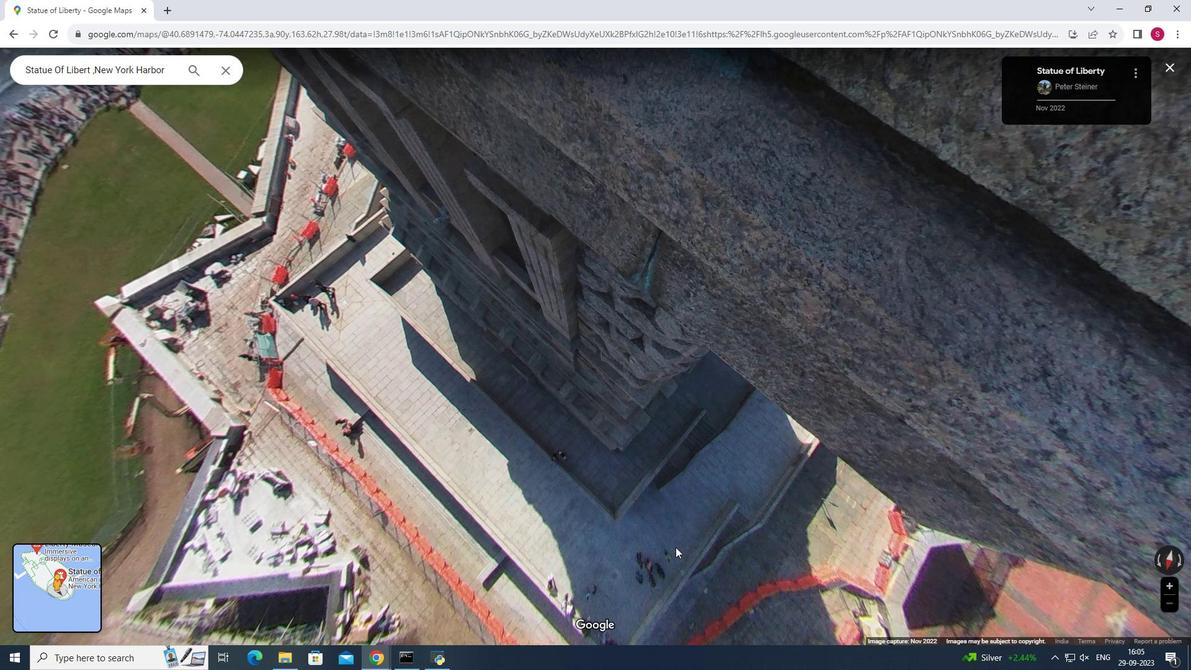
Action: Mouse moved to (447, 426)
Screenshot: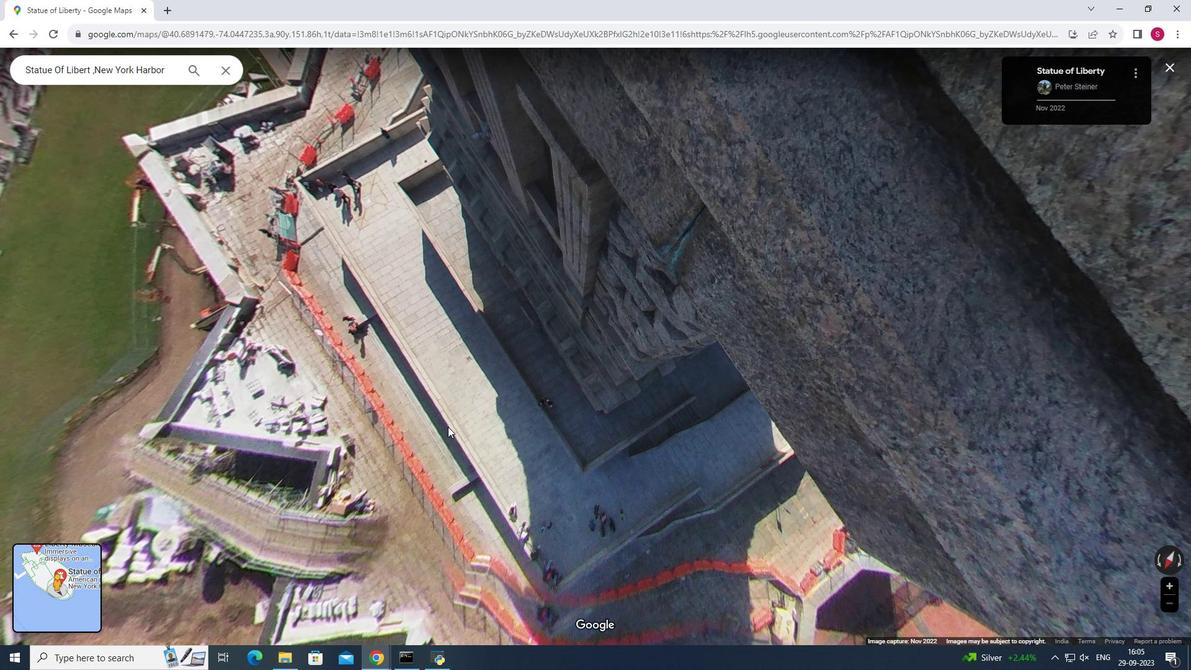 
Action: Mouse pressed left at (447, 426)
Screenshot: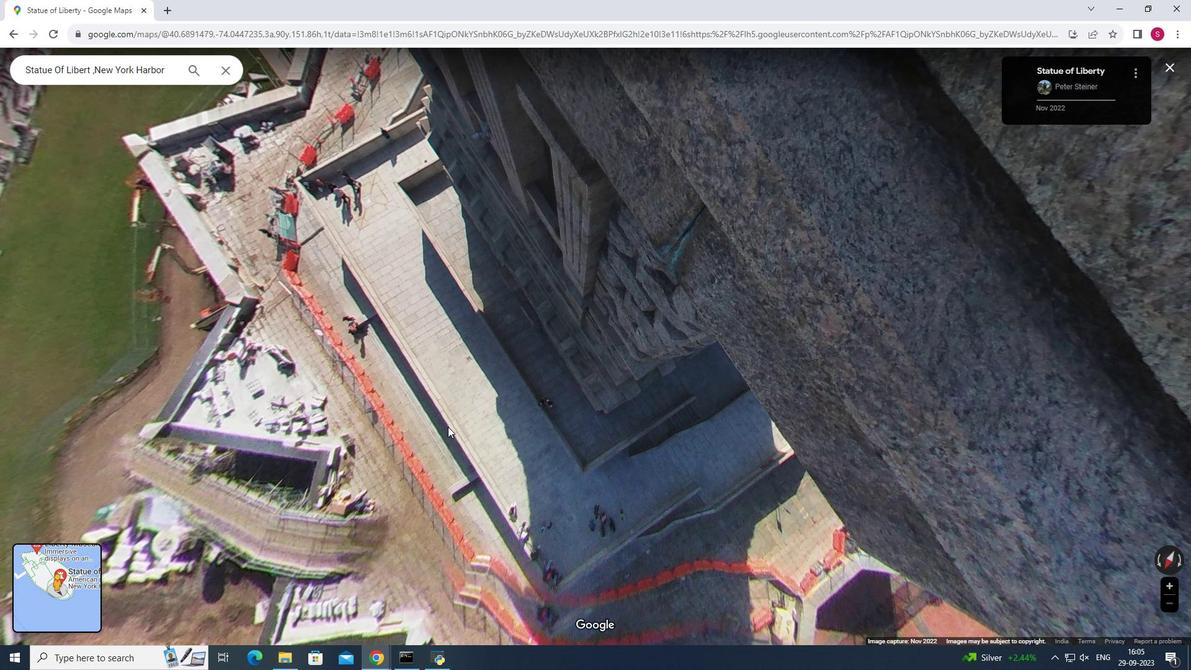 
Action: Mouse moved to (482, 485)
Screenshot: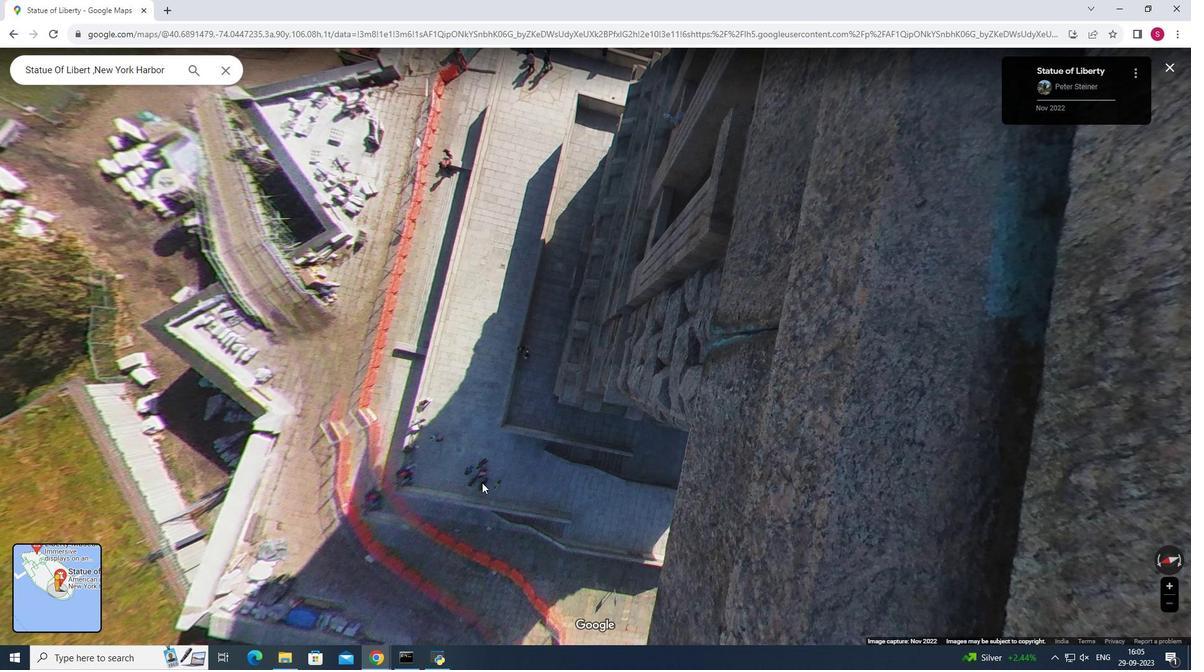 
Action: Mouse pressed left at (482, 485)
Screenshot: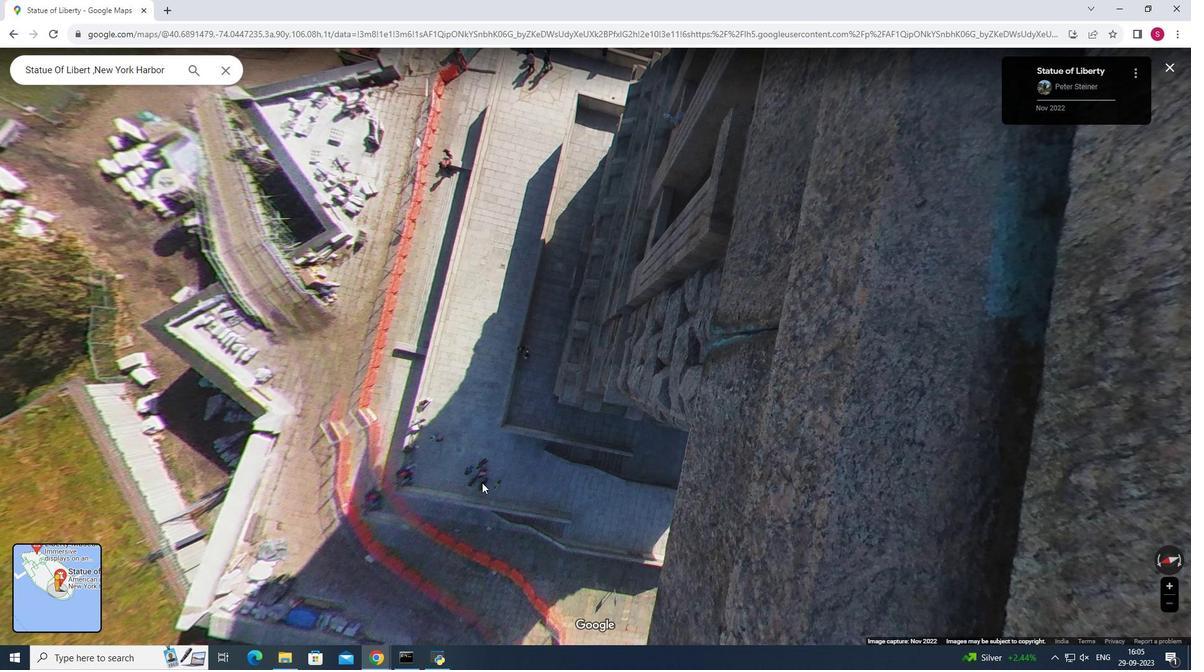 
Action: Mouse moved to (840, 542)
Screenshot: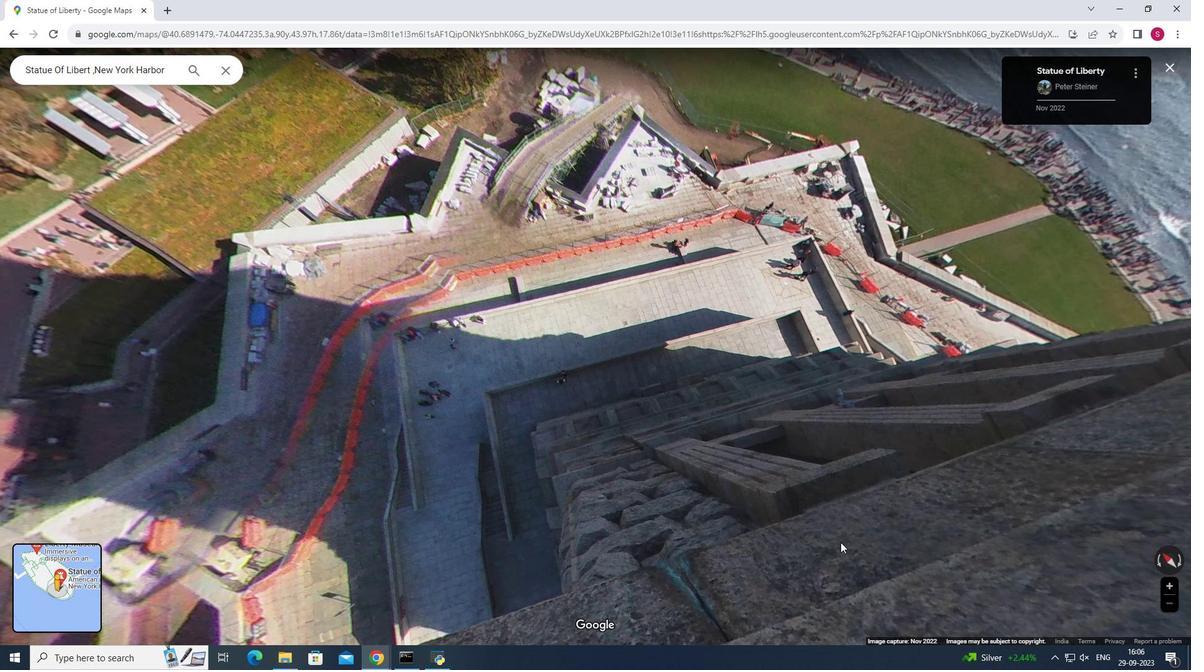 
Action: Mouse pressed left at (840, 542)
Screenshot: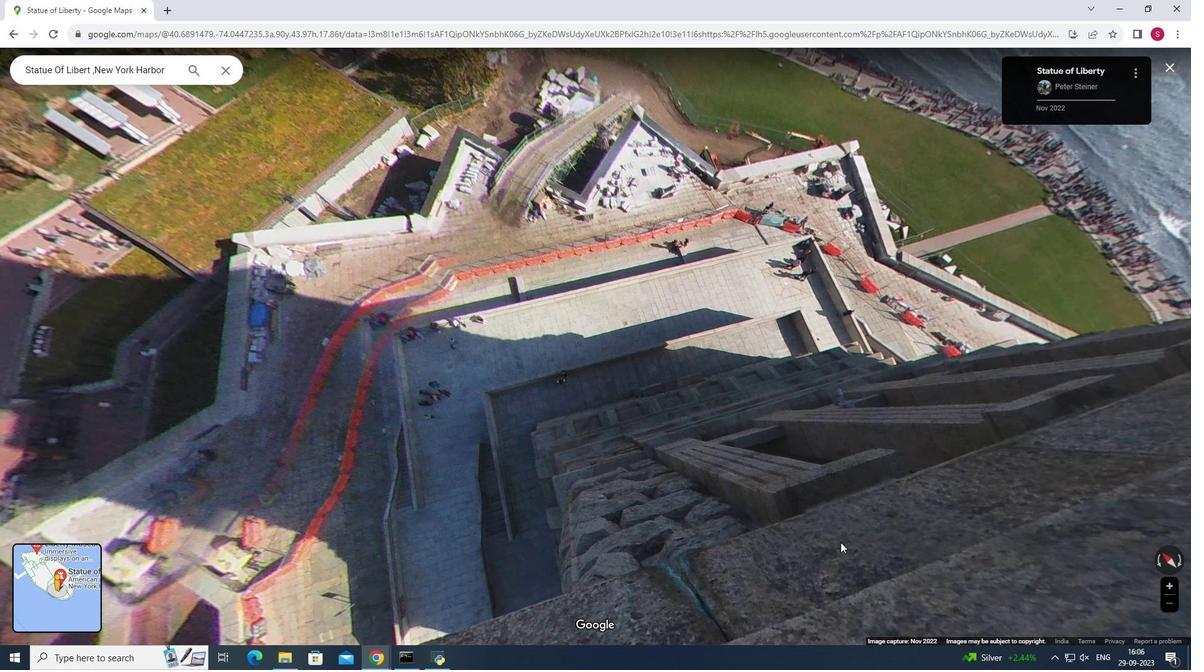 
Action: Mouse moved to (802, 513)
Screenshot: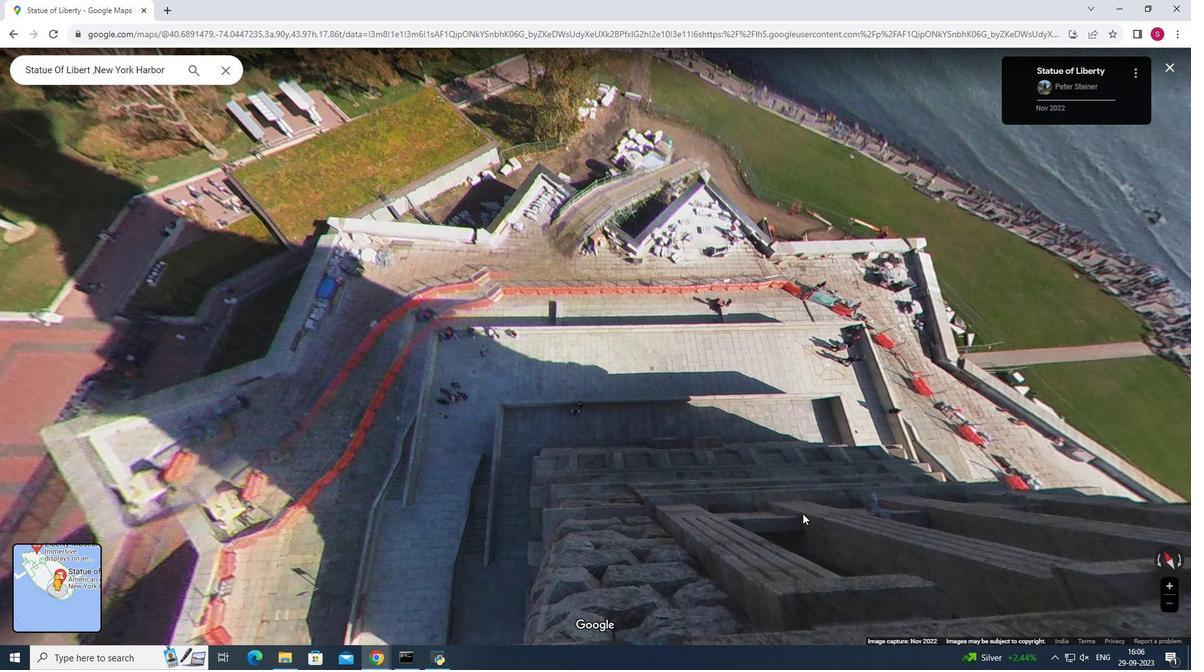 
Action: Mouse pressed left at (802, 513)
Screenshot: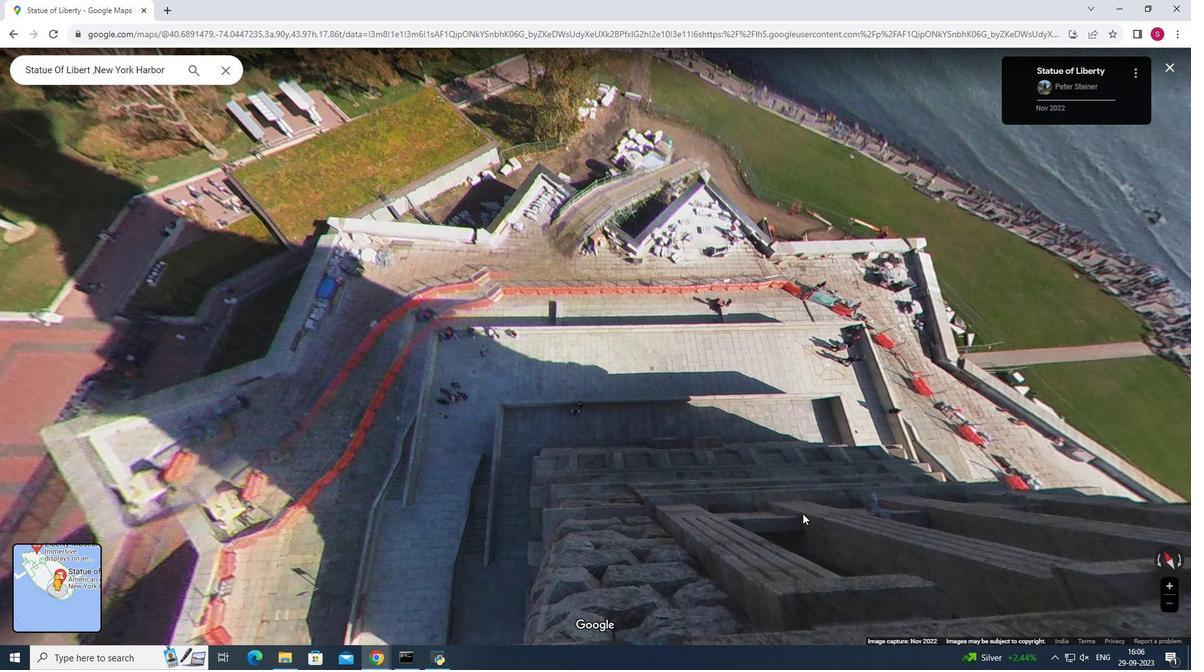 
Action: Mouse moved to (840, 460)
Screenshot: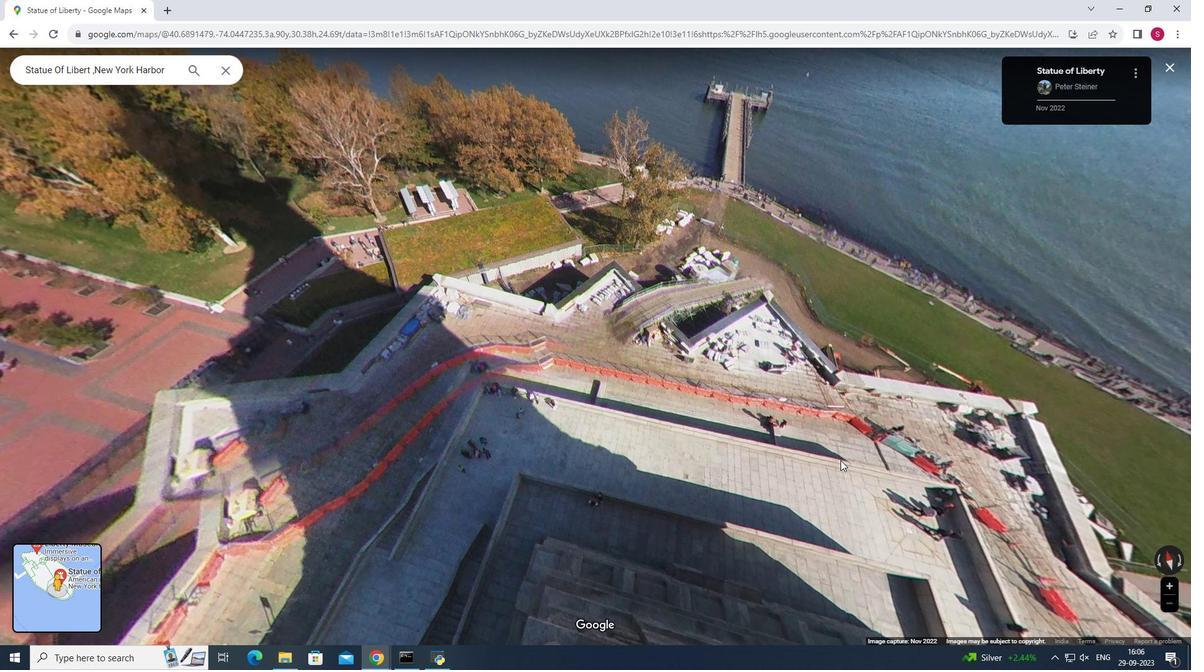 
Action: Mouse pressed left at (840, 460)
Screenshot: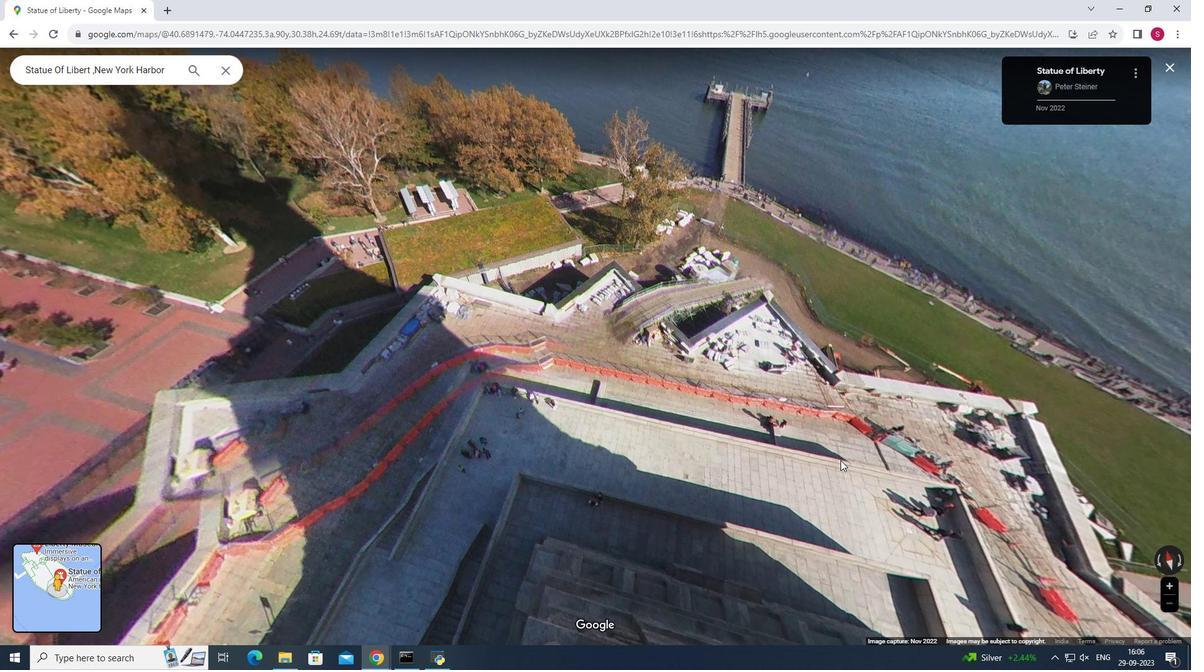 
Action: Mouse moved to (827, 438)
Screenshot: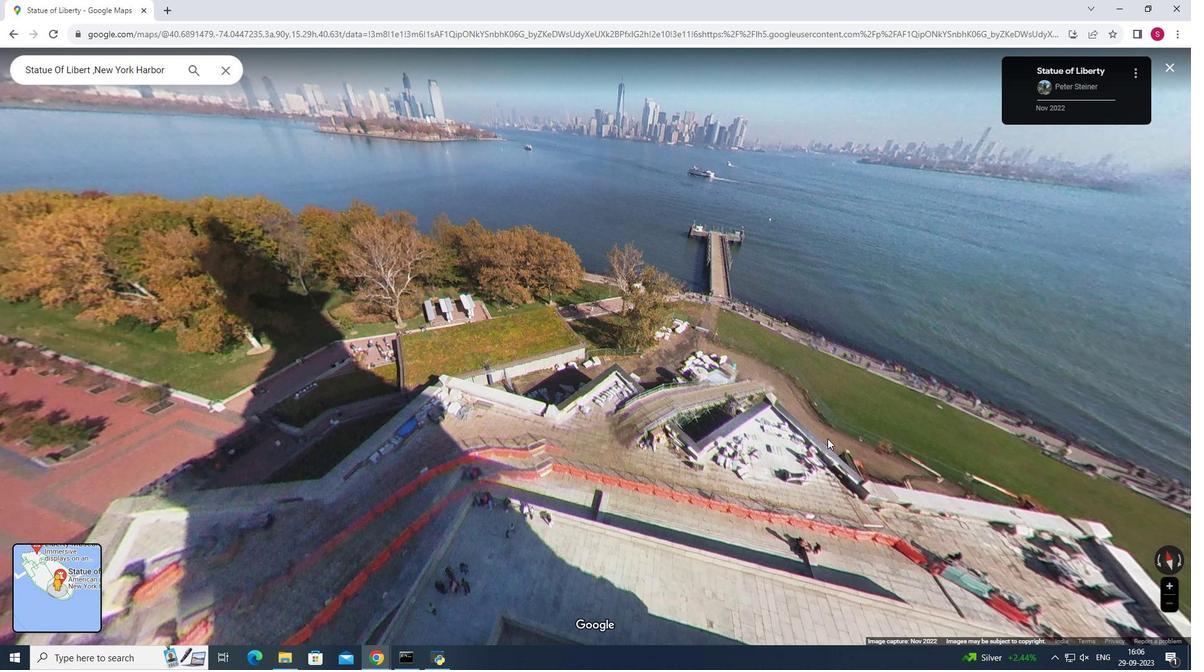 
Action: Mouse pressed left at (827, 438)
Screenshot: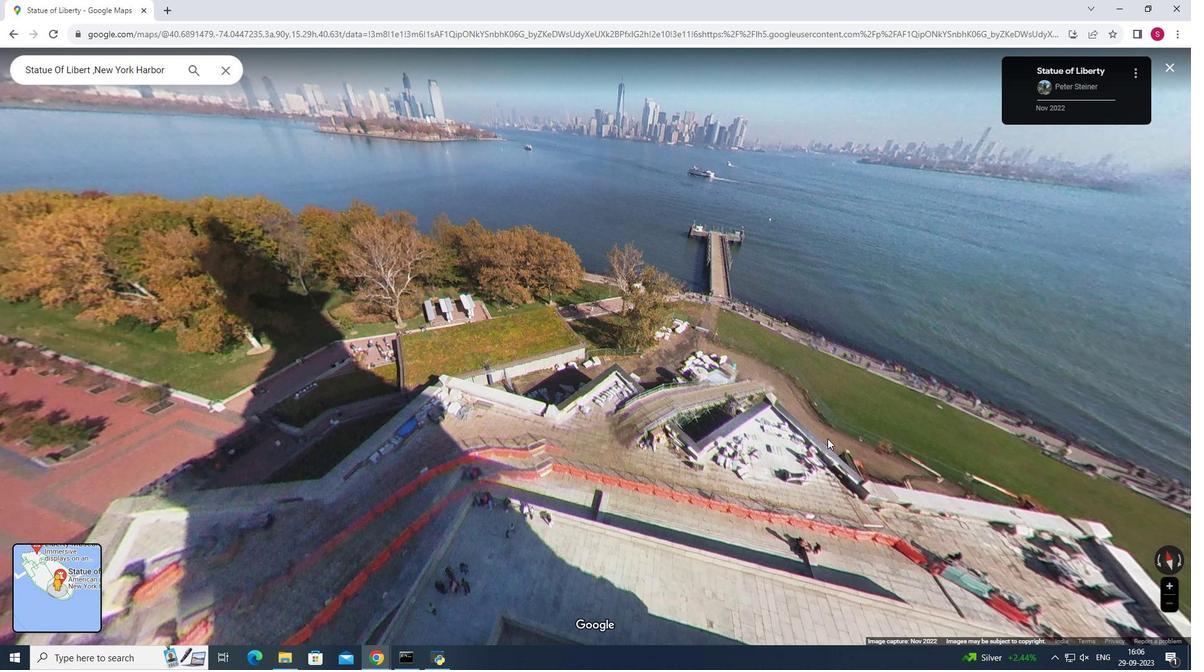 
Action: Mouse moved to (802, 382)
Screenshot: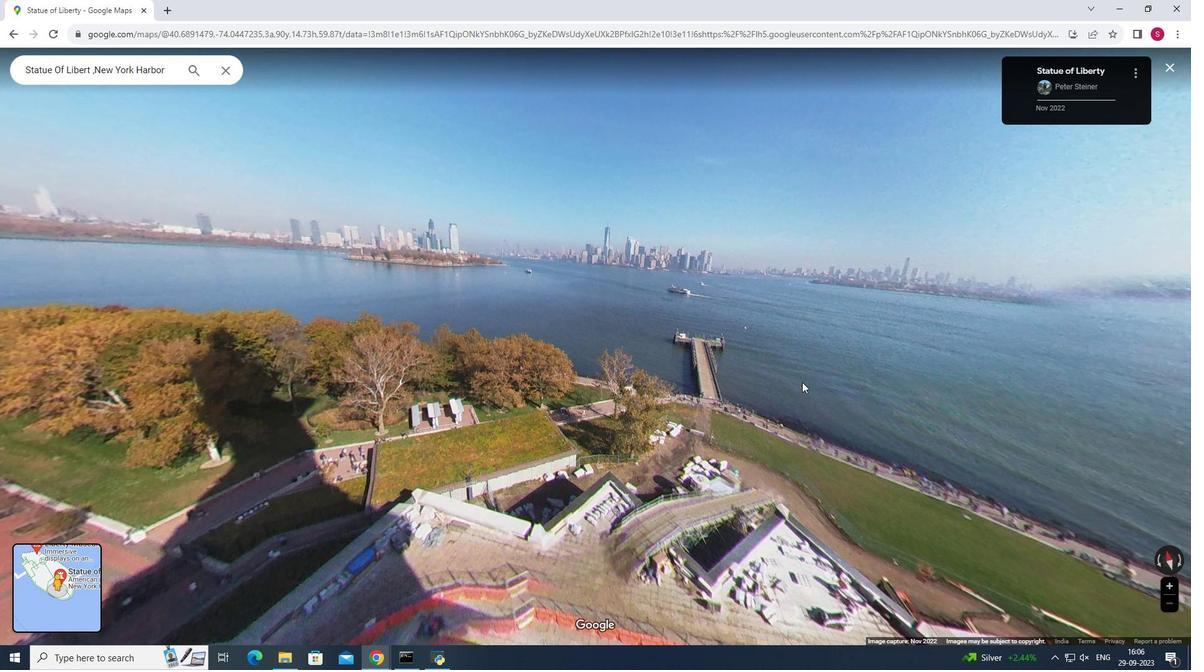 
Action: Mouse pressed left at (802, 382)
Screenshot: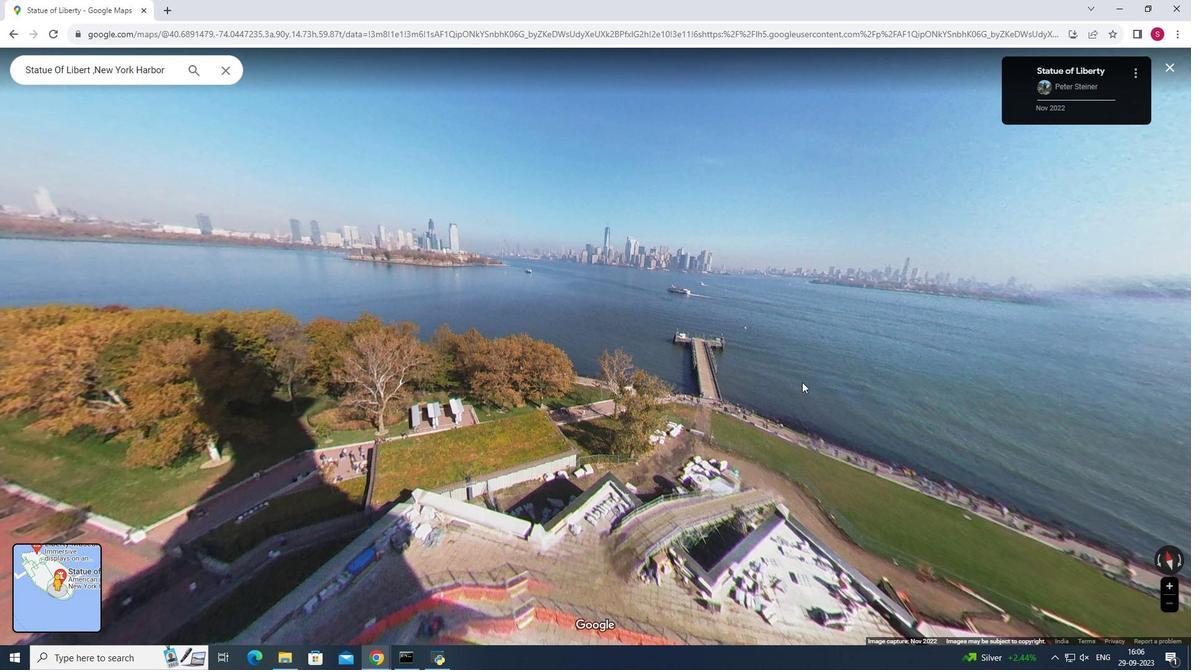 
Action: Mouse moved to (767, 393)
Screenshot: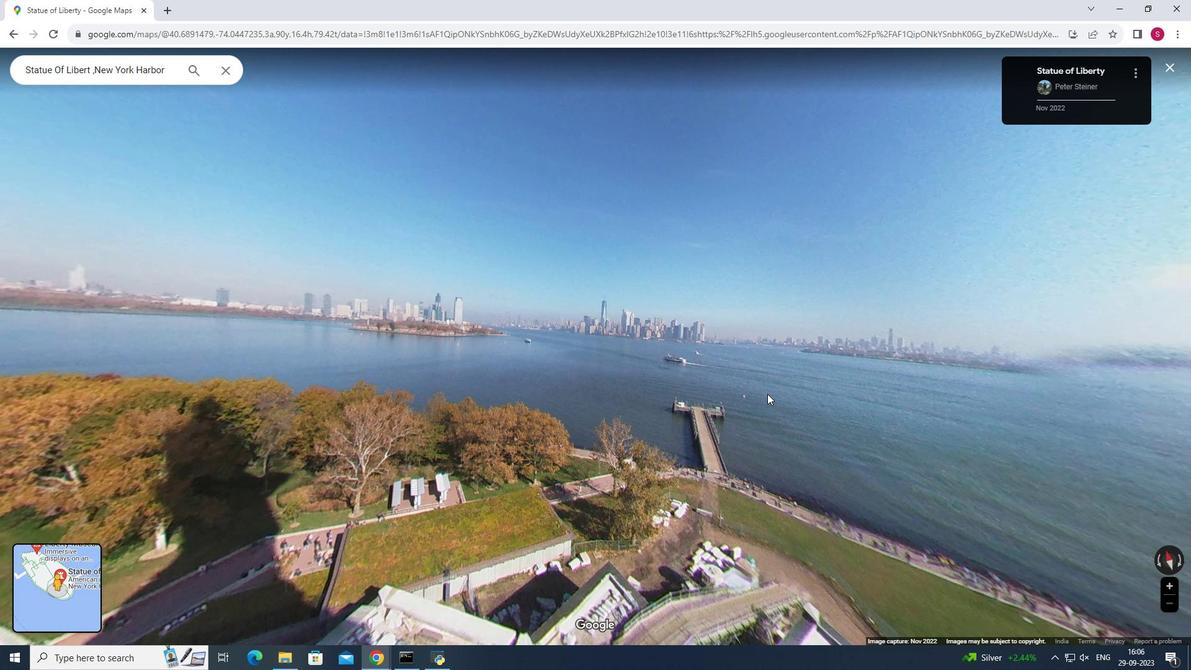 
Action: Mouse pressed left at (767, 393)
Screenshot: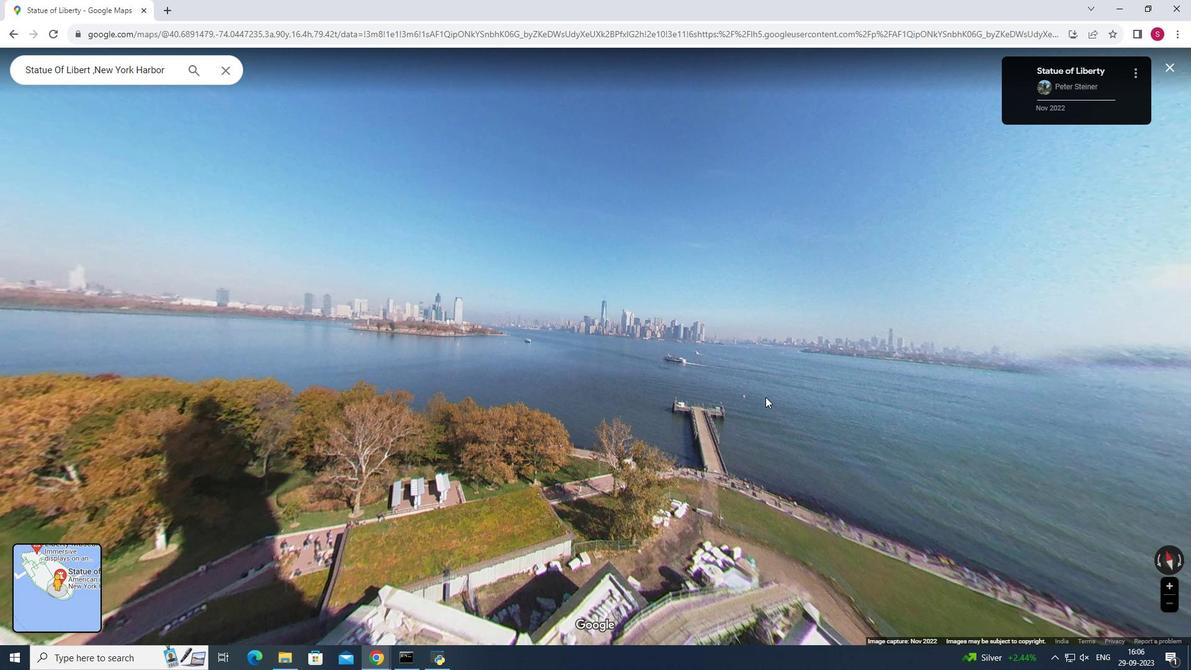 
Action: Mouse moved to (675, 475)
Screenshot: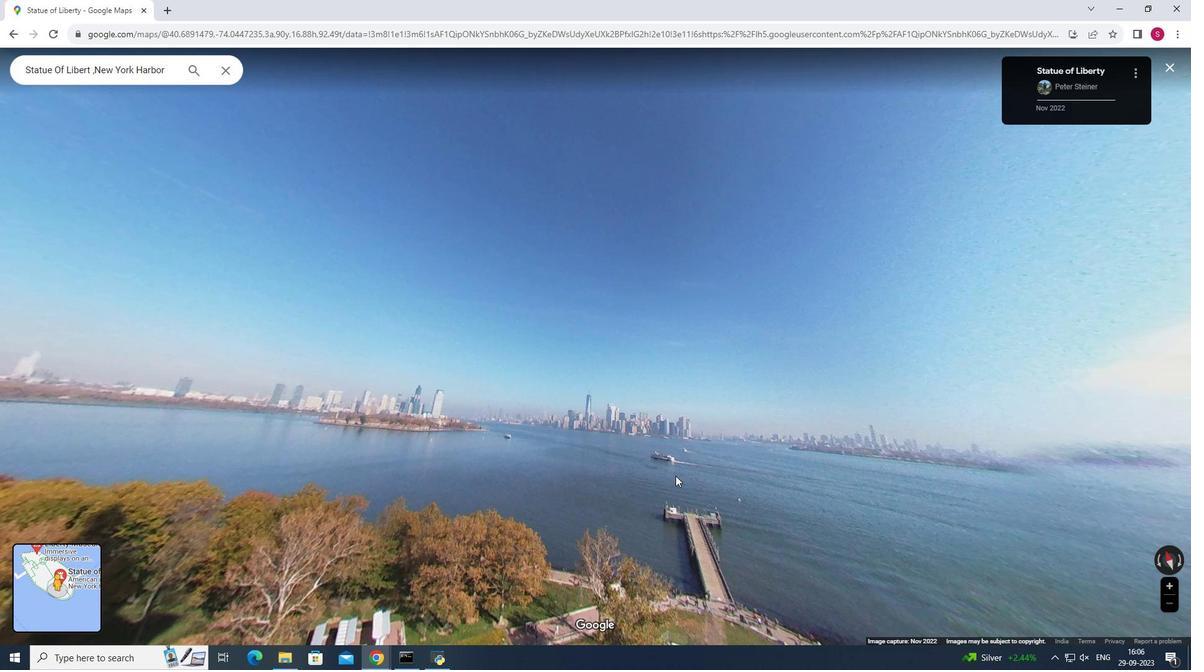
Action: Mouse pressed left at (675, 475)
Screenshot: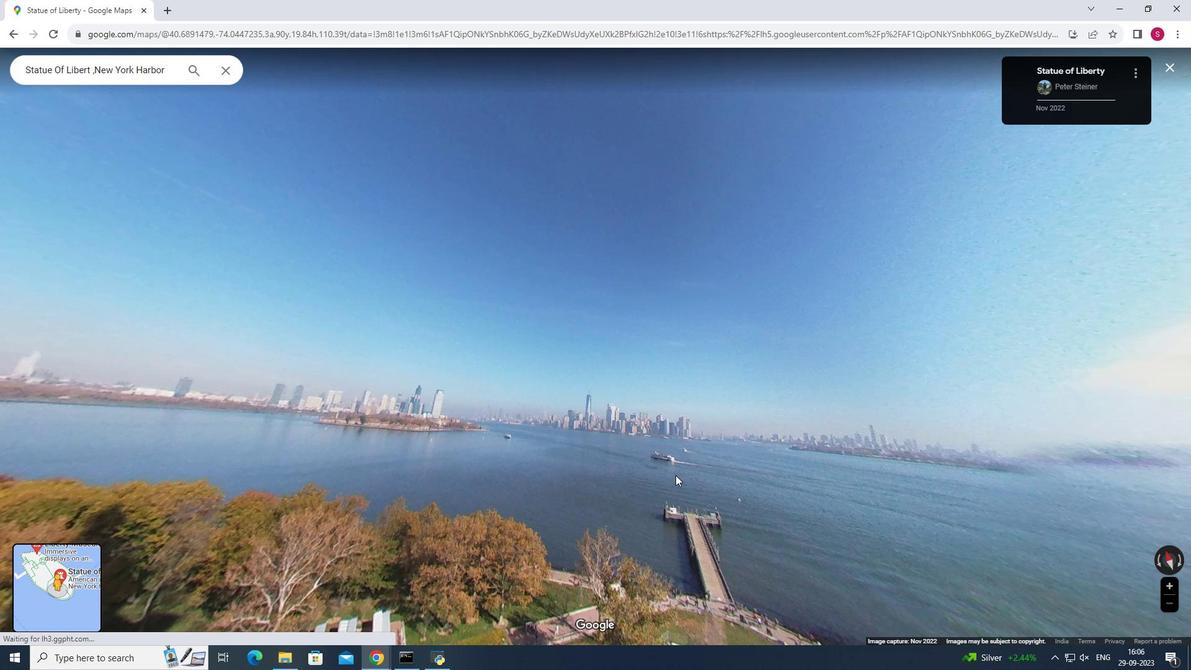 
Action: Mouse moved to (571, 434)
Screenshot: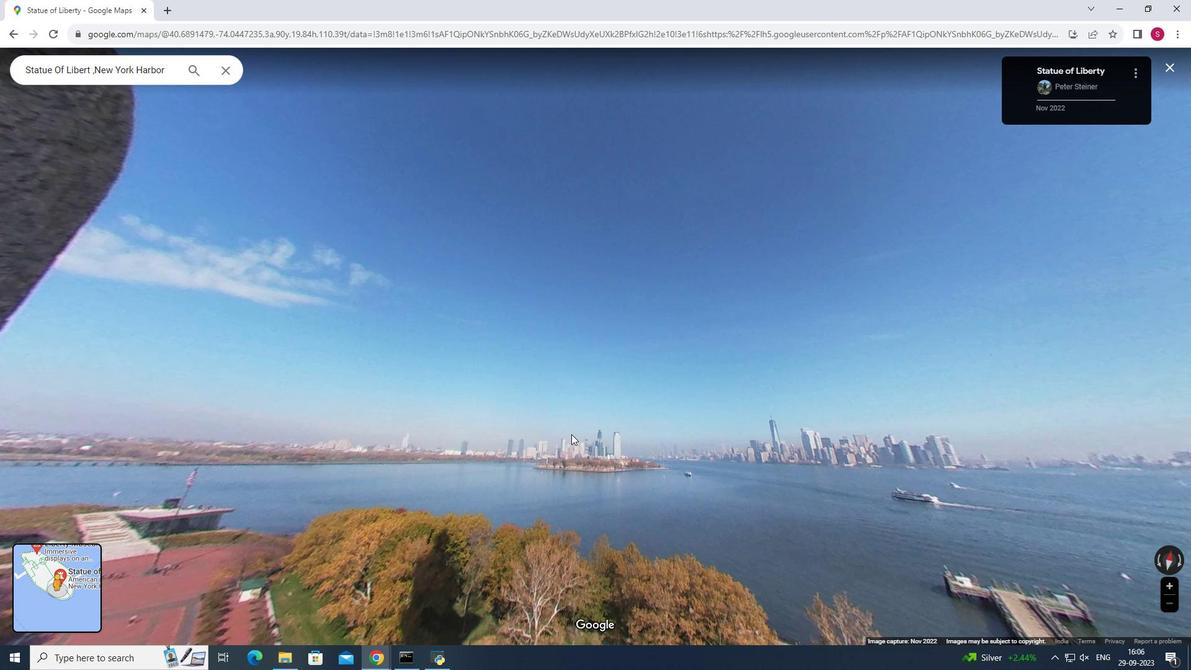 
Action: Mouse pressed left at (571, 434)
Screenshot: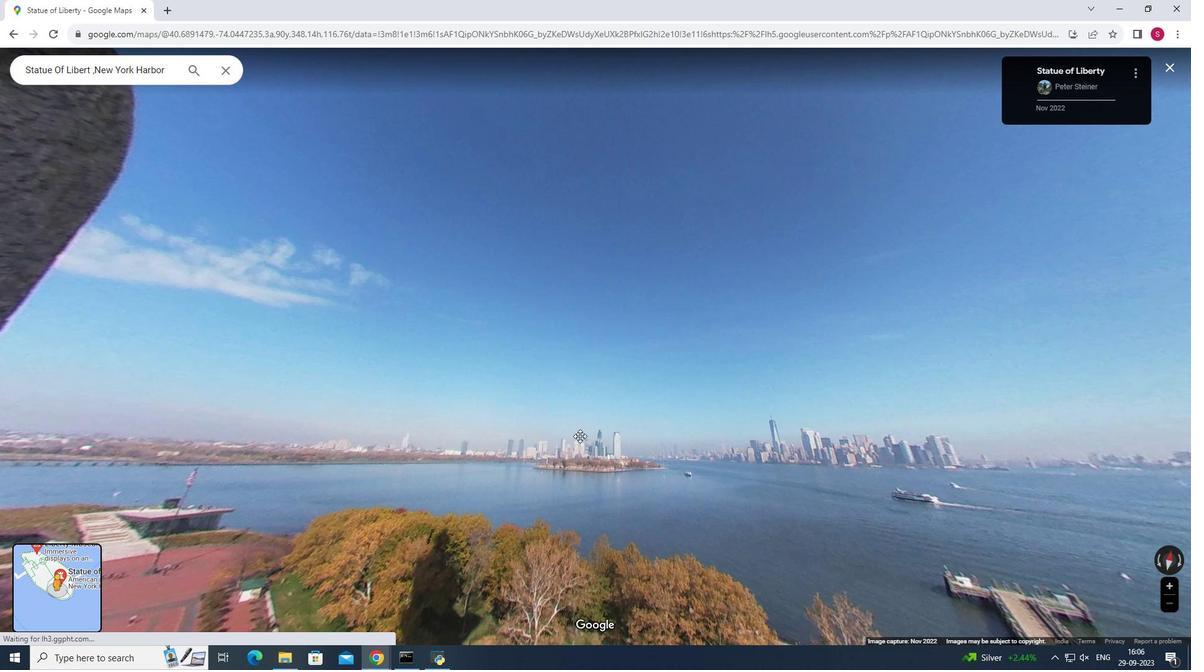 
Action: Mouse moved to (688, 480)
Screenshot: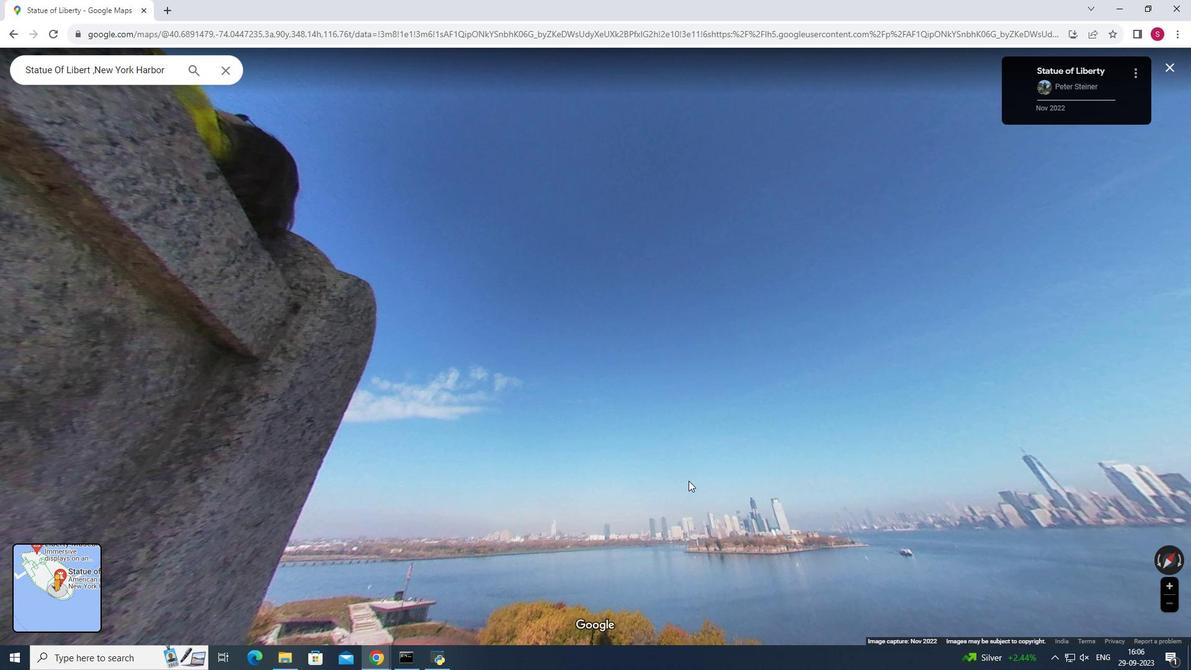 
Action: Mouse pressed left at (688, 480)
Screenshot: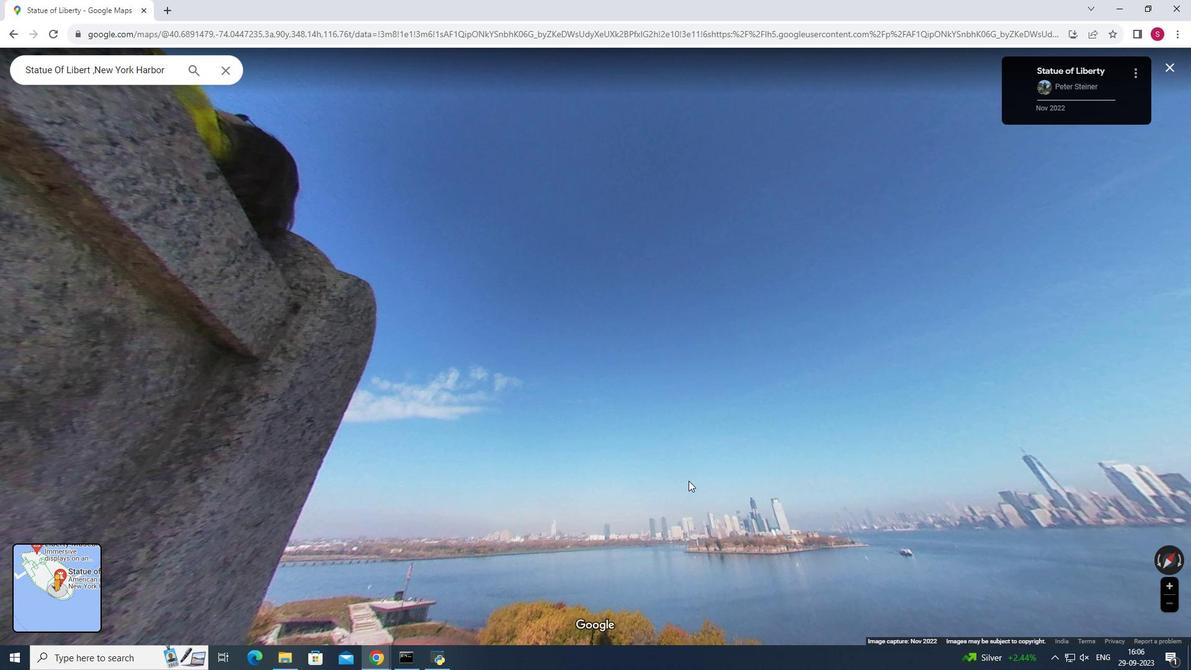 
Action: Mouse moved to (687, 474)
Screenshot: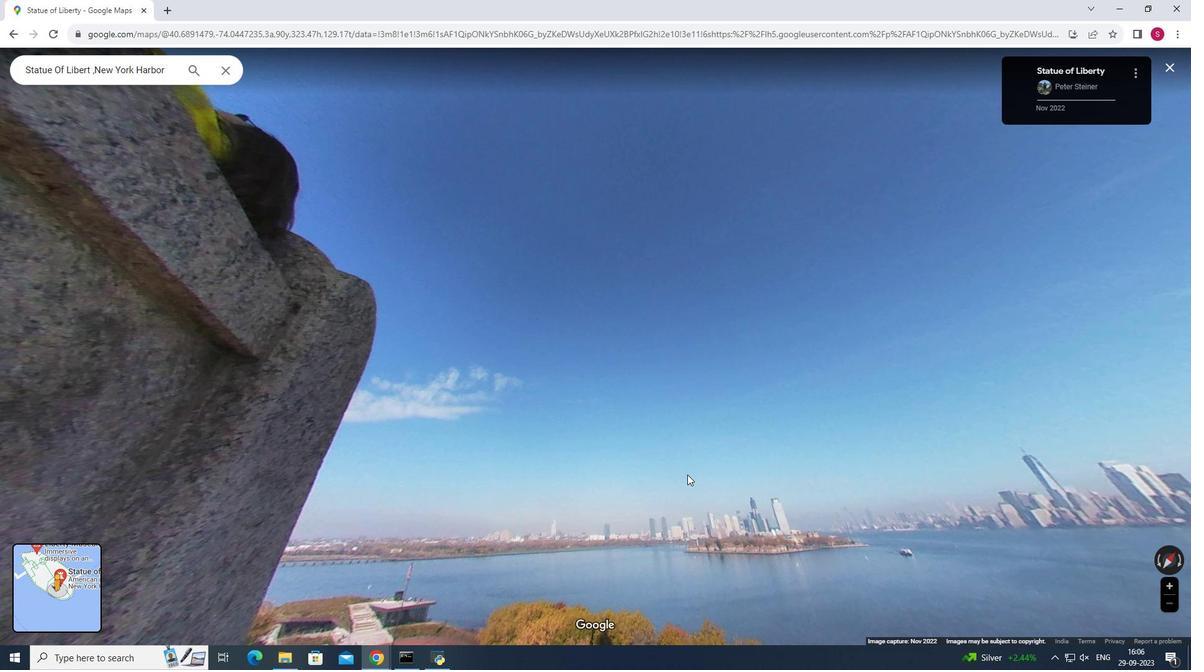 
Action: Mouse pressed left at (687, 474)
Screenshot: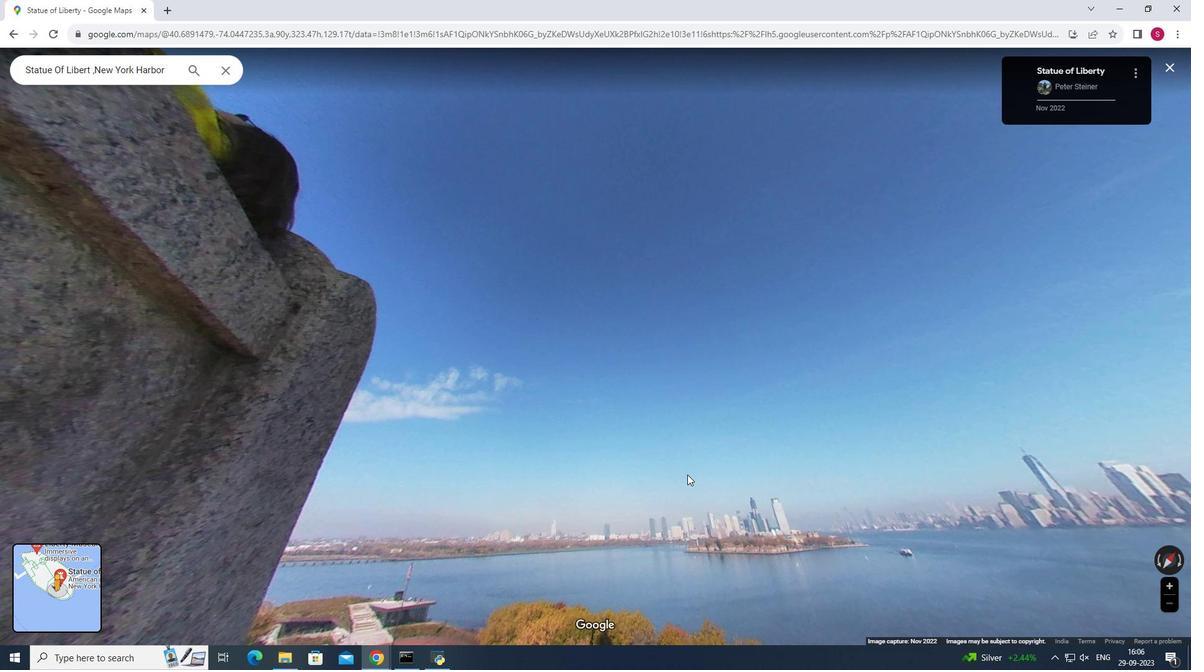 
Action: Mouse moved to (558, 482)
Screenshot: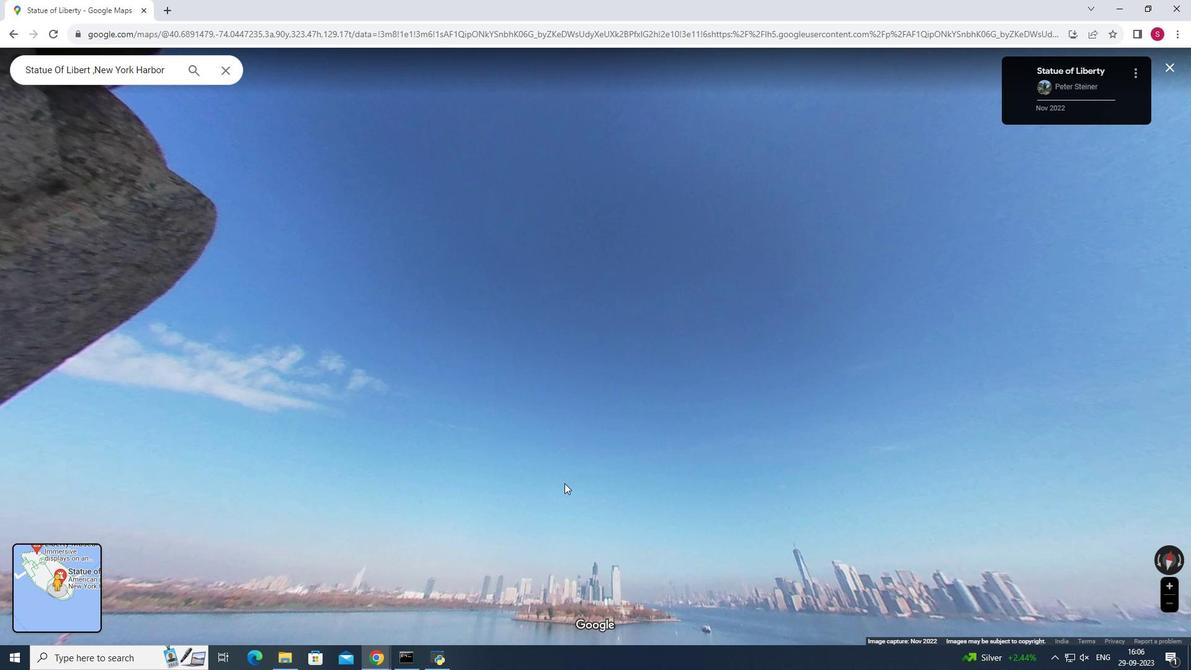
Action: Mouse pressed left at (558, 482)
Screenshot: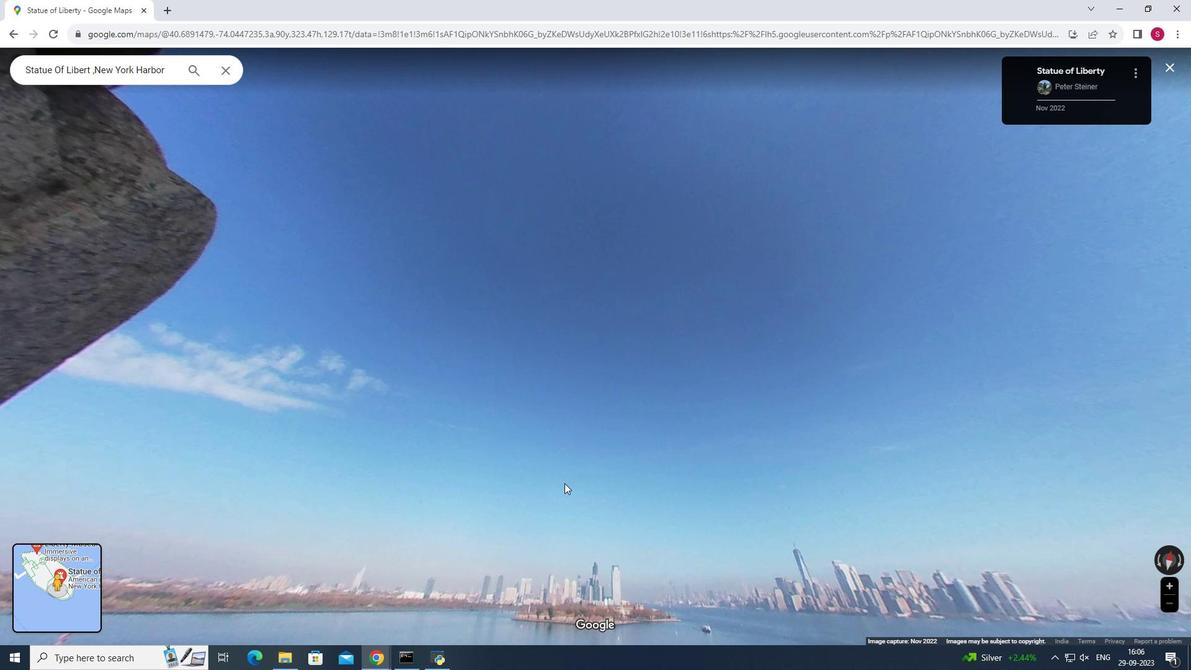 
Action: Mouse moved to (632, 451)
Screenshot: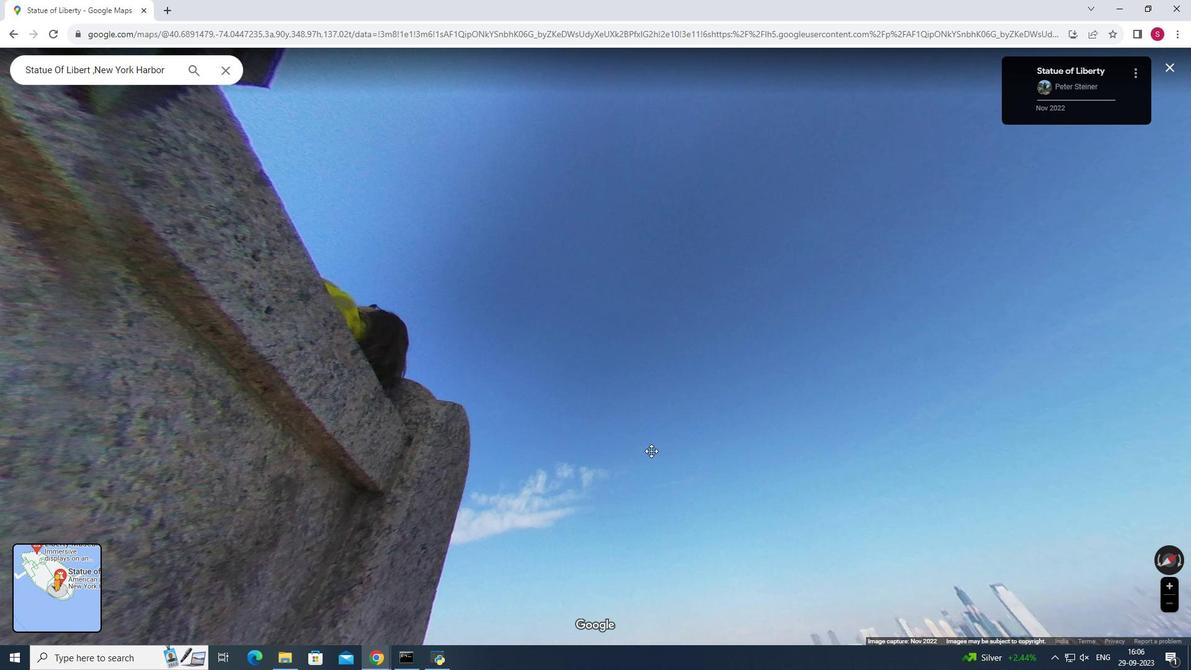
Action: Mouse pressed left at (632, 451)
Screenshot: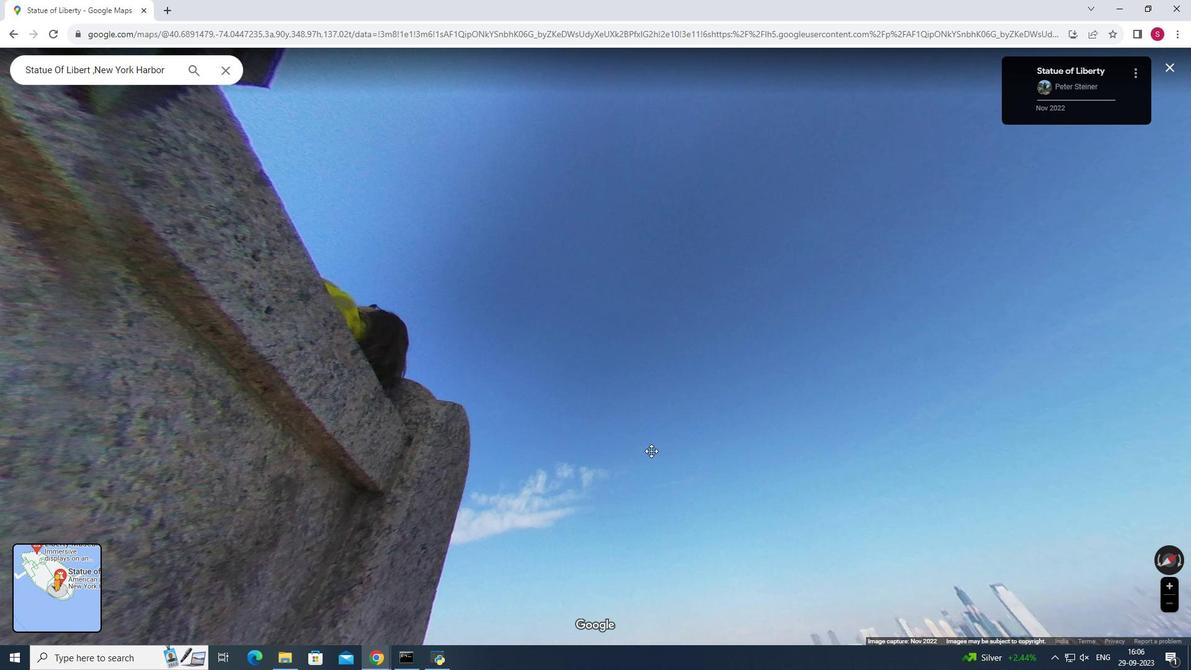 
Action: Mouse moved to (613, 529)
Screenshot: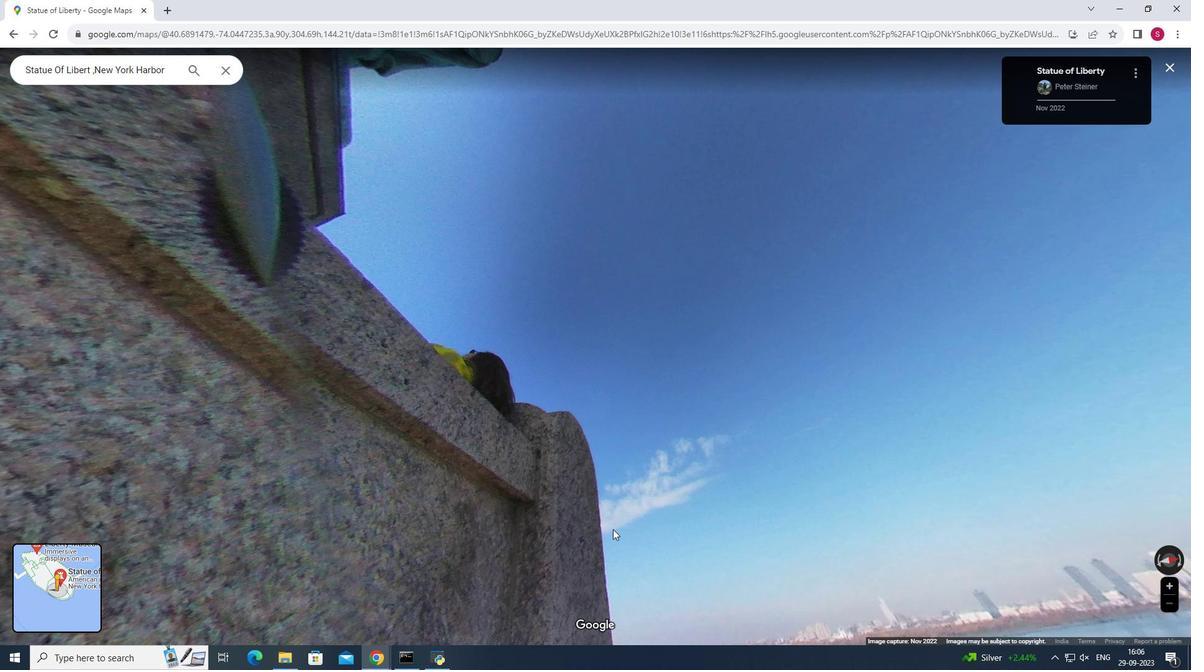 
Action: Mouse pressed left at (613, 529)
Screenshot: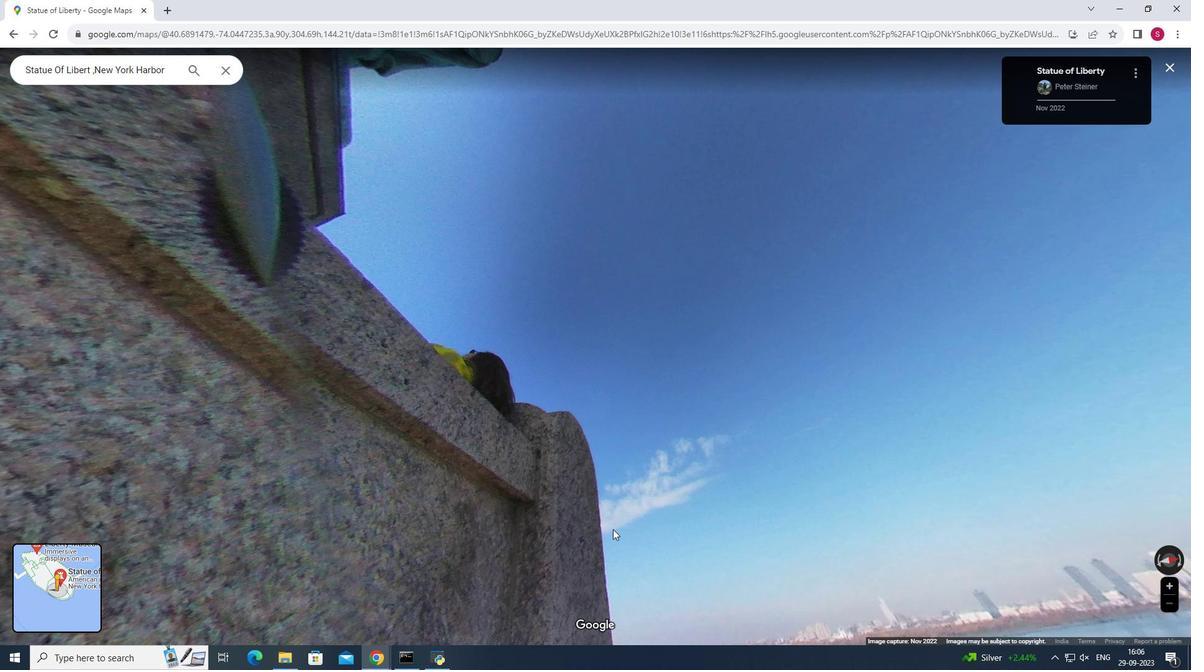 
Action: Mouse moved to (579, 530)
Screenshot: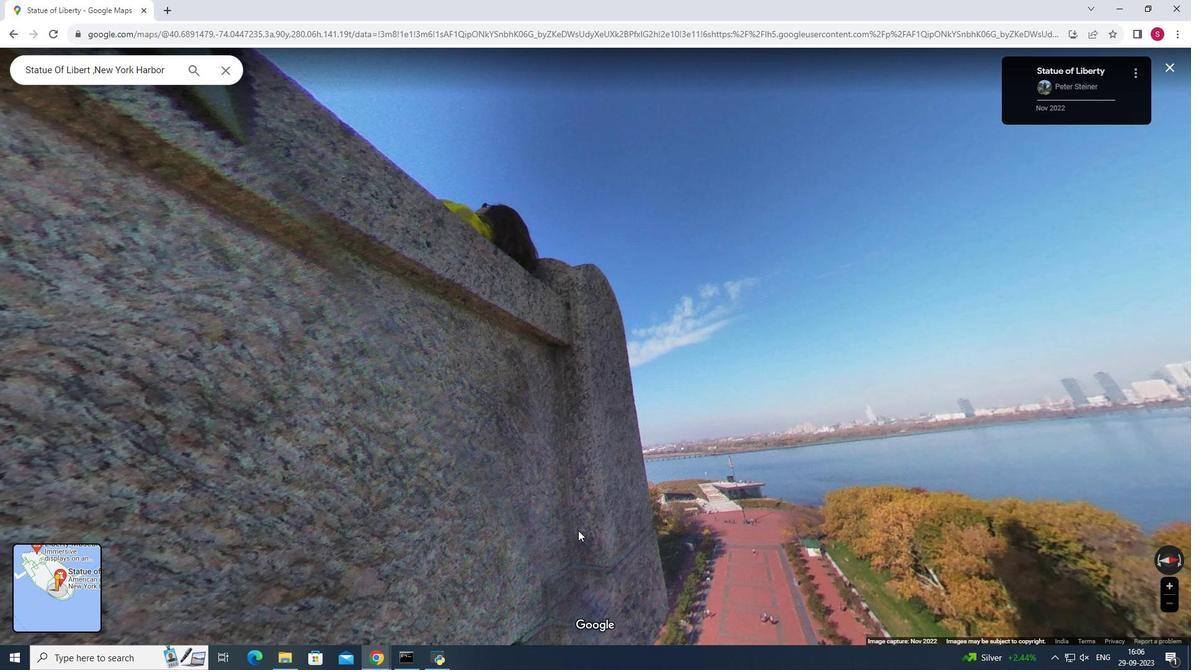 
Action: Mouse pressed left at (579, 530)
Screenshot: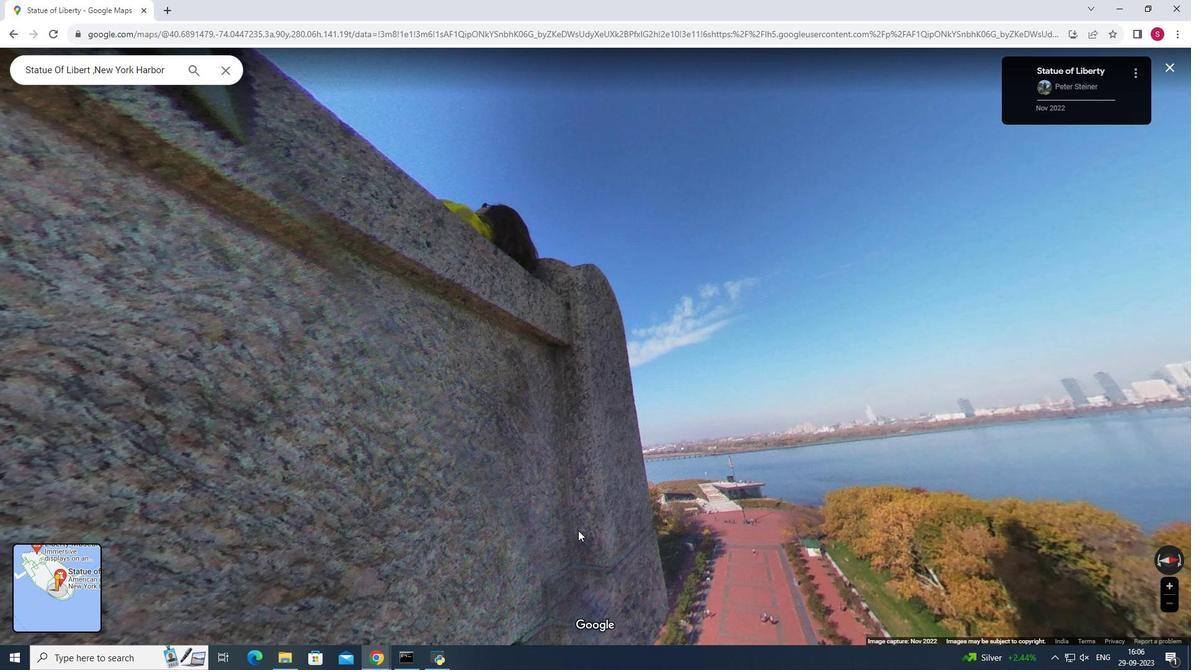 
Action: Mouse moved to (632, 444)
Screenshot: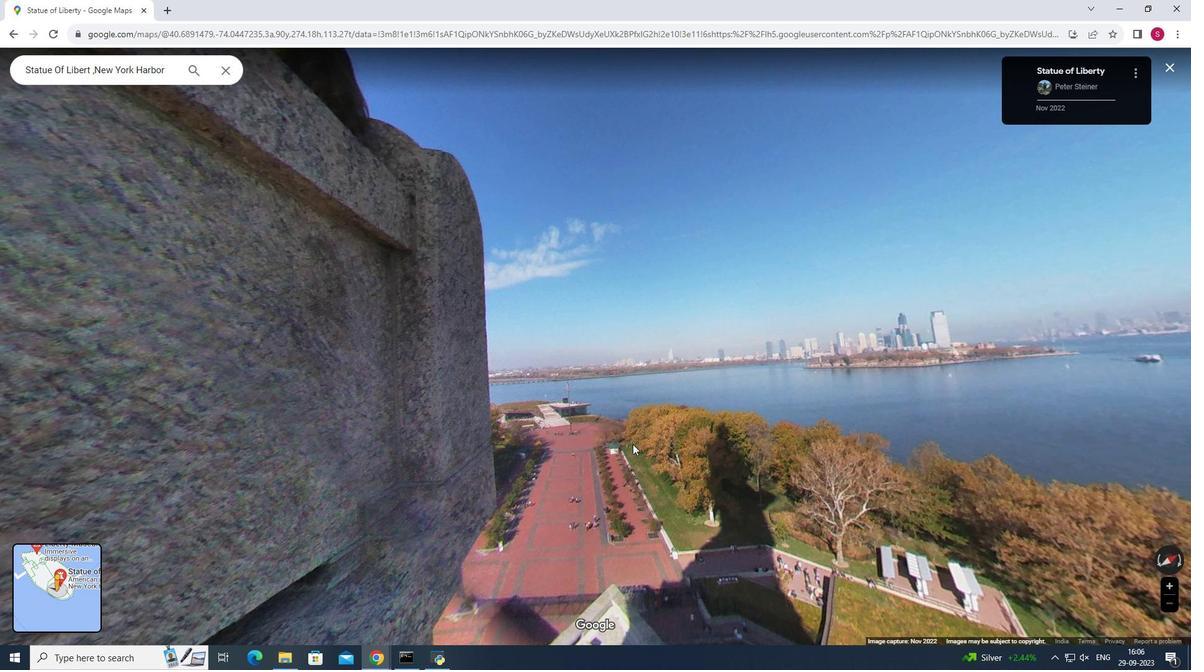 
Action: Mouse pressed left at (632, 444)
Screenshot: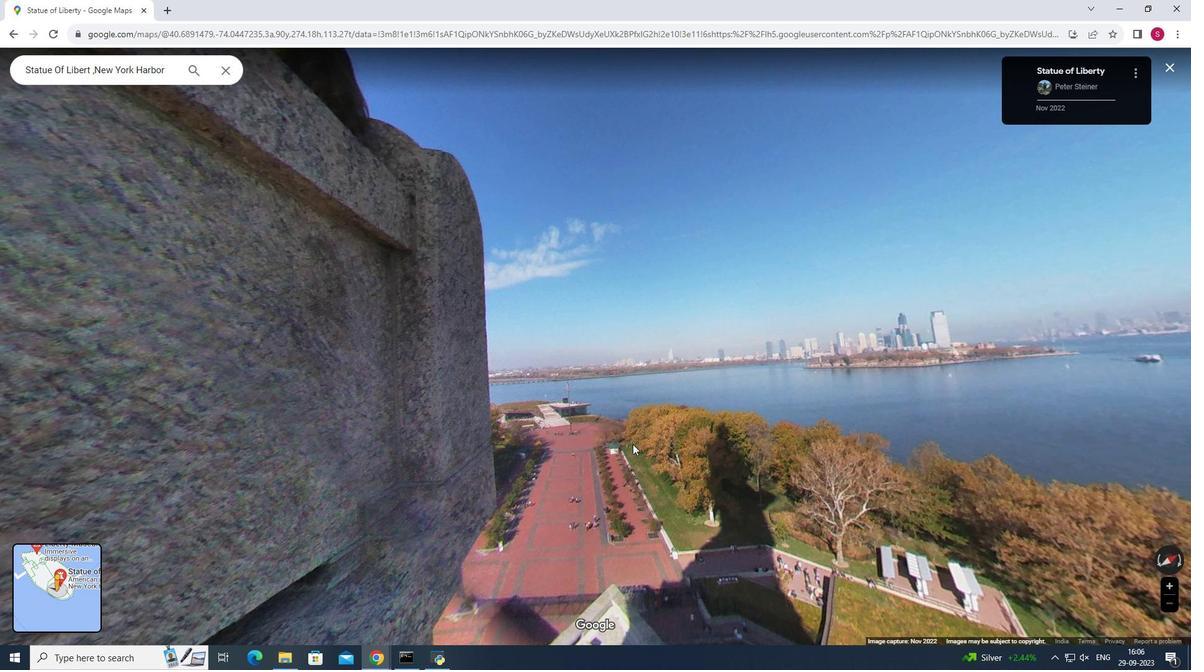 
Action: Mouse moved to (690, 462)
Screenshot: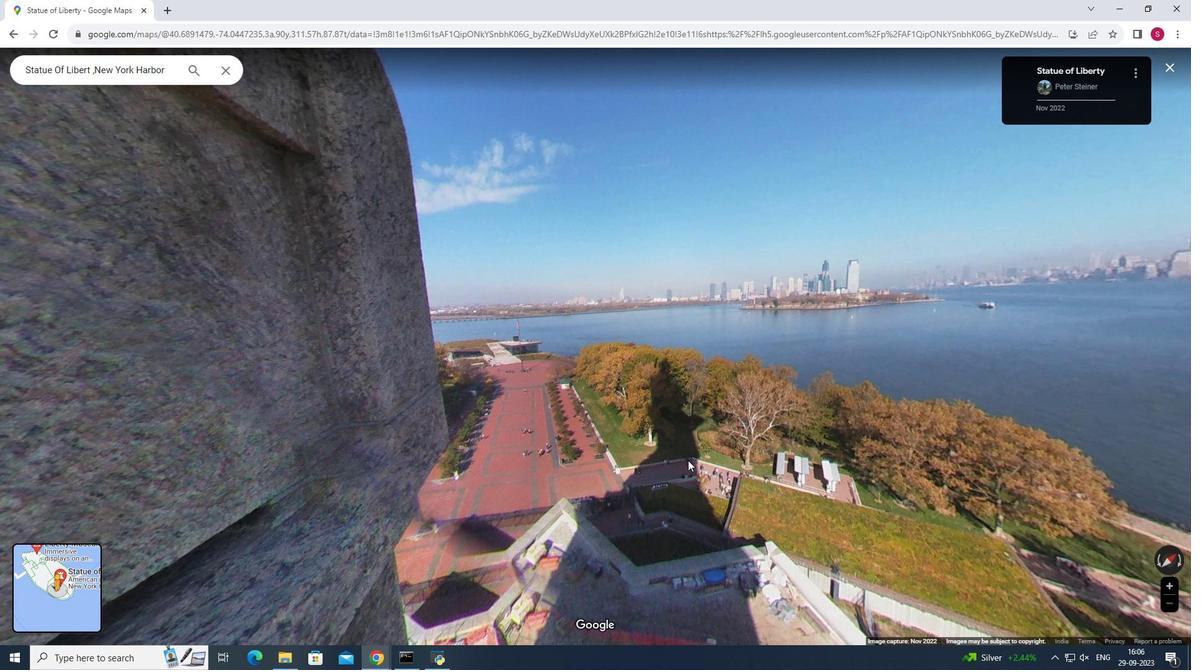 
Action: Mouse pressed left at (690, 462)
Screenshot: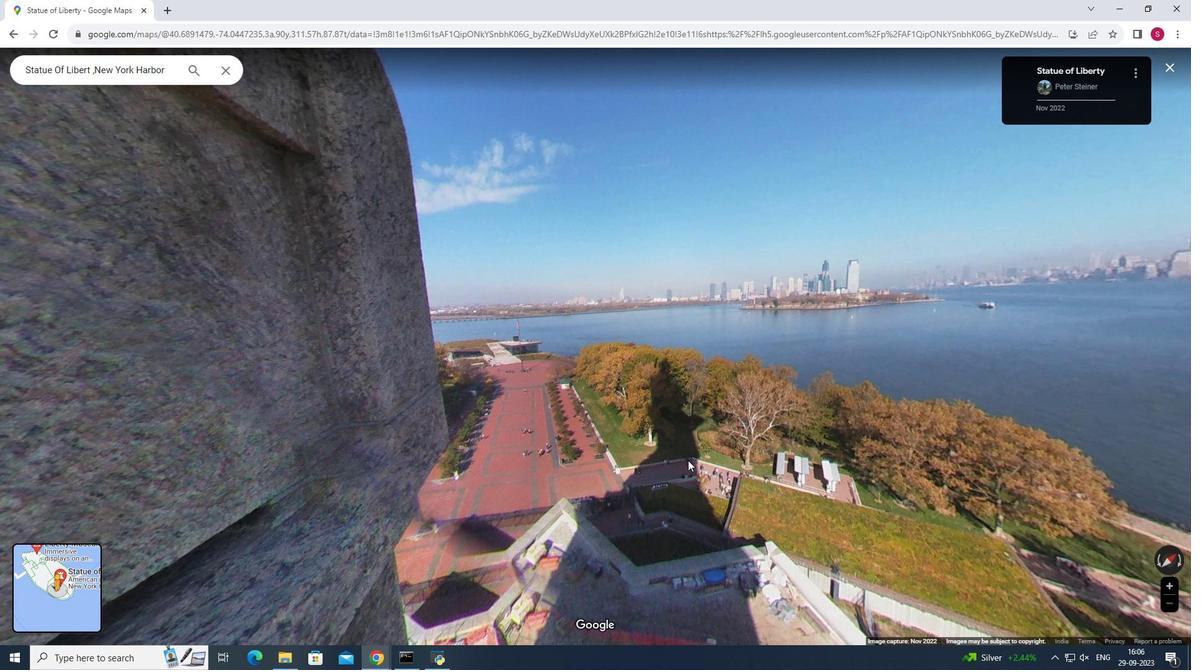 
Action: Mouse moved to (670, 470)
Screenshot: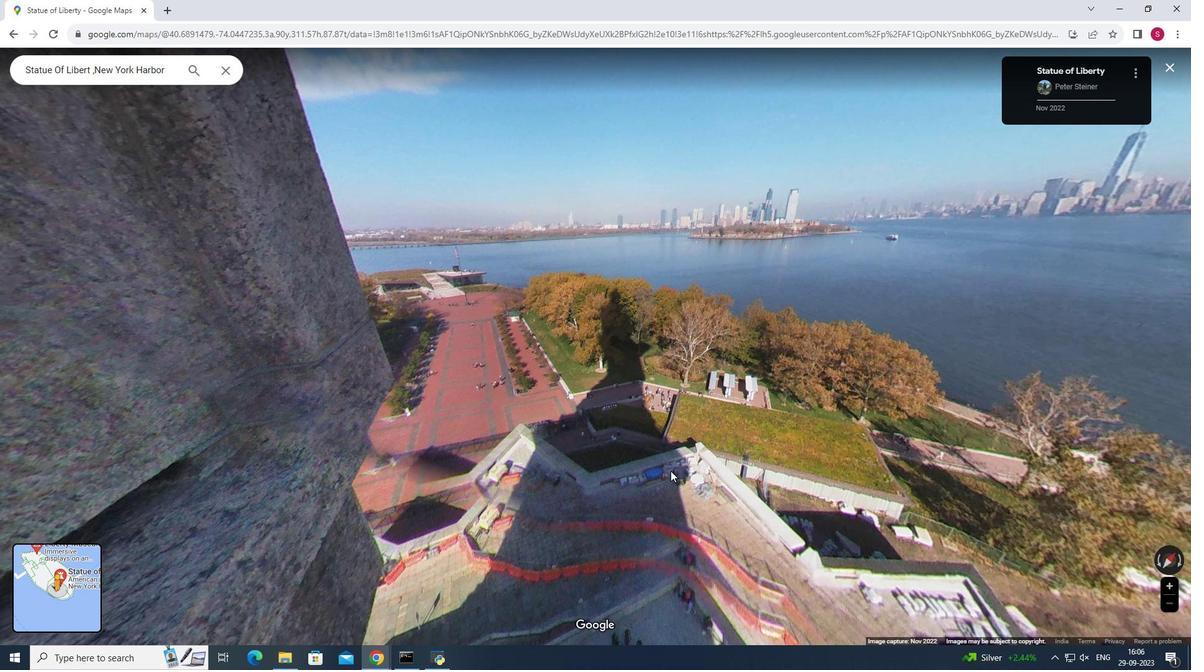 
Action: Mouse pressed left at (670, 470)
Screenshot: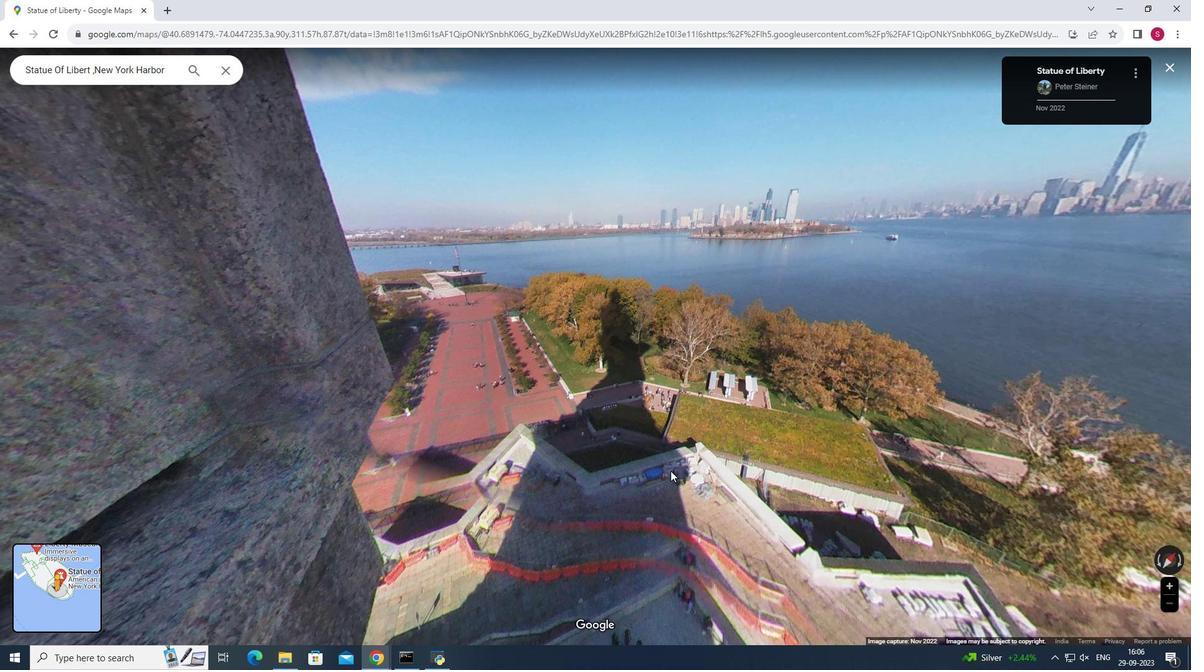 
Action: Mouse moved to (734, 452)
Screenshot: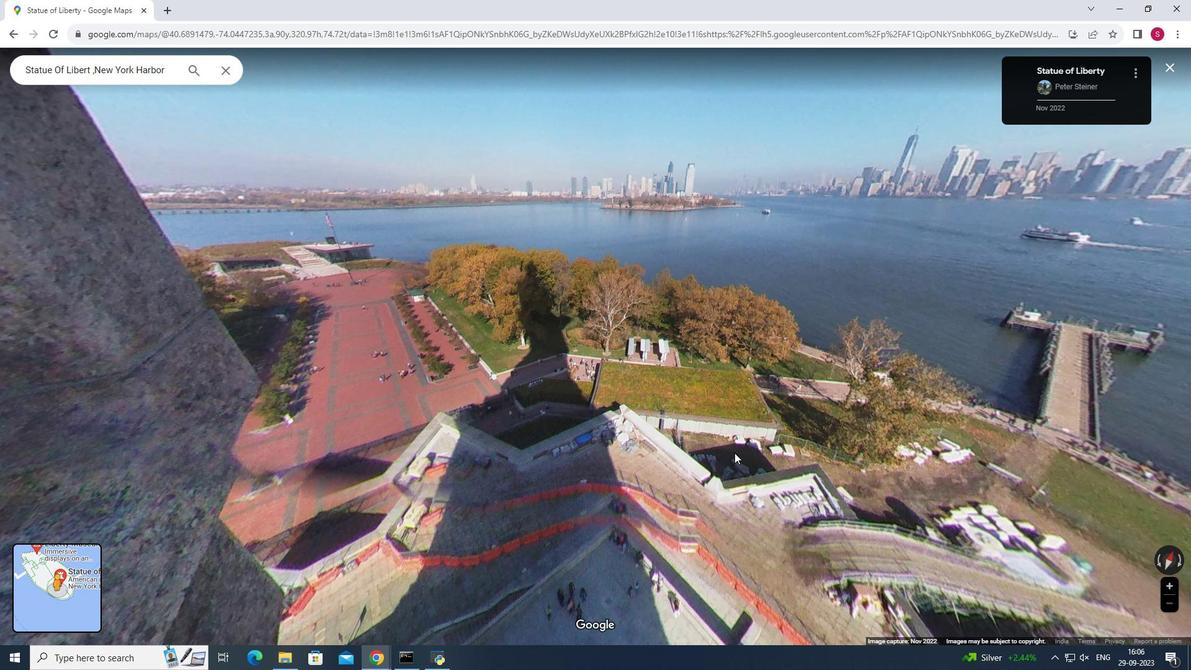 
Action: Mouse pressed left at (734, 452)
Screenshot: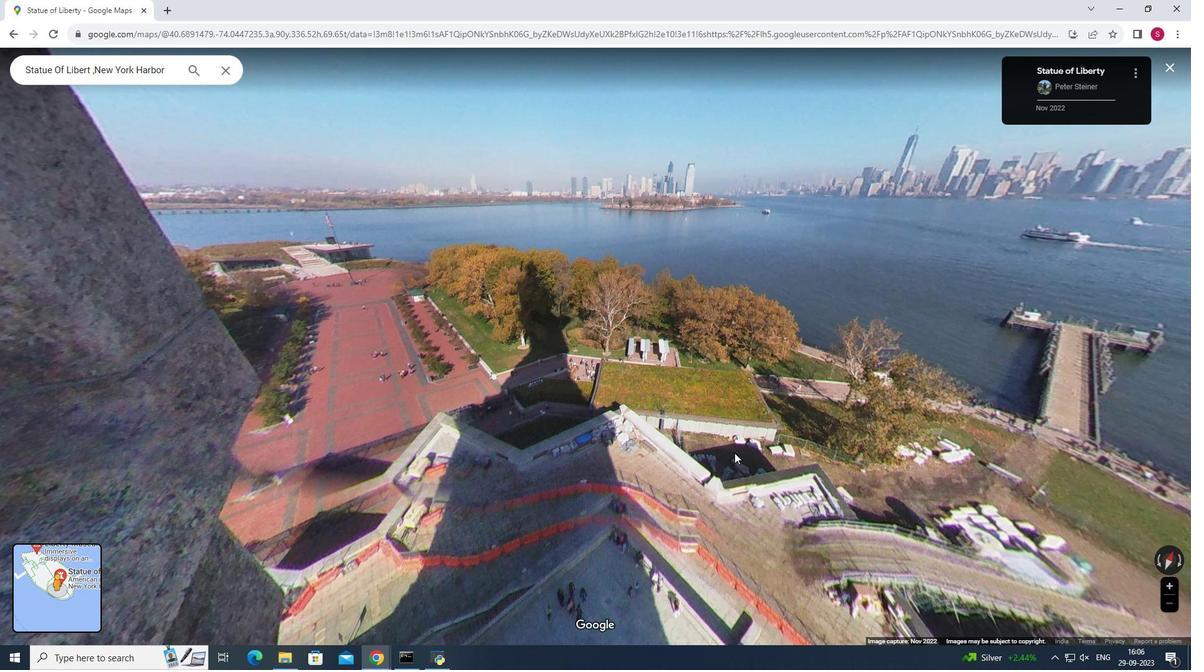 
Action: Mouse moved to (864, 479)
Screenshot: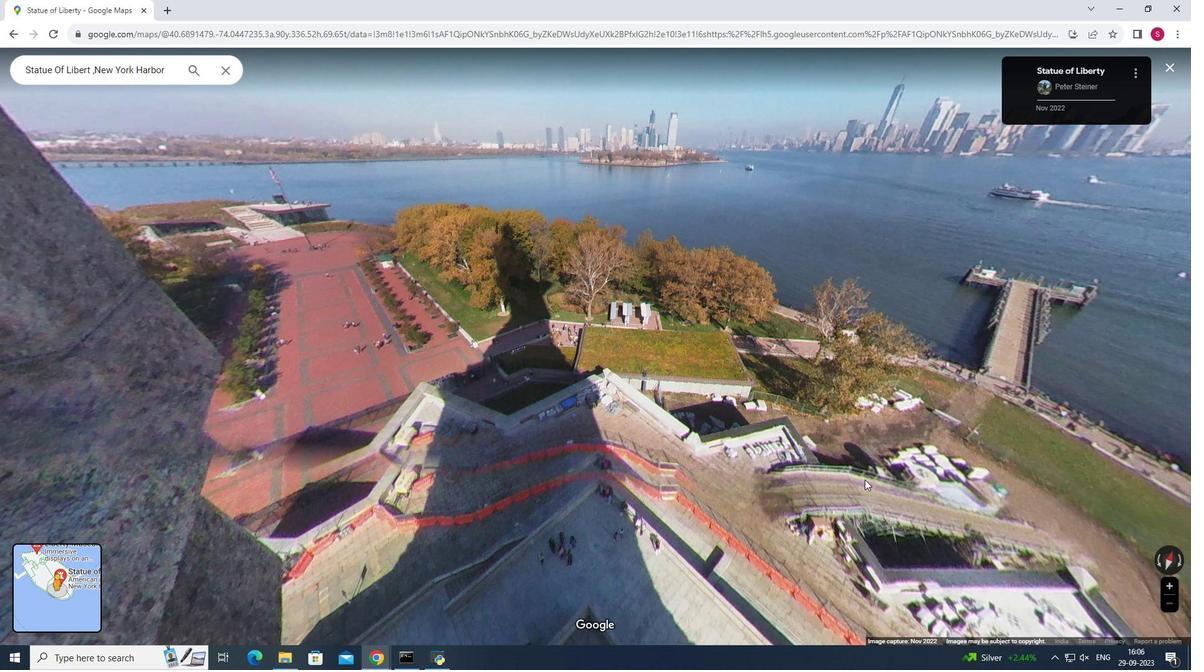 
Action: Mouse pressed left at (864, 479)
Screenshot: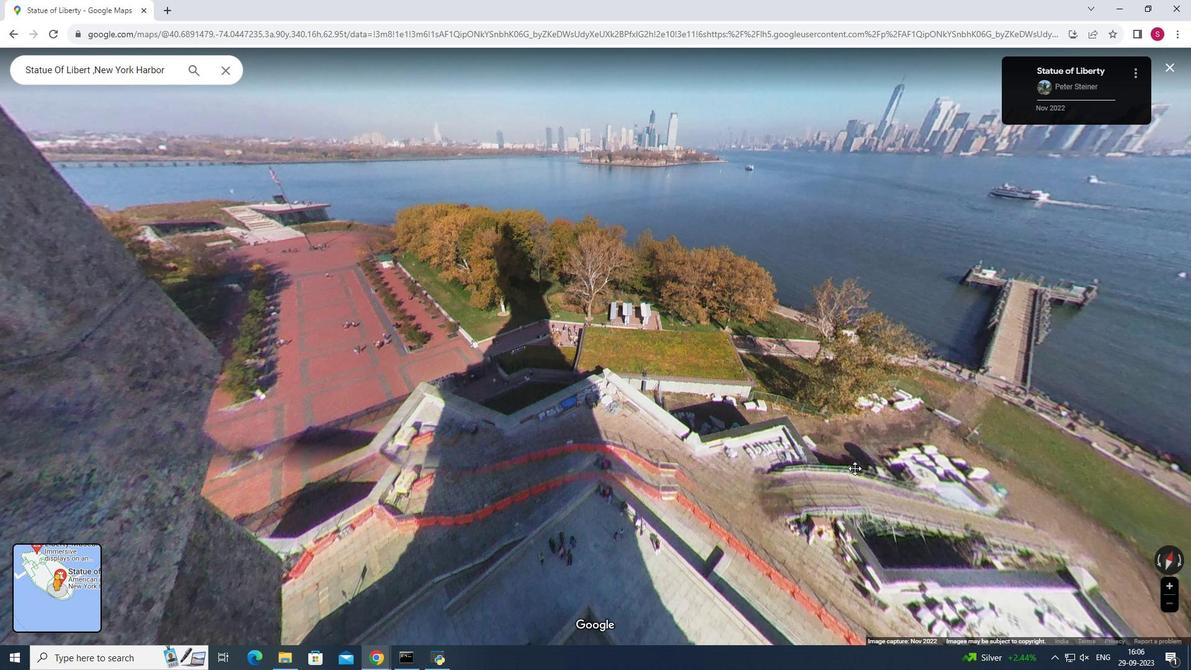 
Action: Mouse moved to (1002, 461)
Screenshot: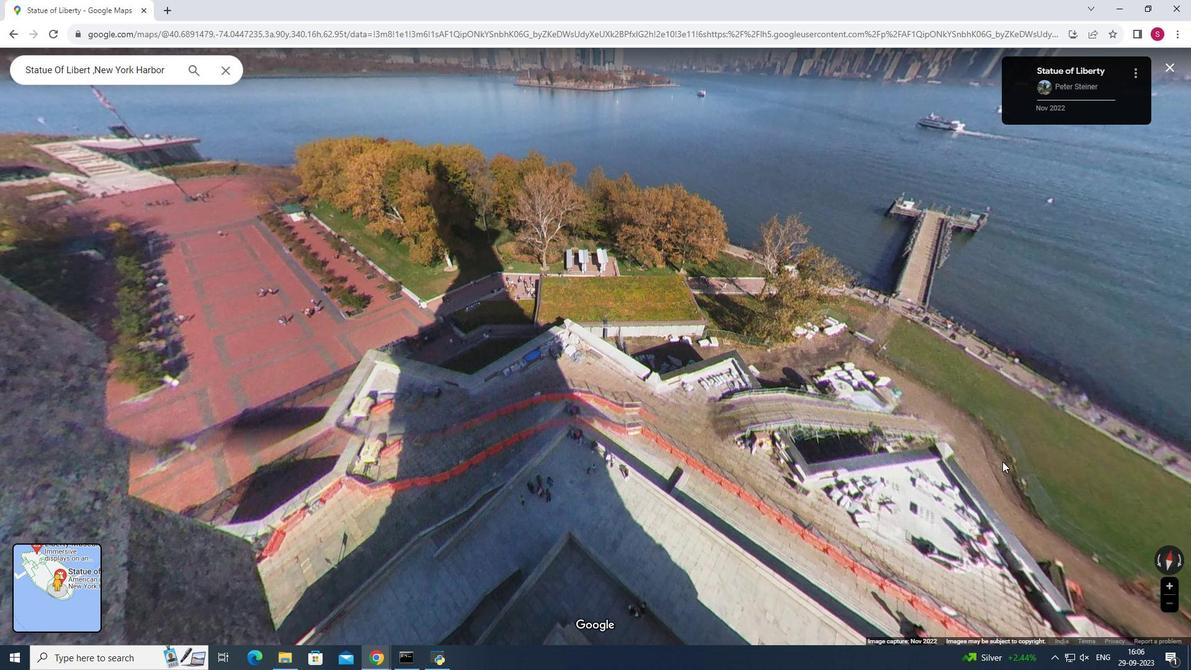
Action: Mouse pressed left at (1002, 461)
Screenshot: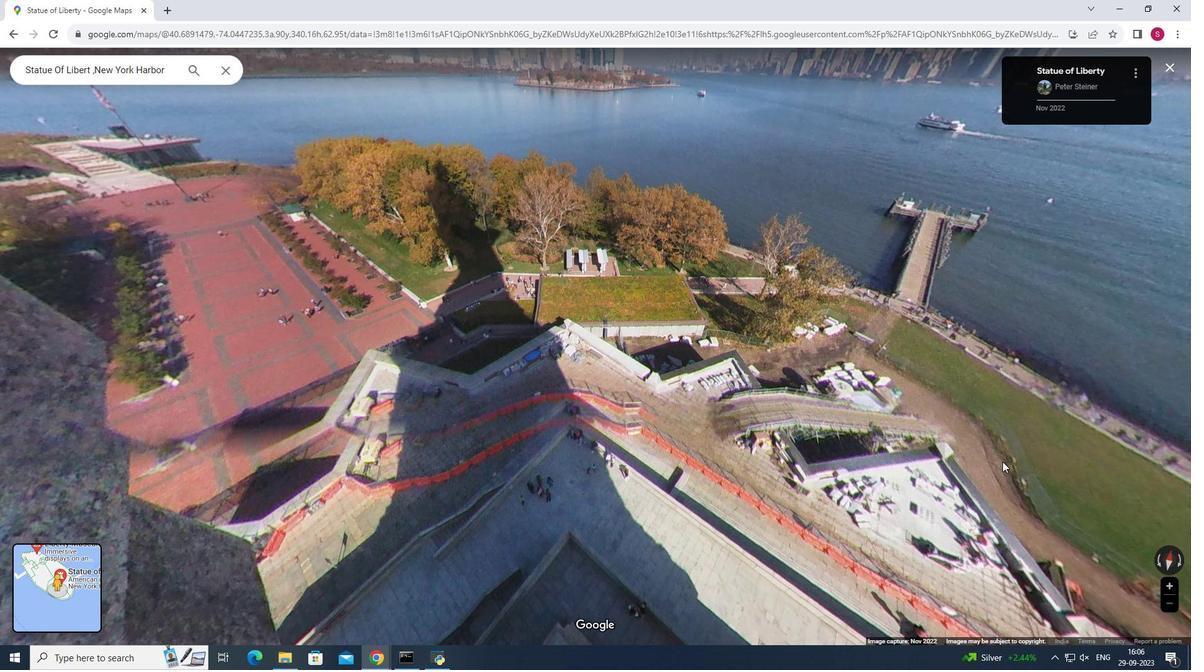 
Action: Mouse moved to (1111, 438)
Screenshot: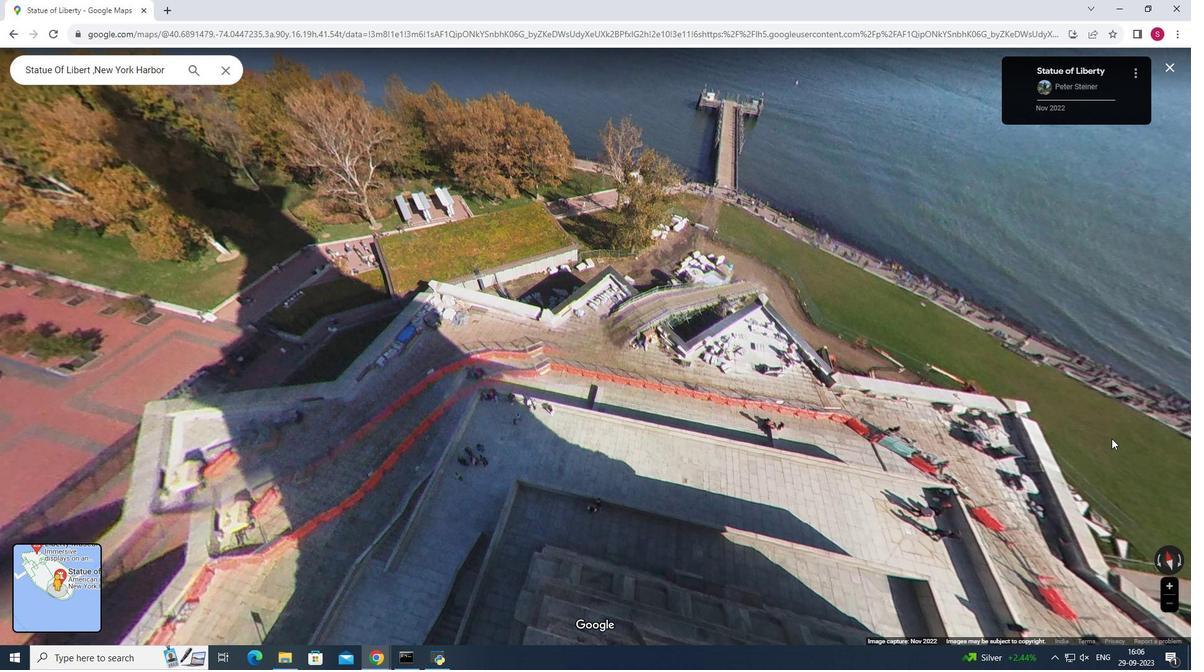 
Action: Mouse pressed left at (1111, 438)
Screenshot: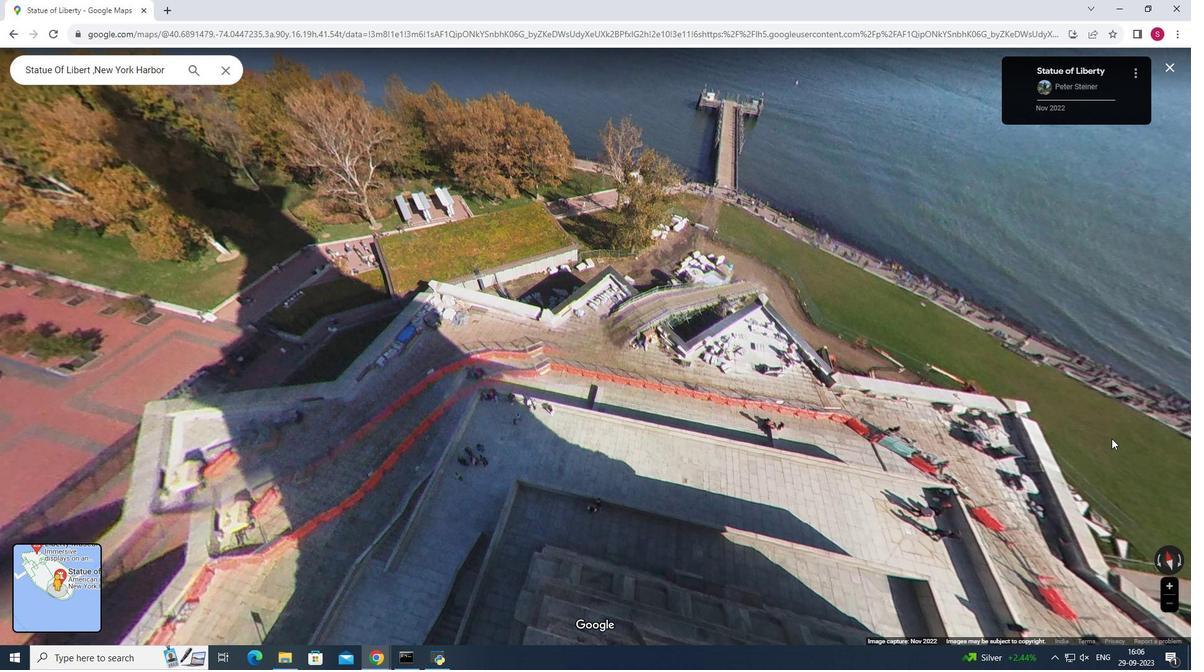 
Action: Mouse moved to (998, 412)
Screenshot: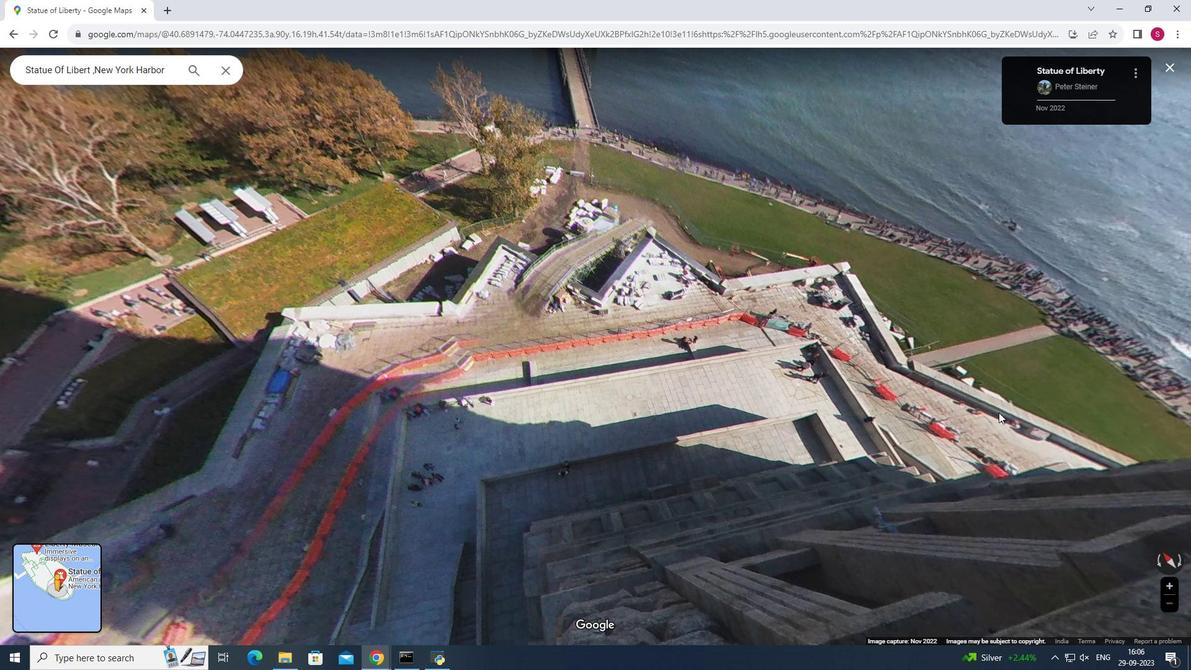 
Action: Mouse pressed left at (998, 412)
Screenshot: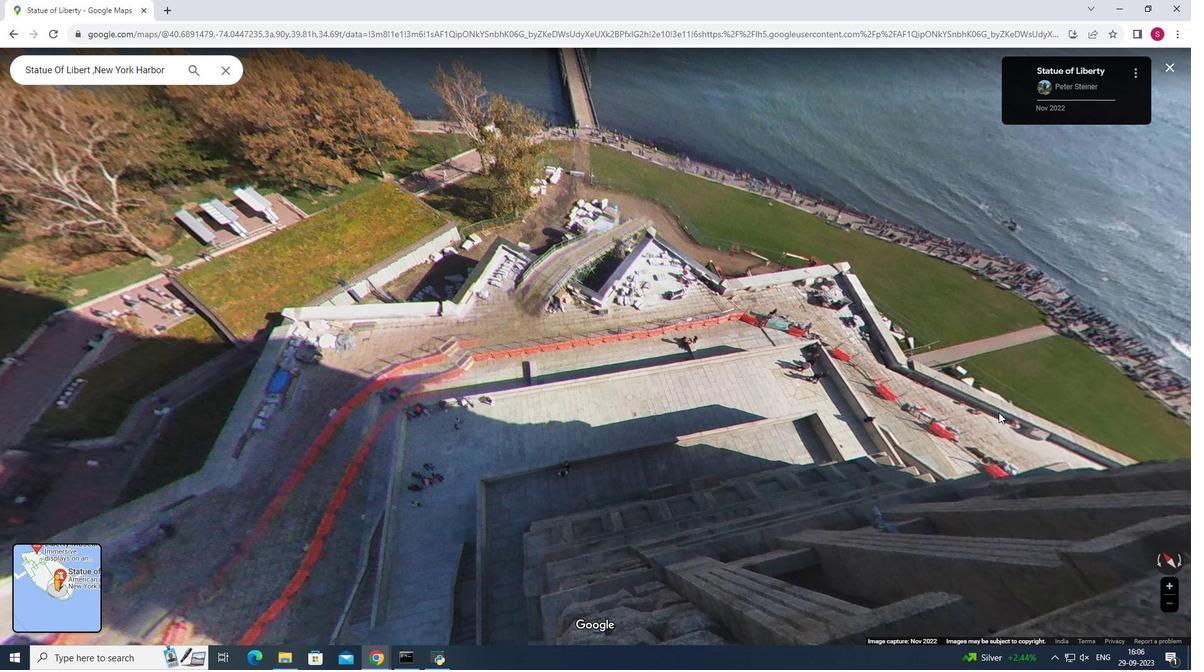 
Action: Mouse moved to (960, 241)
Screenshot: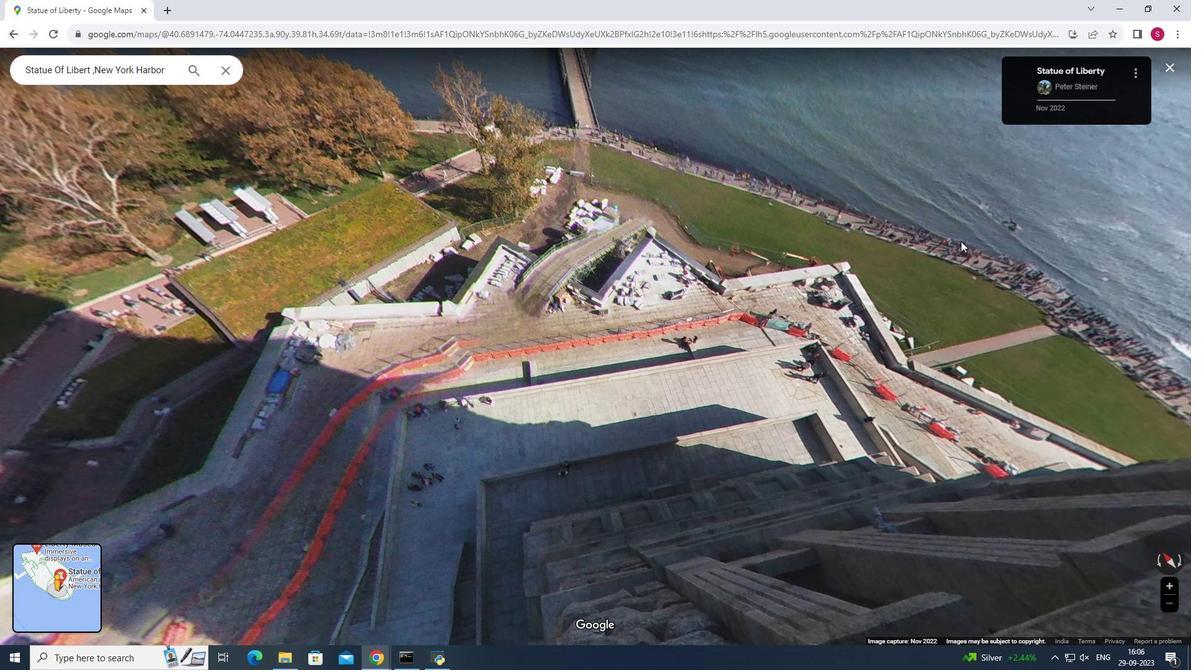 
